 Task: Search one way flight ticket for 1 adult, 5 children, 2 infants in seat and 1 infant on lap in first from Florence: Florence Regional Airport to Laramie: Laramie Regional Airport on 5-3-2023. Choice of flights is American. Number of bags: 7 checked bags. Price is upto 97000. Outbound departure time preference is 6:45.
Action: Mouse moved to (399, 166)
Screenshot: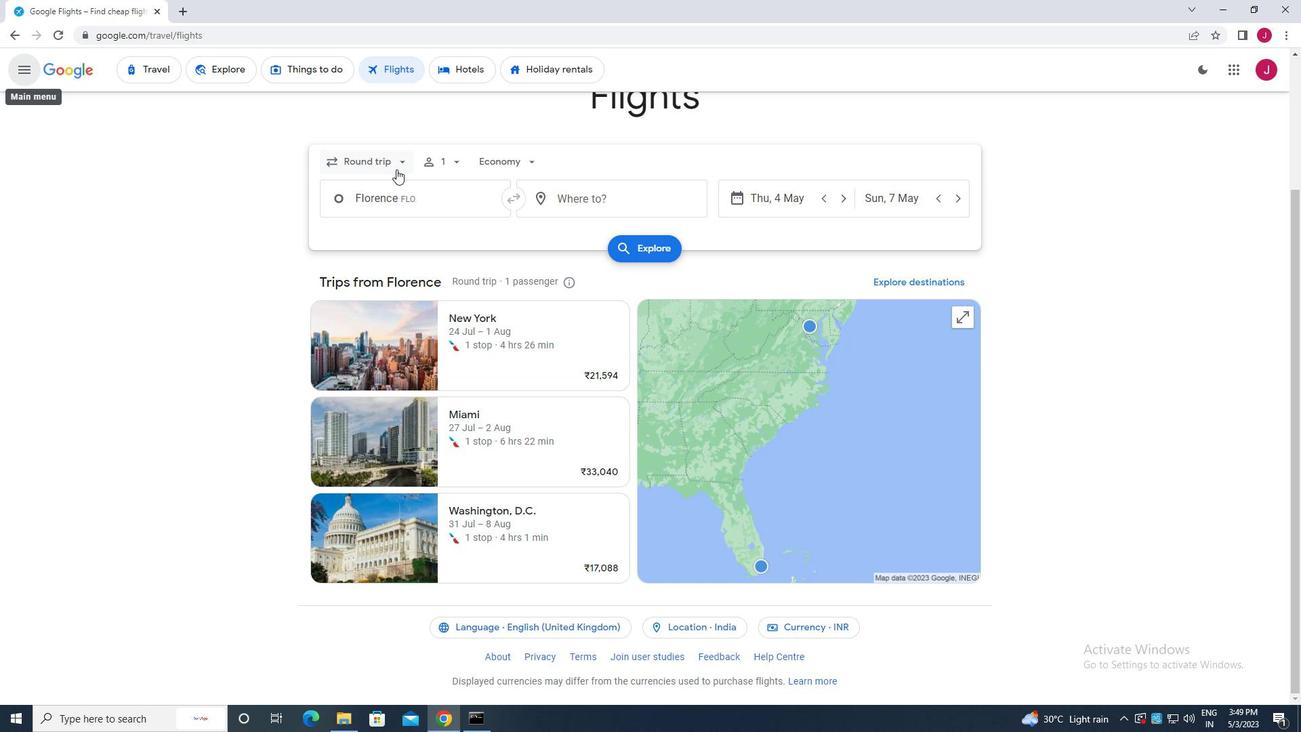 
Action: Mouse pressed left at (399, 166)
Screenshot: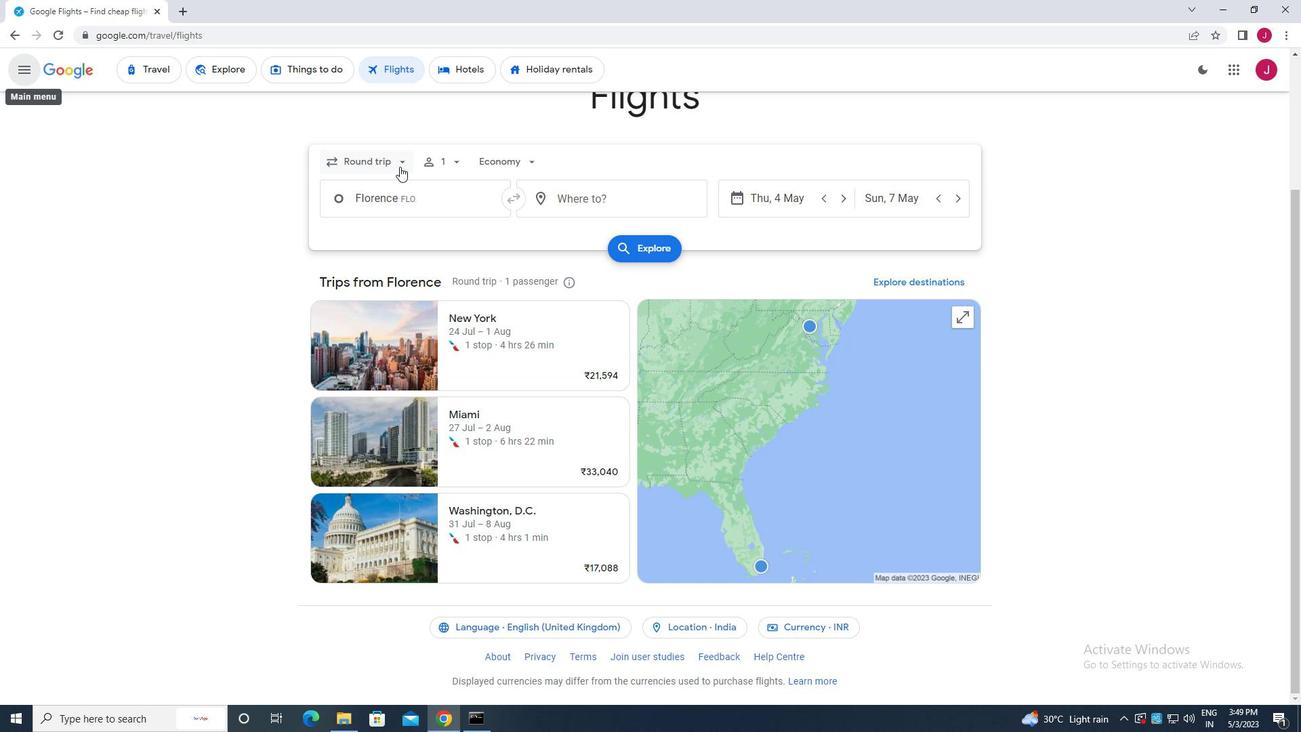 
Action: Mouse moved to (389, 223)
Screenshot: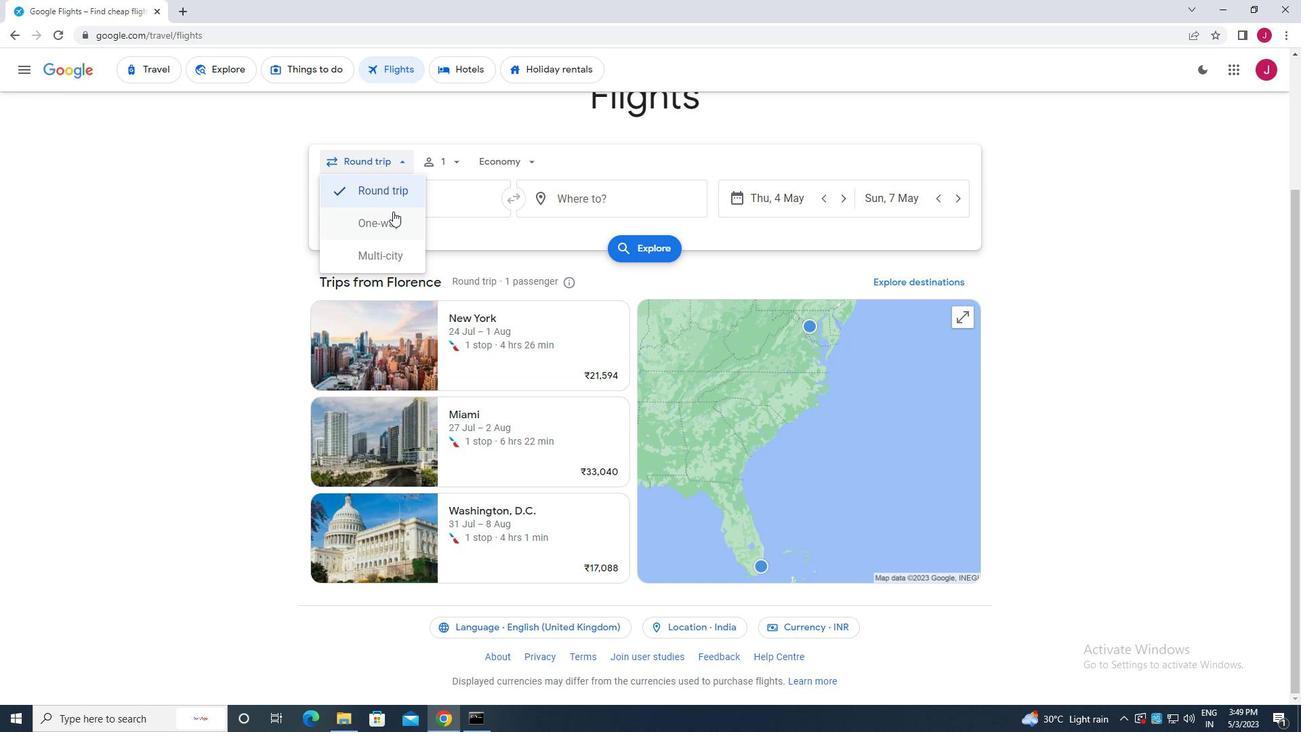 
Action: Mouse pressed left at (389, 223)
Screenshot: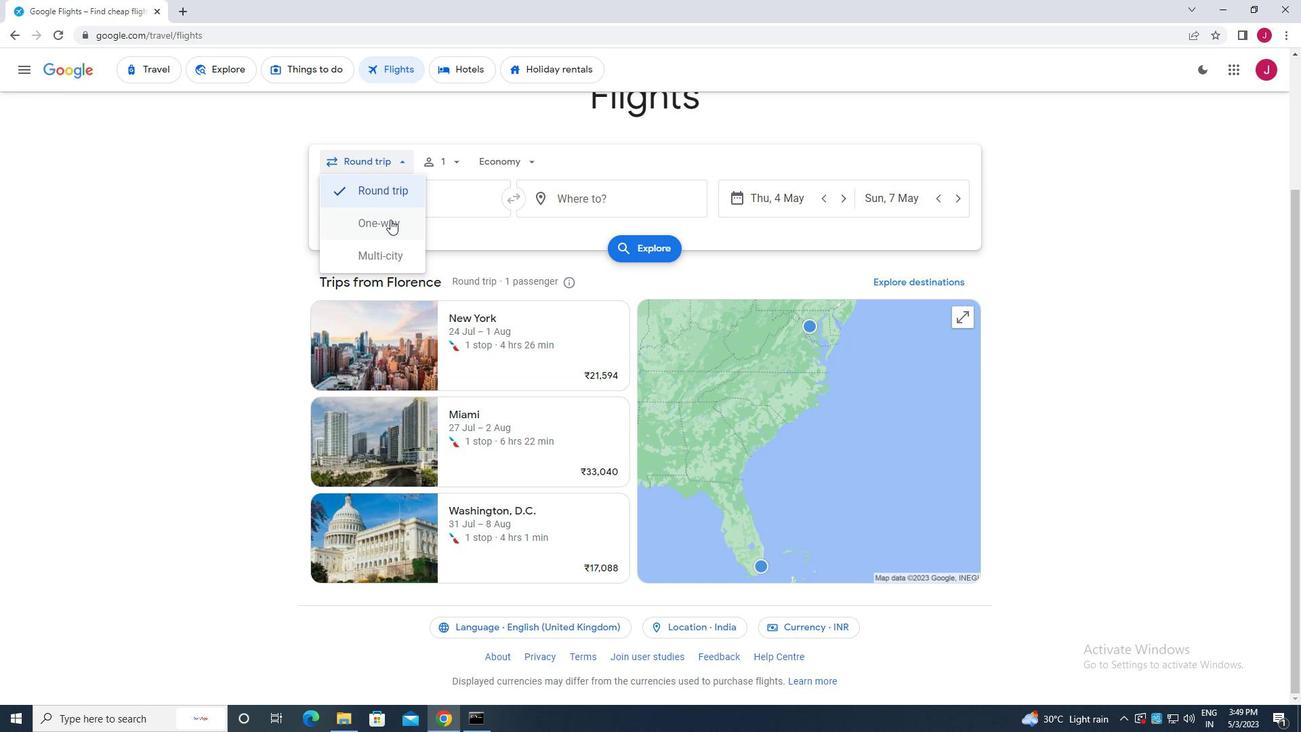 
Action: Mouse moved to (445, 159)
Screenshot: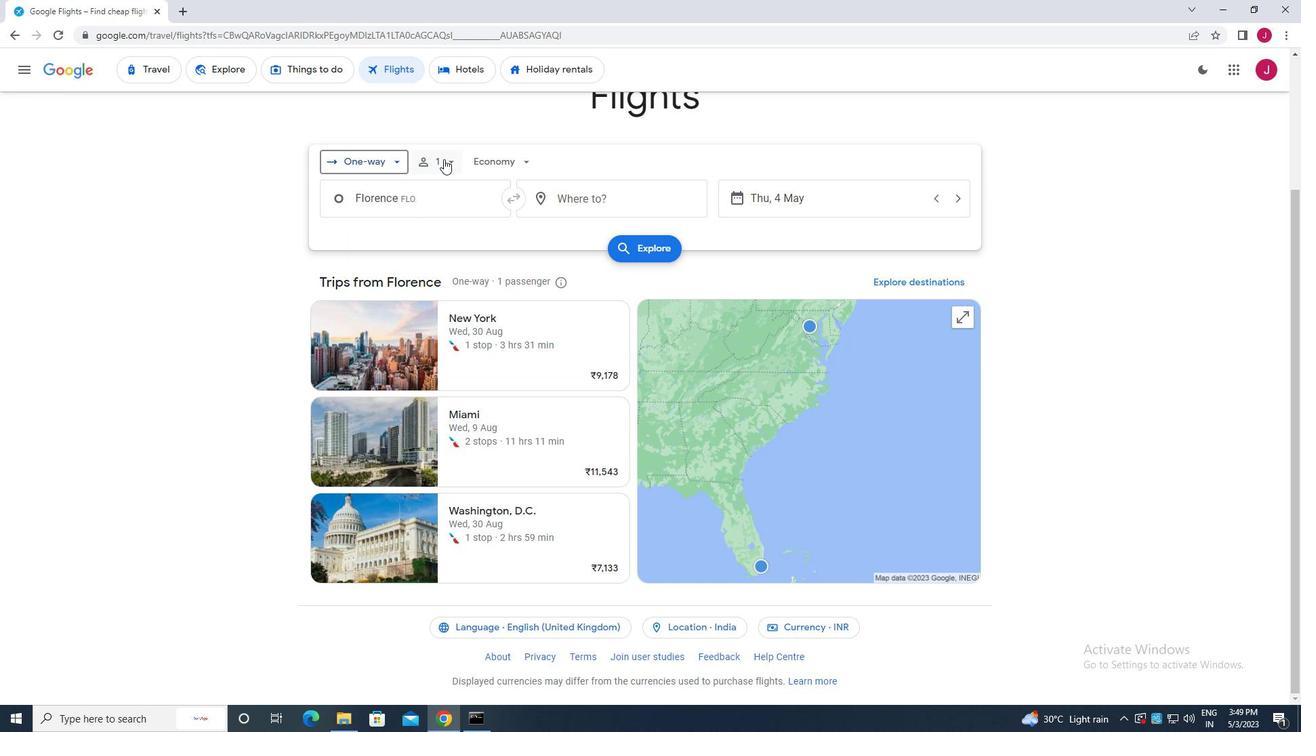 
Action: Mouse pressed left at (445, 159)
Screenshot: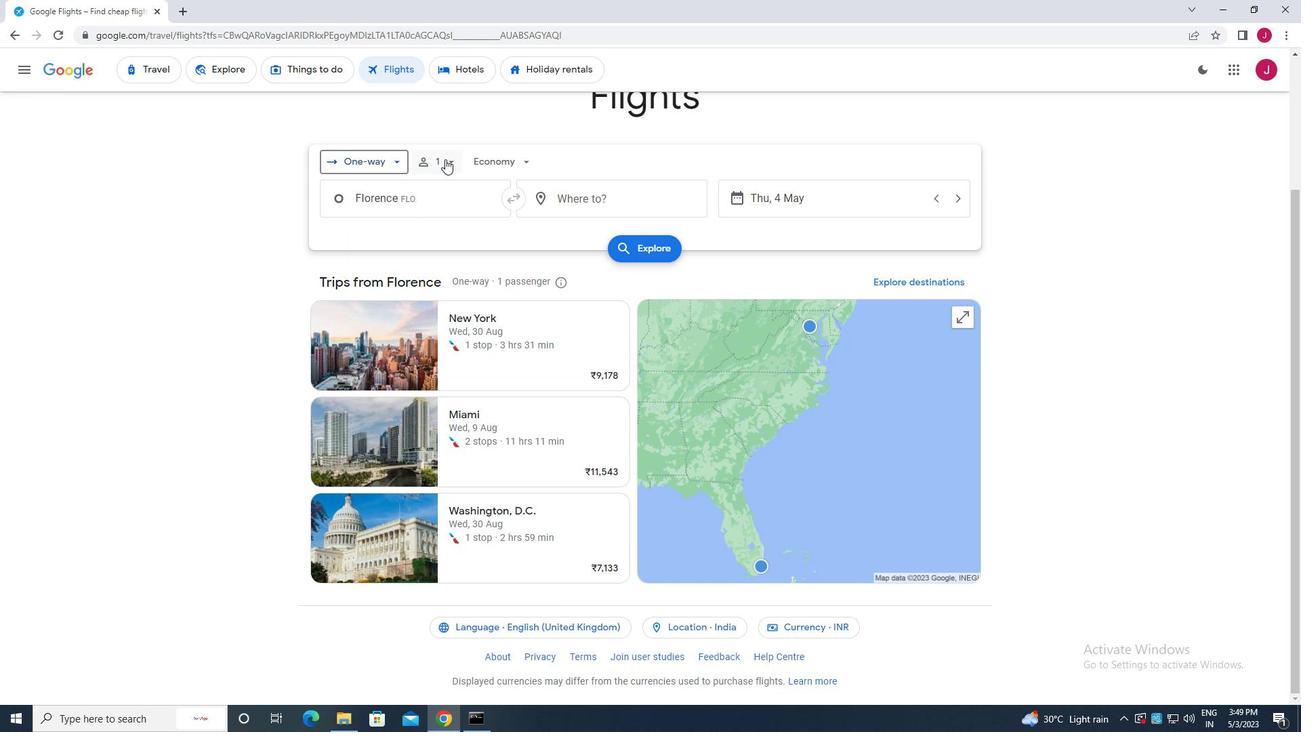 
Action: Mouse moved to (554, 231)
Screenshot: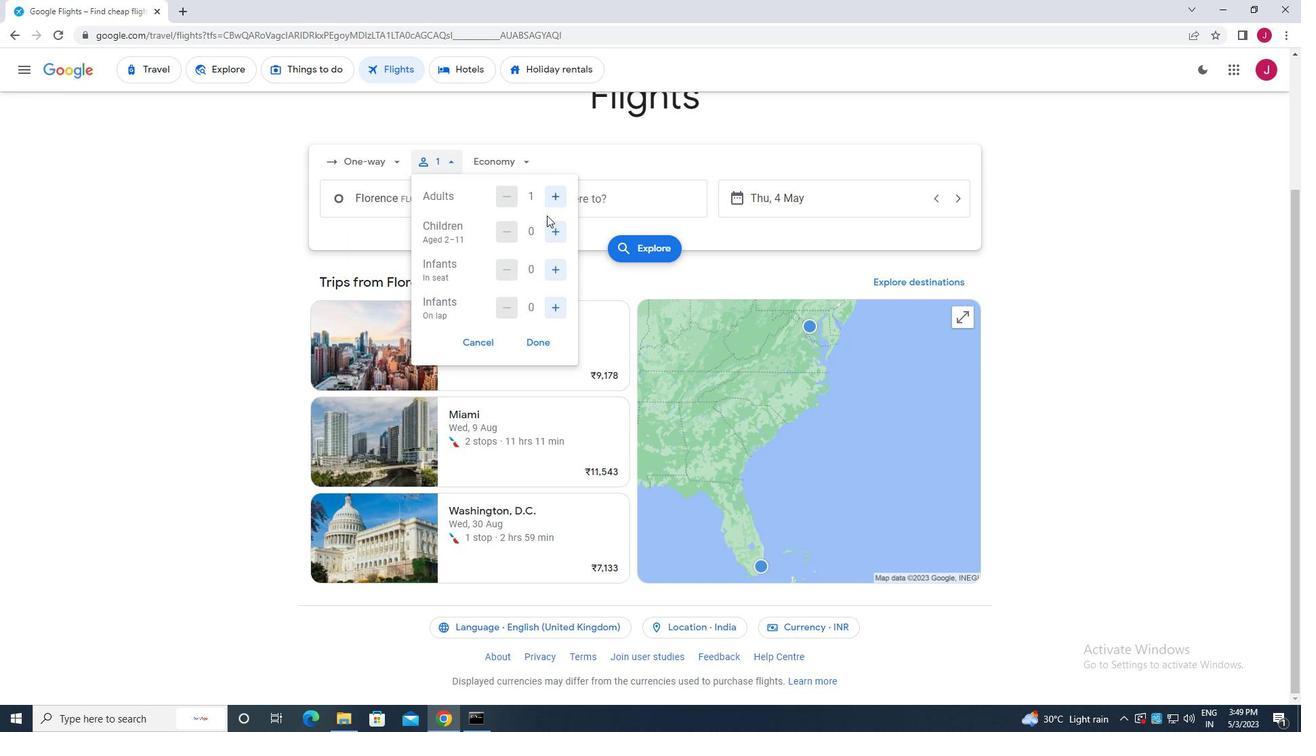 
Action: Mouse pressed left at (554, 231)
Screenshot: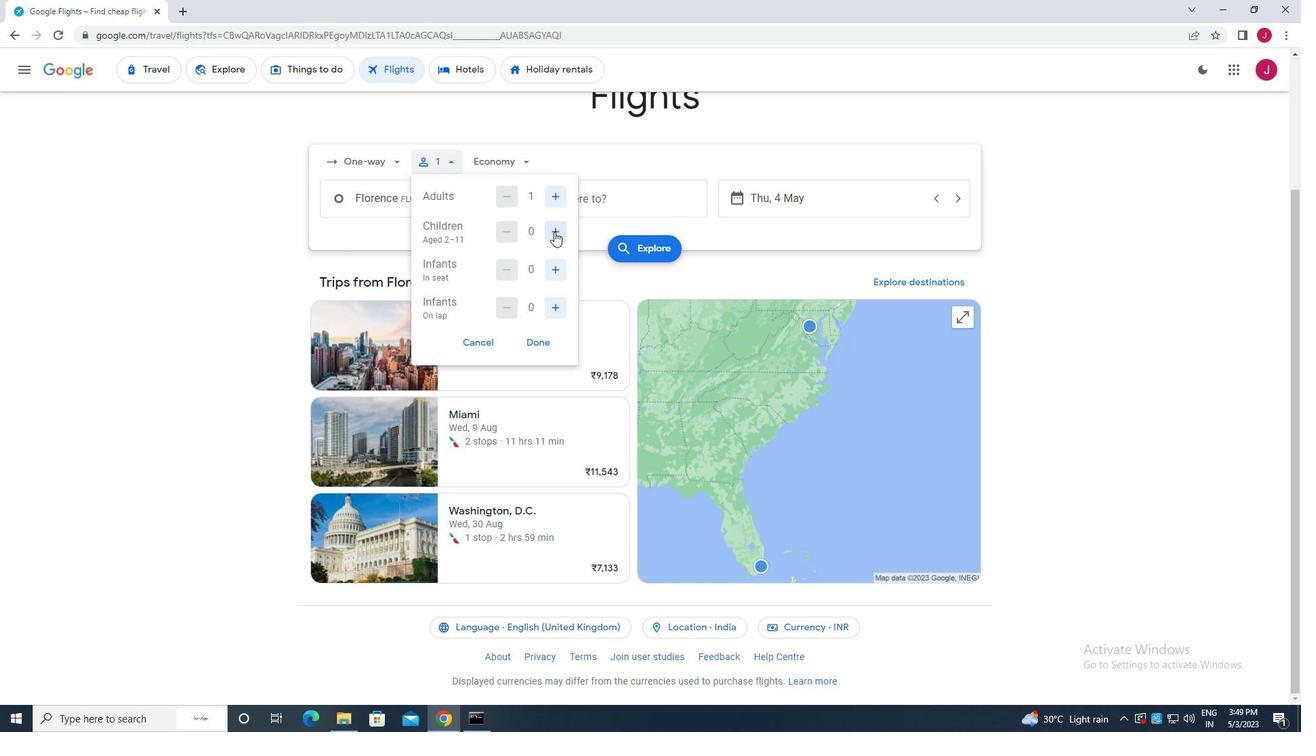 
Action: Mouse moved to (554, 231)
Screenshot: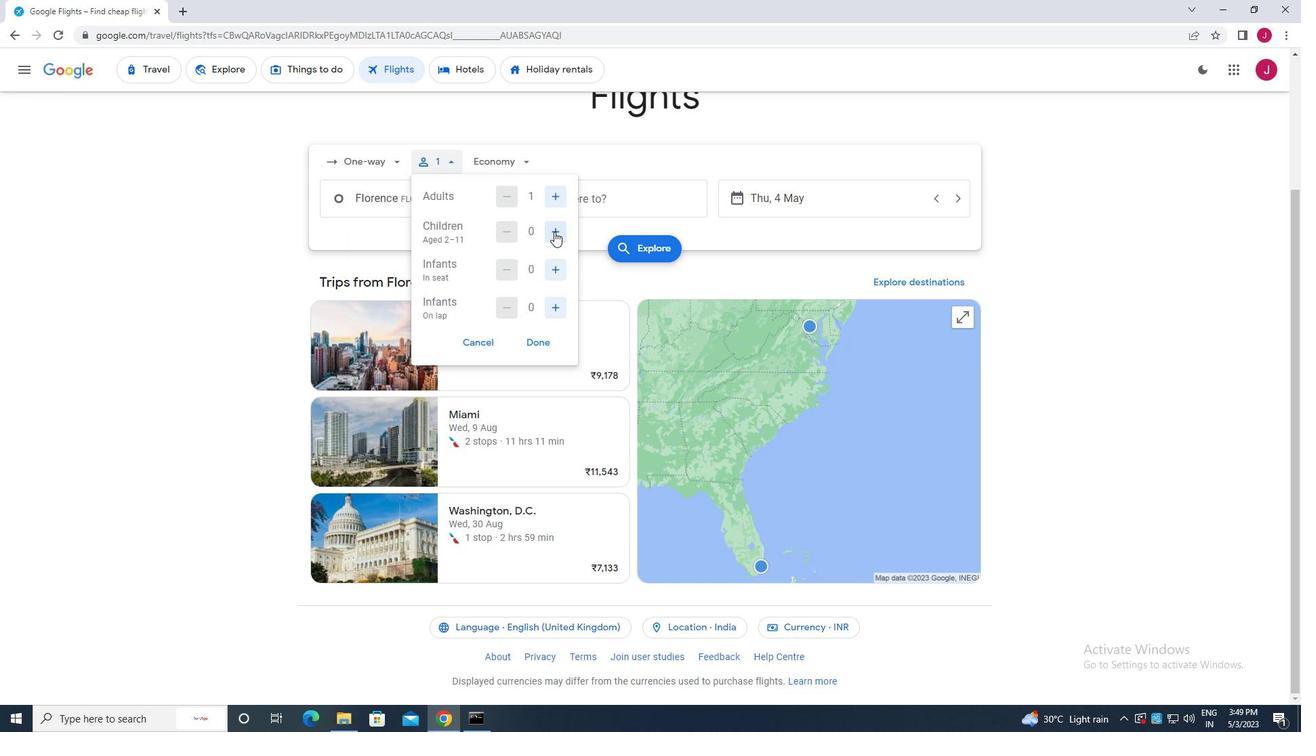 
Action: Mouse pressed left at (554, 231)
Screenshot: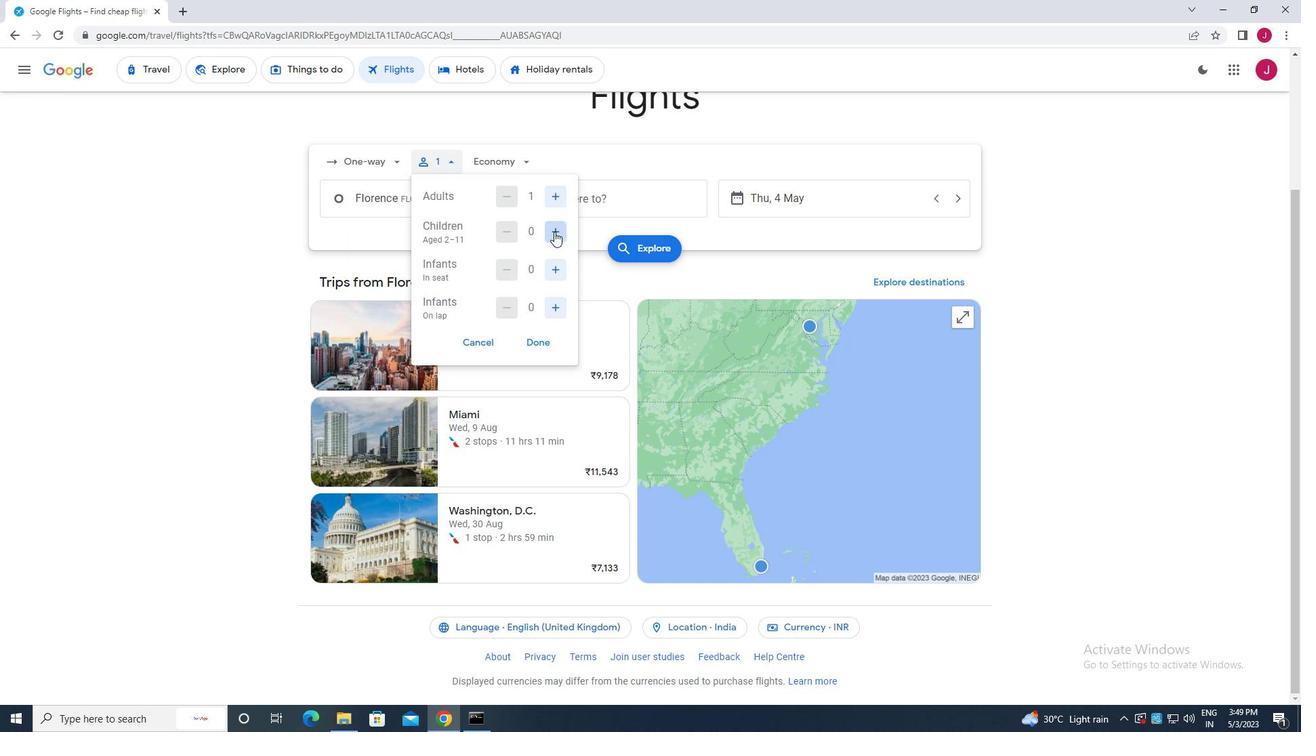 
Action: Mouse pressed left at (554, 231)
Screenshot: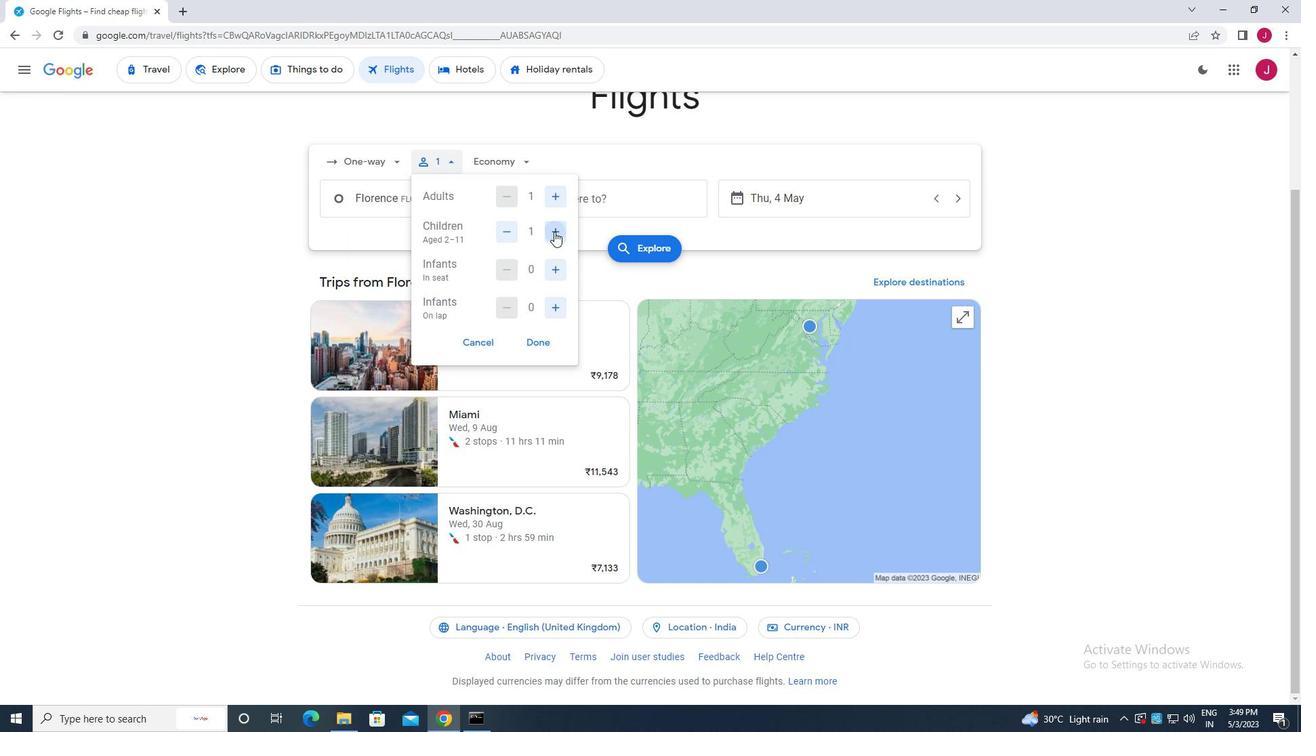 
Action: Mouse pressed left at (554, 231)
Screenshot: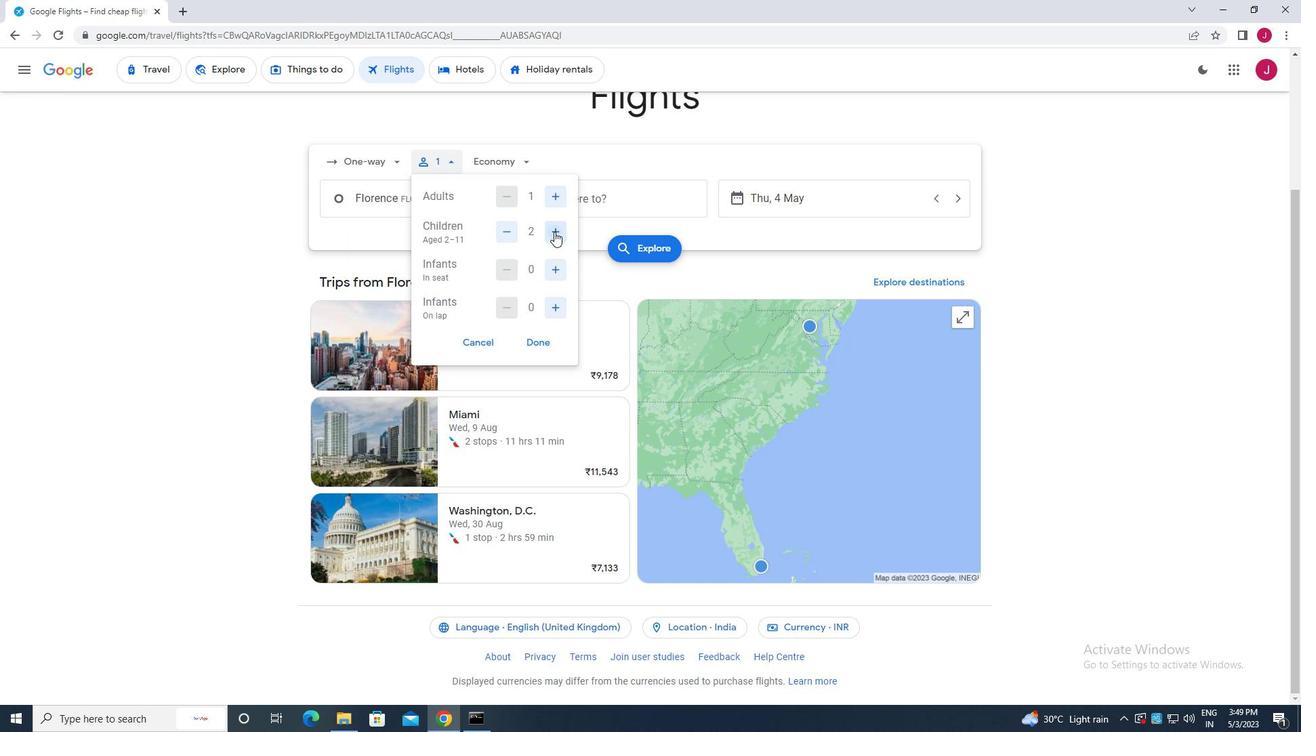 
Action: Mouse pressed left at (554, 231)
Screenshot: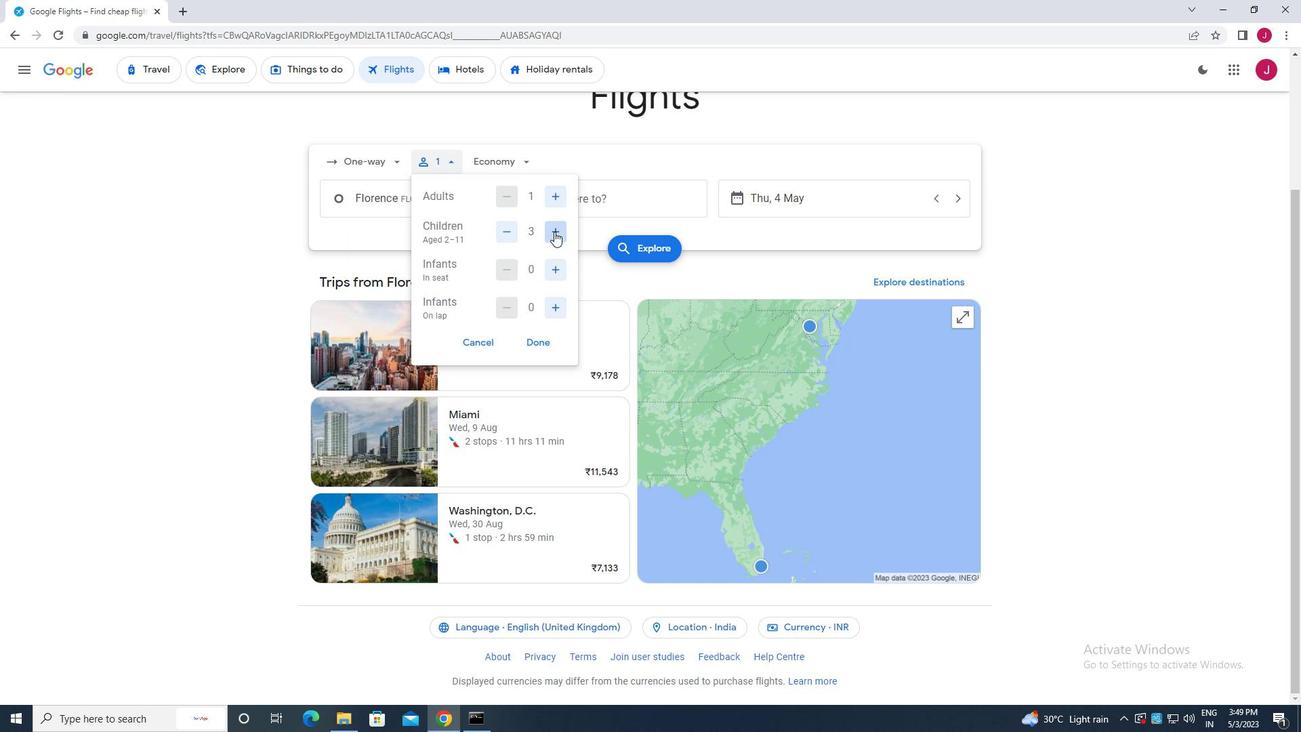 
Action: Mouse moved to (555, 271)
Screenshot: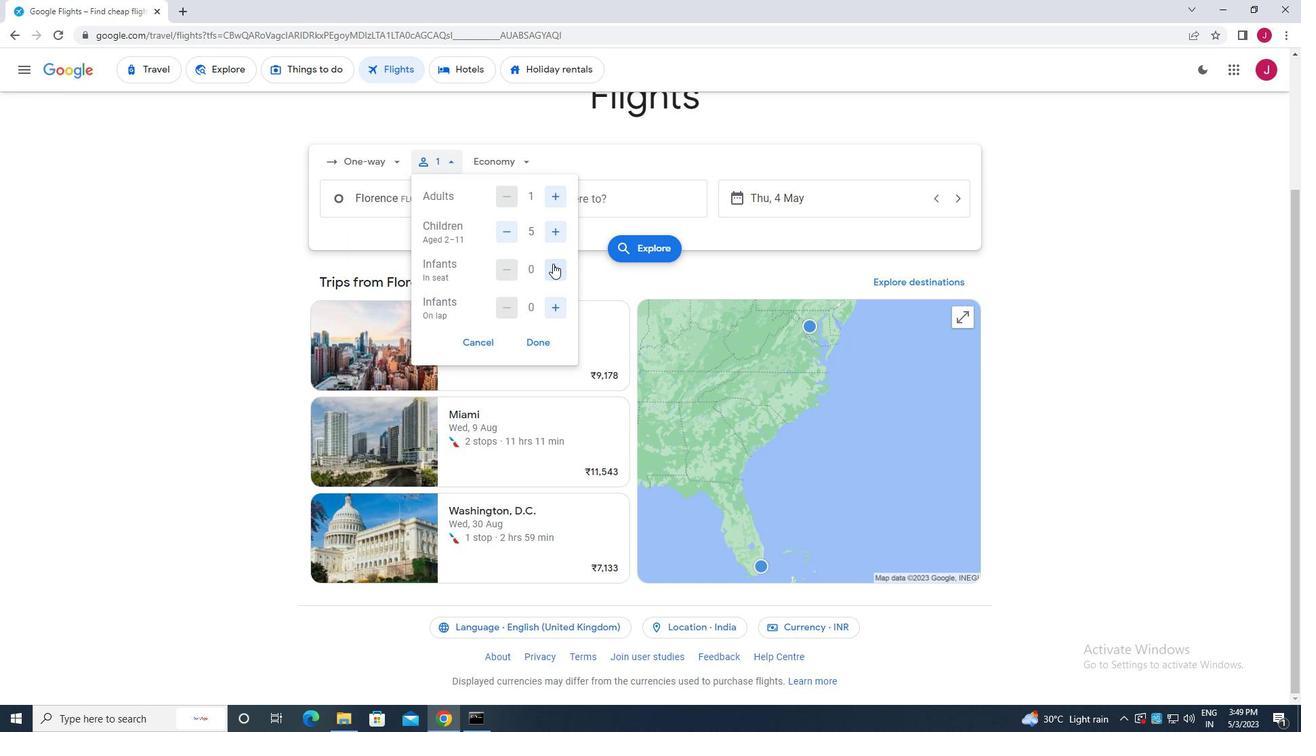 
Action: Mouse pressed left at (555, 271)
Screenshot: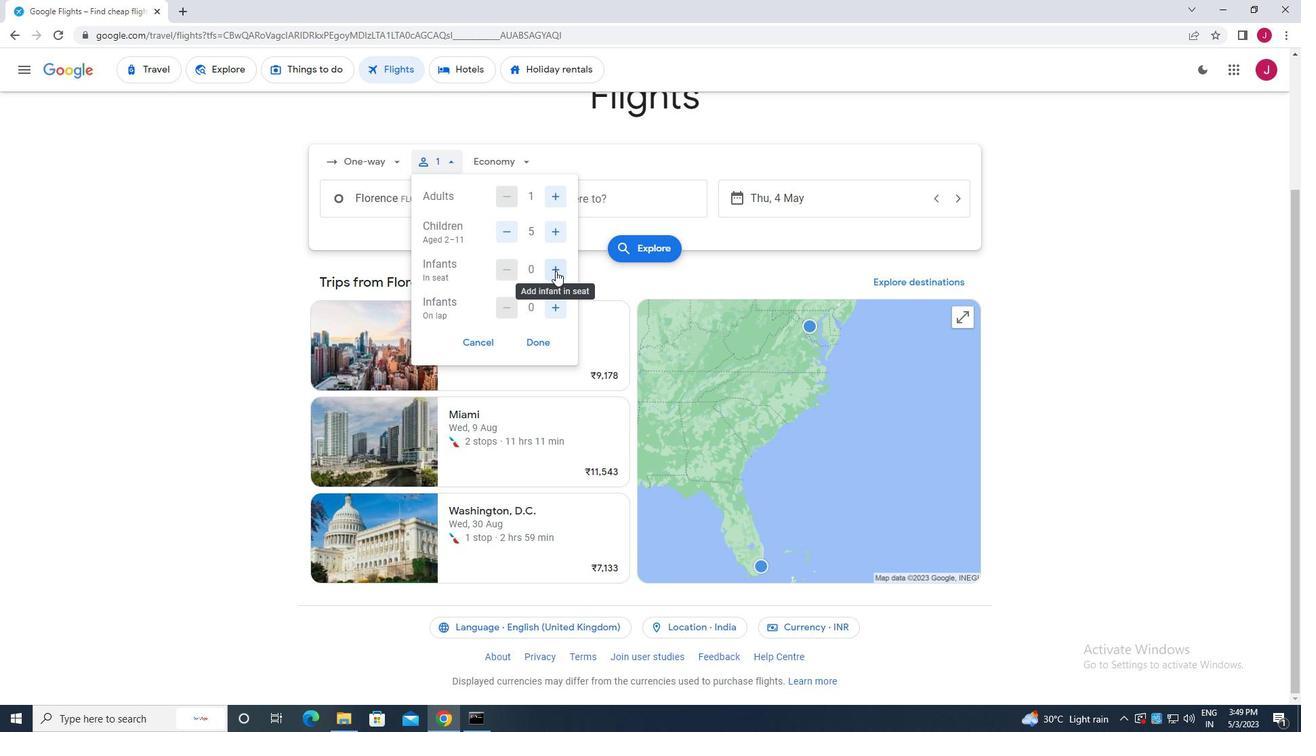 
Action: Mouse pressed left at (555, 271)
Screenshot: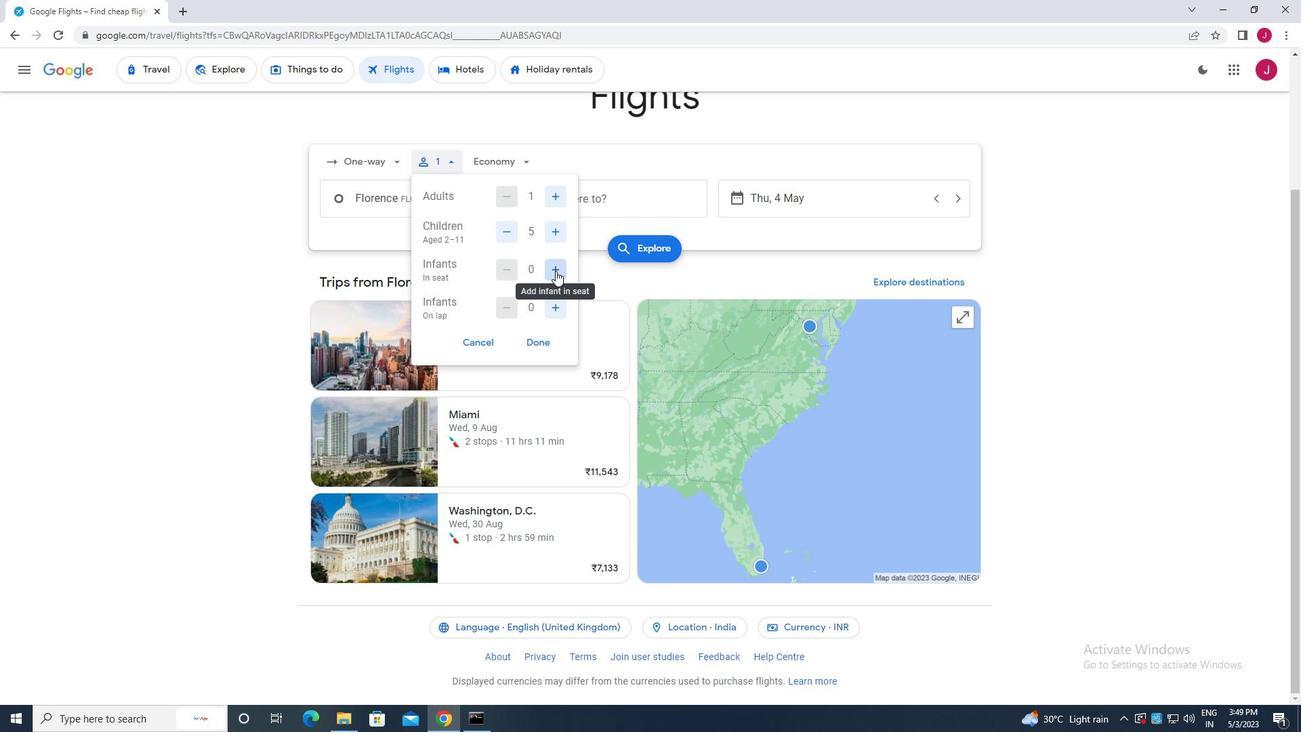 
Action: Mouse moved to (554, 309)
Screenshot: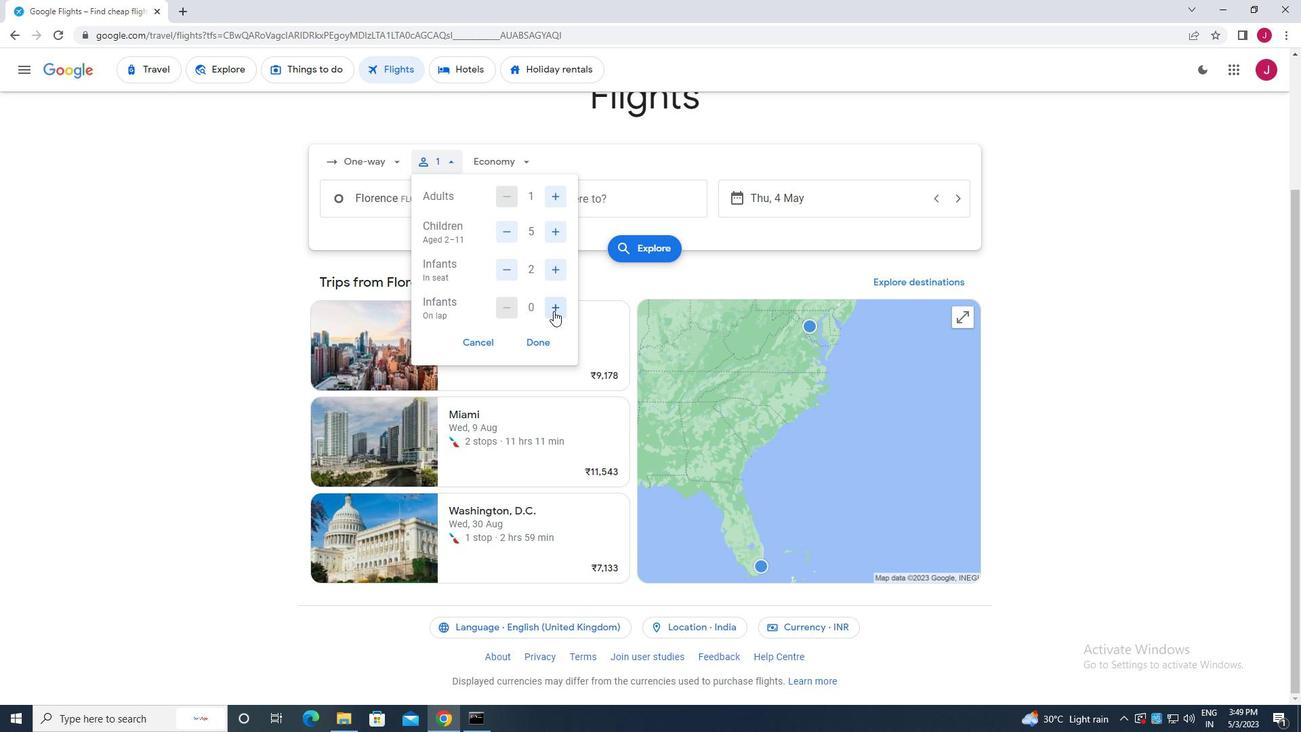 
Action: Mouse pressed left at (554, 309)
Screenshot: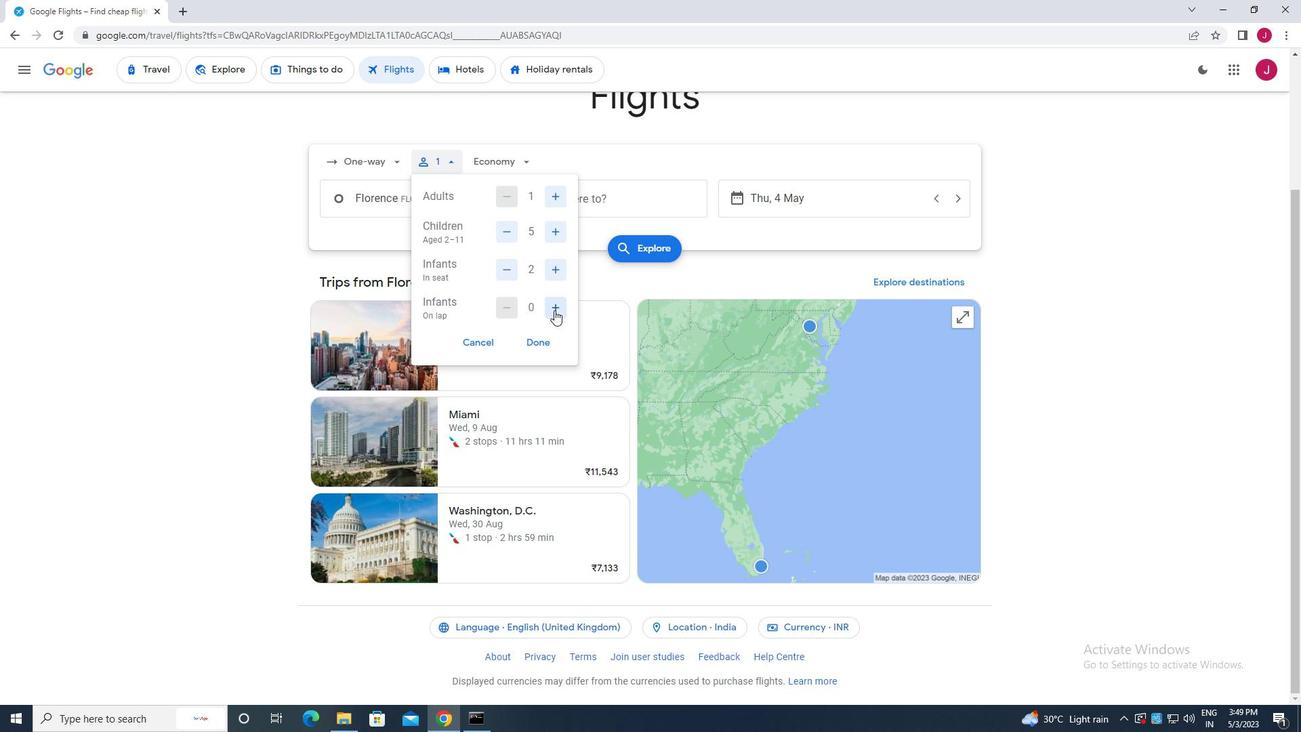 
Action: Mouse moved to (503, 271)
Screenshot: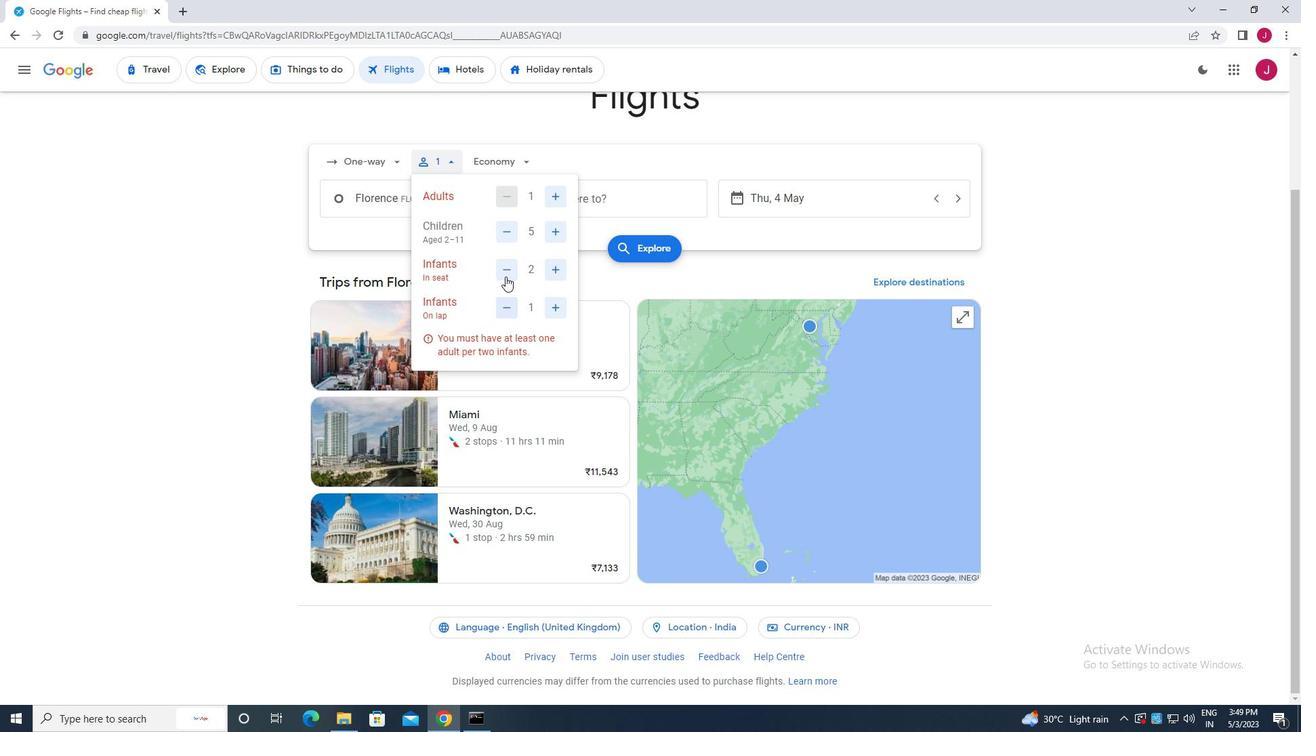 
Action: Mouse pressed left at (503, 271)
Screenshot: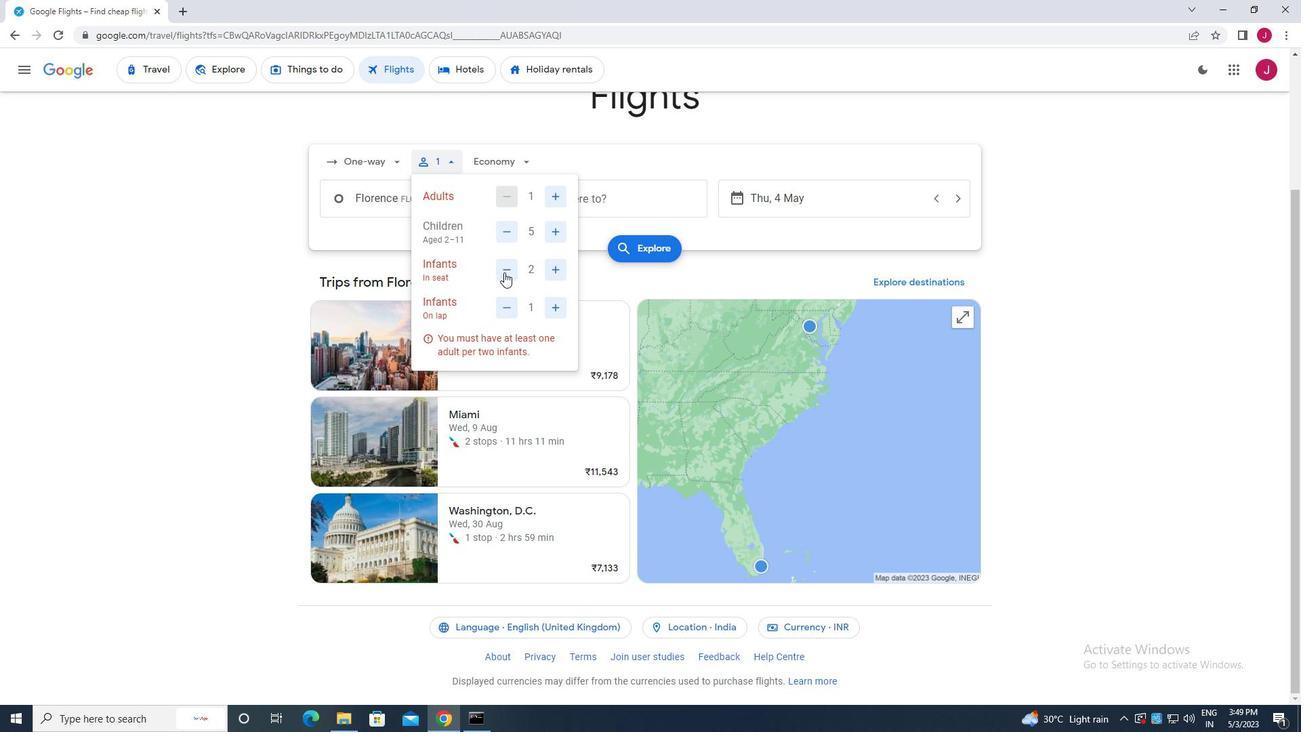 
Action: Mouse moved to (531, 338)
Screenshot: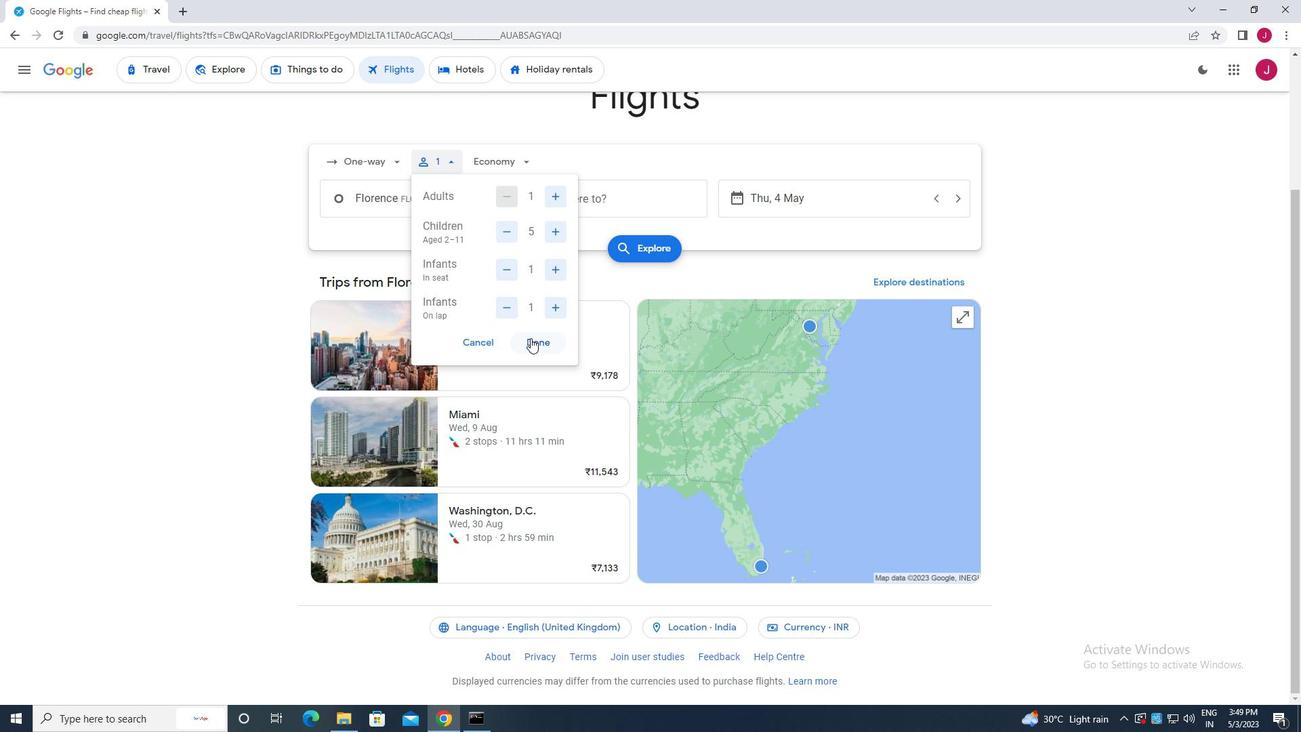 
Action: Mouse pressed left at (531, 338)
Screenshot: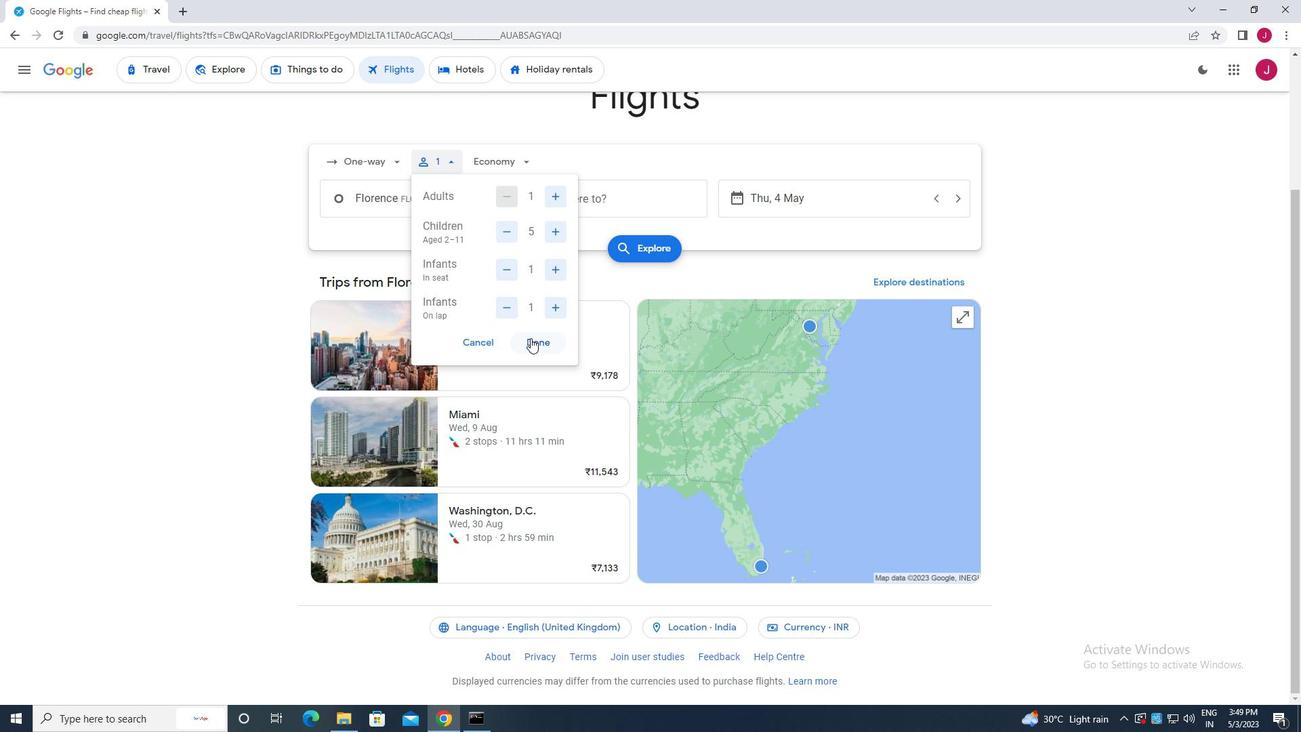 
Action: Mouse moved to (507, 163)
Screenshot: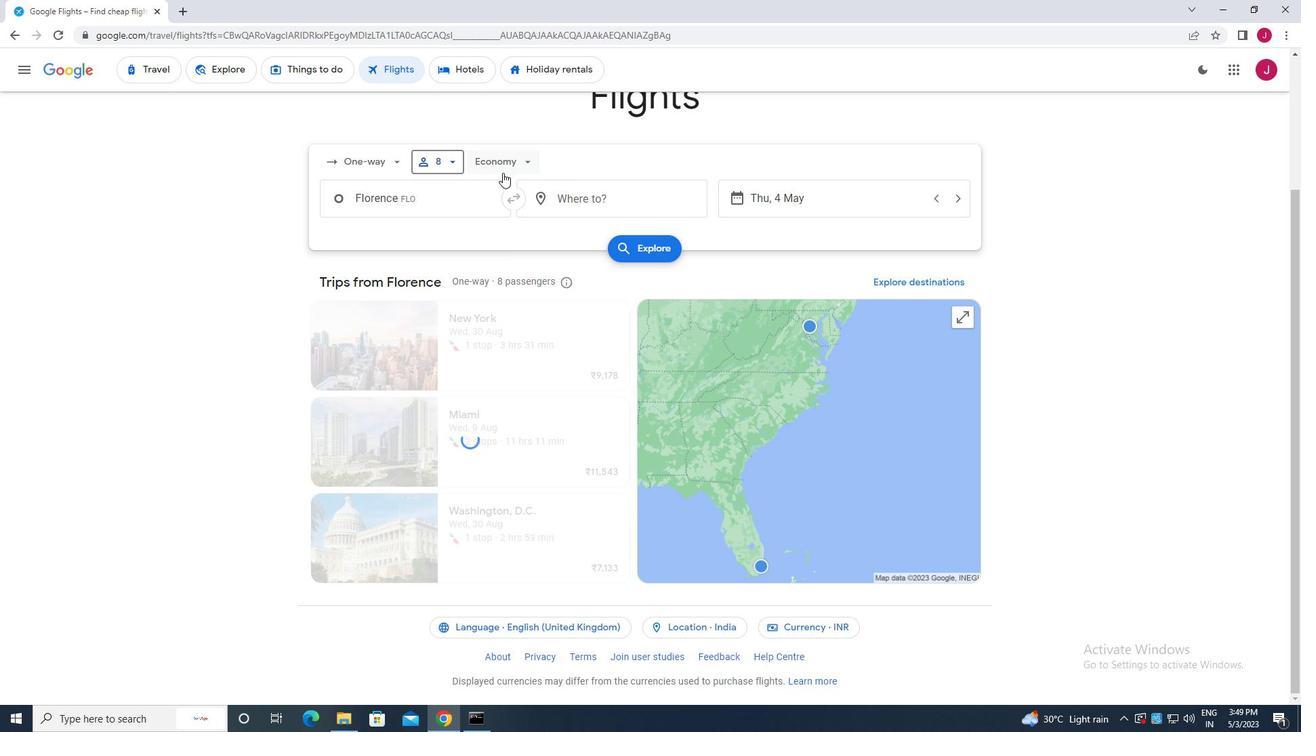 
Action: Mouse pressed left at (507, 163)
Screenshot: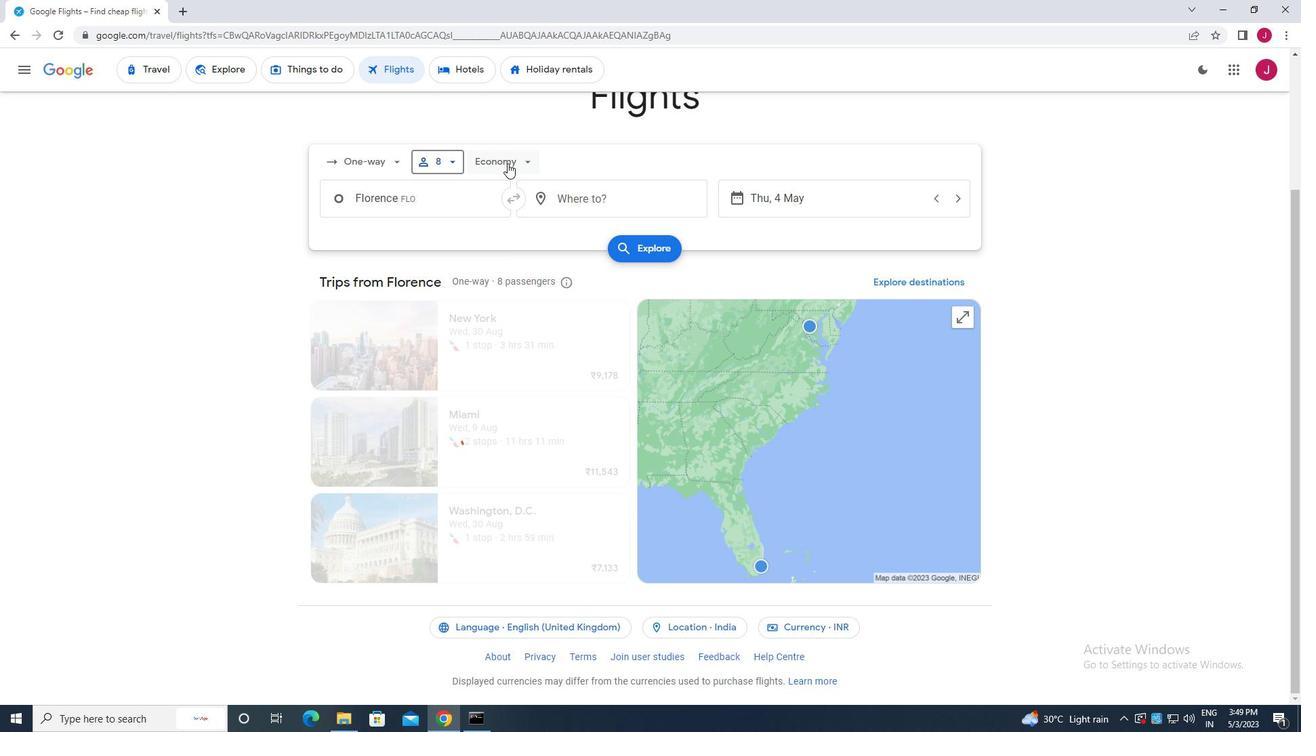 
Action: Mouse moved to (520, 286)
Screenshot: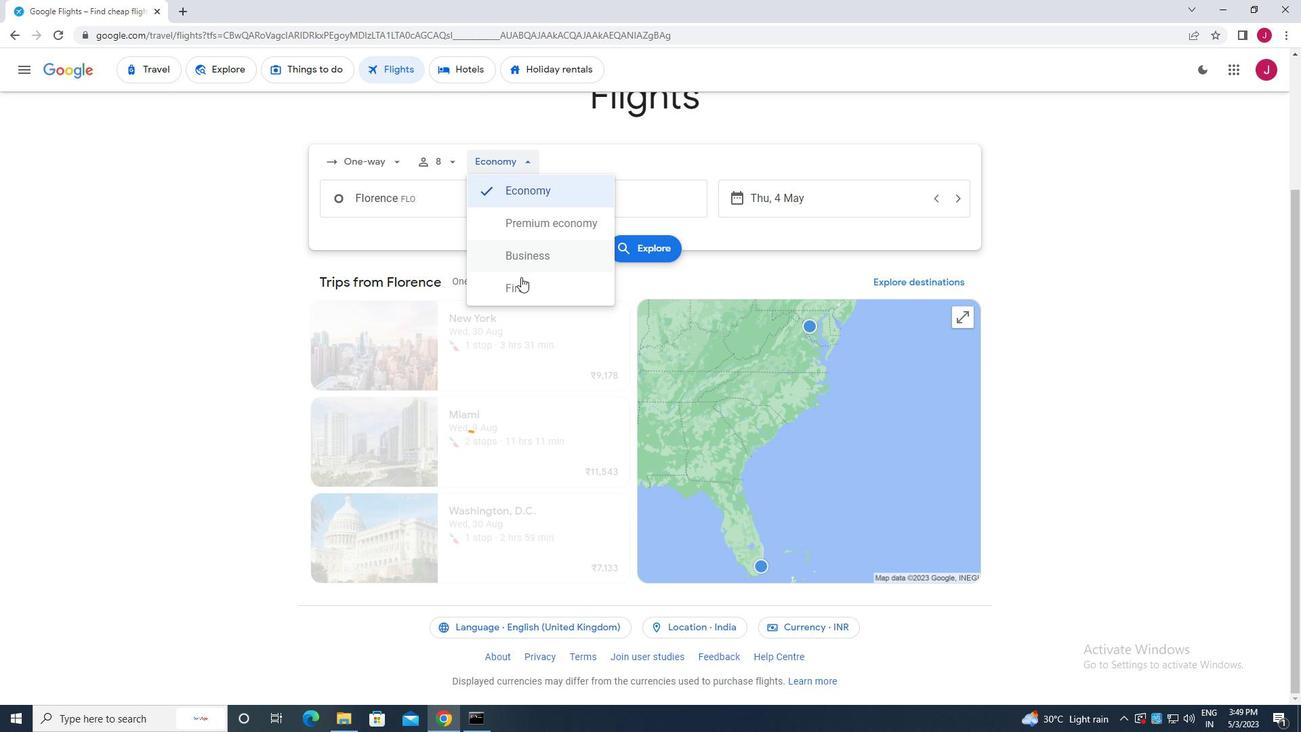 
Action: Mouse pressed left at (520, 286)
Screenshot: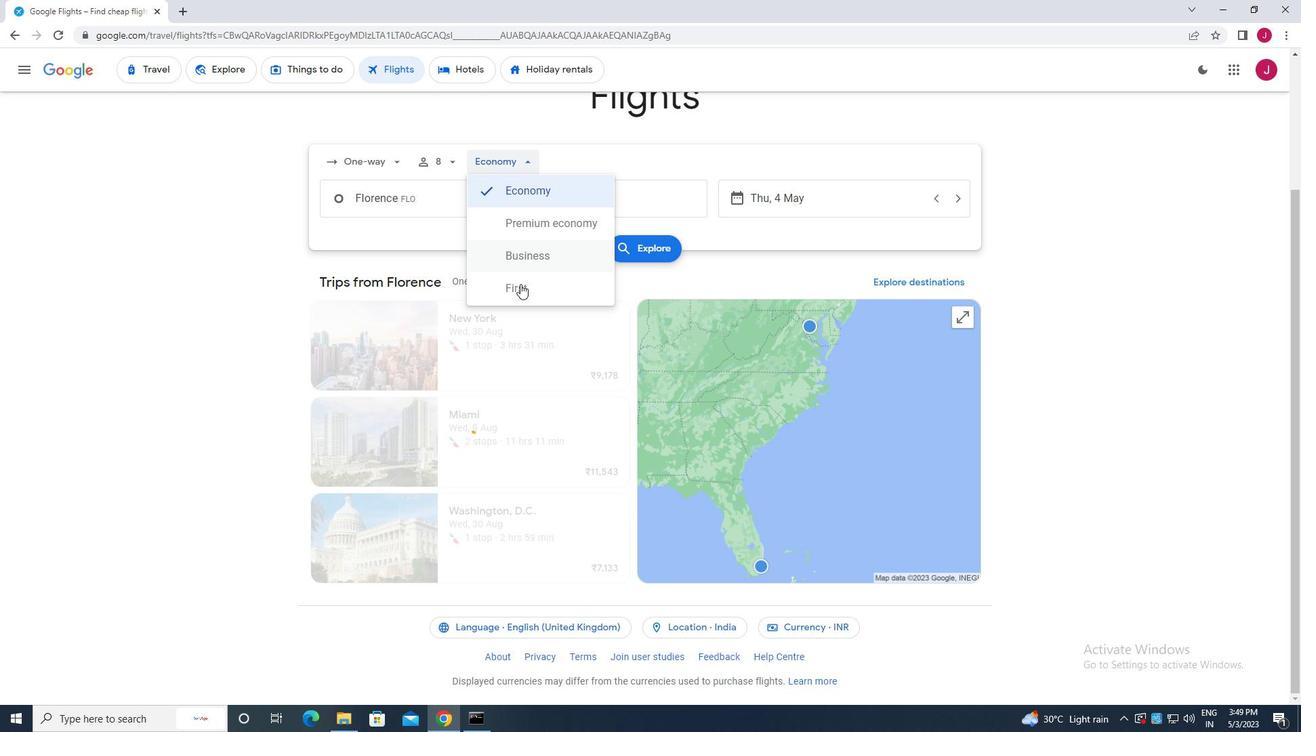 
Action: Mouse moved to (439, 195)
Screenshot: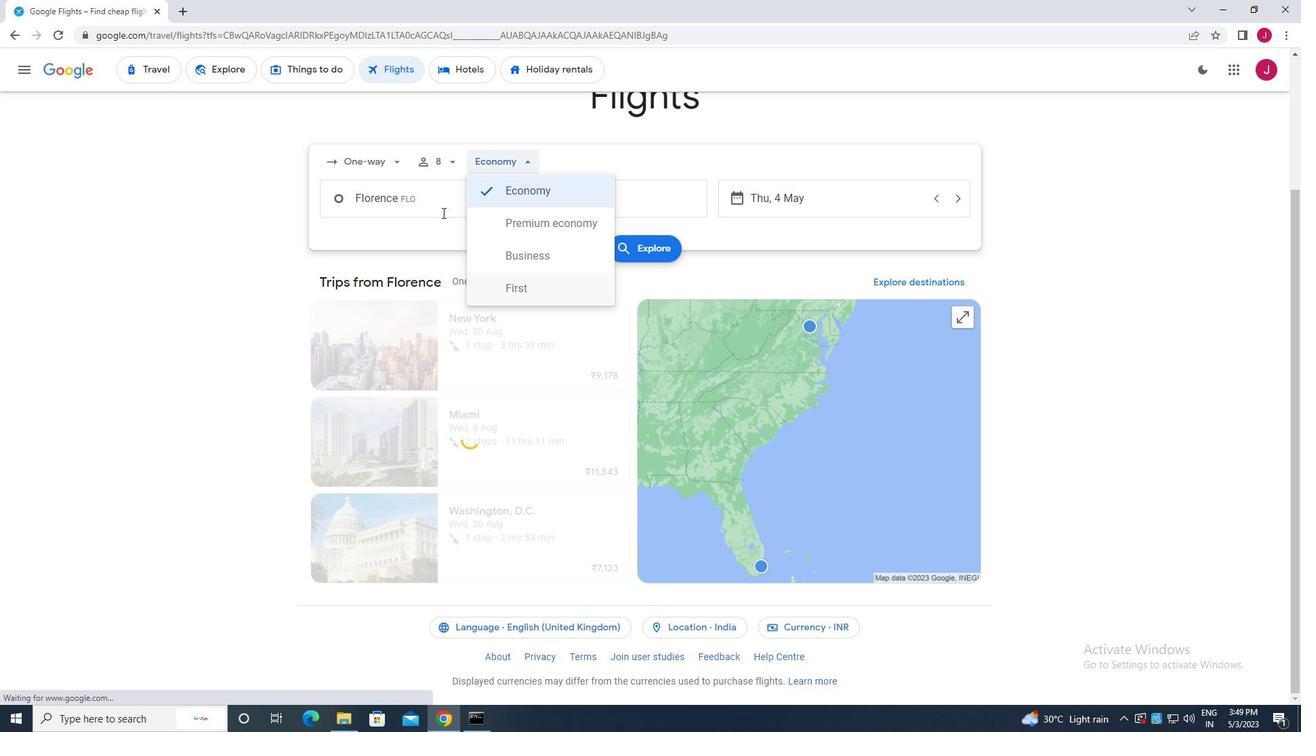 
Action: Mouse pressed left at (439, 195)
Screenshot: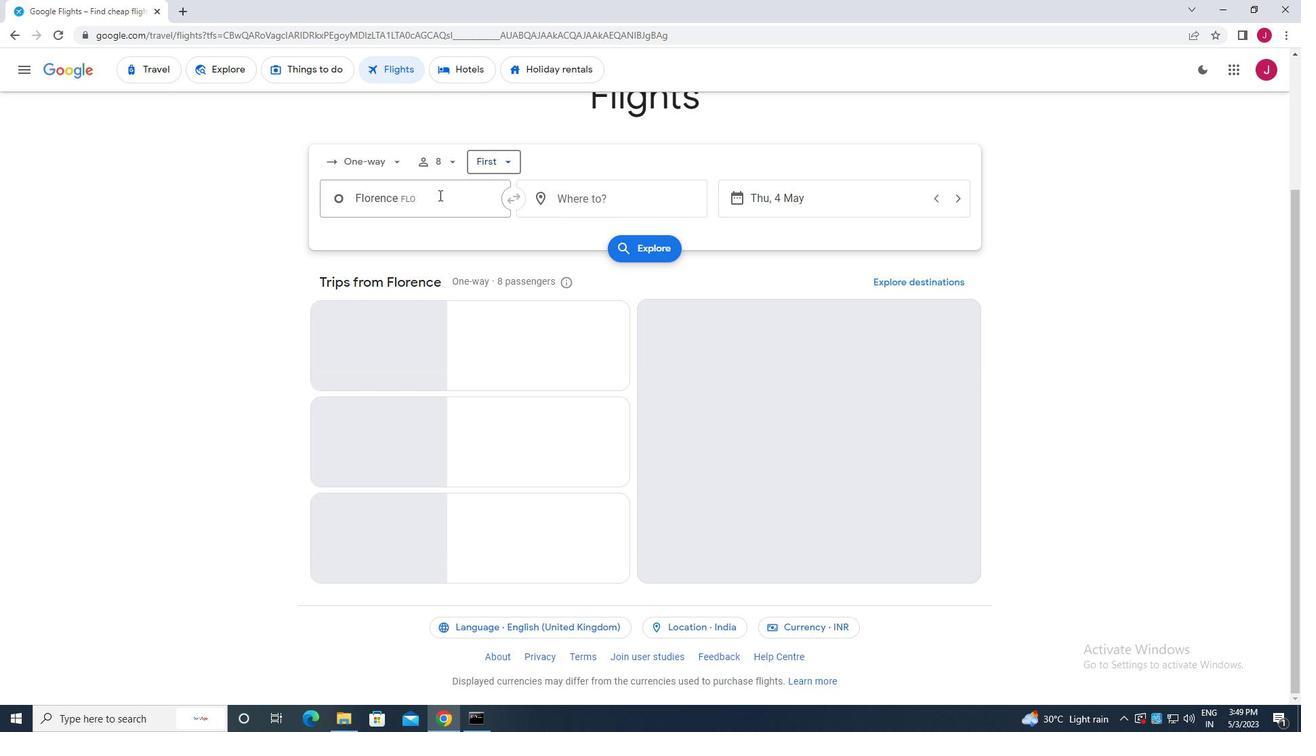 
Action: Mouse moved to (439, 195)
Screenshot: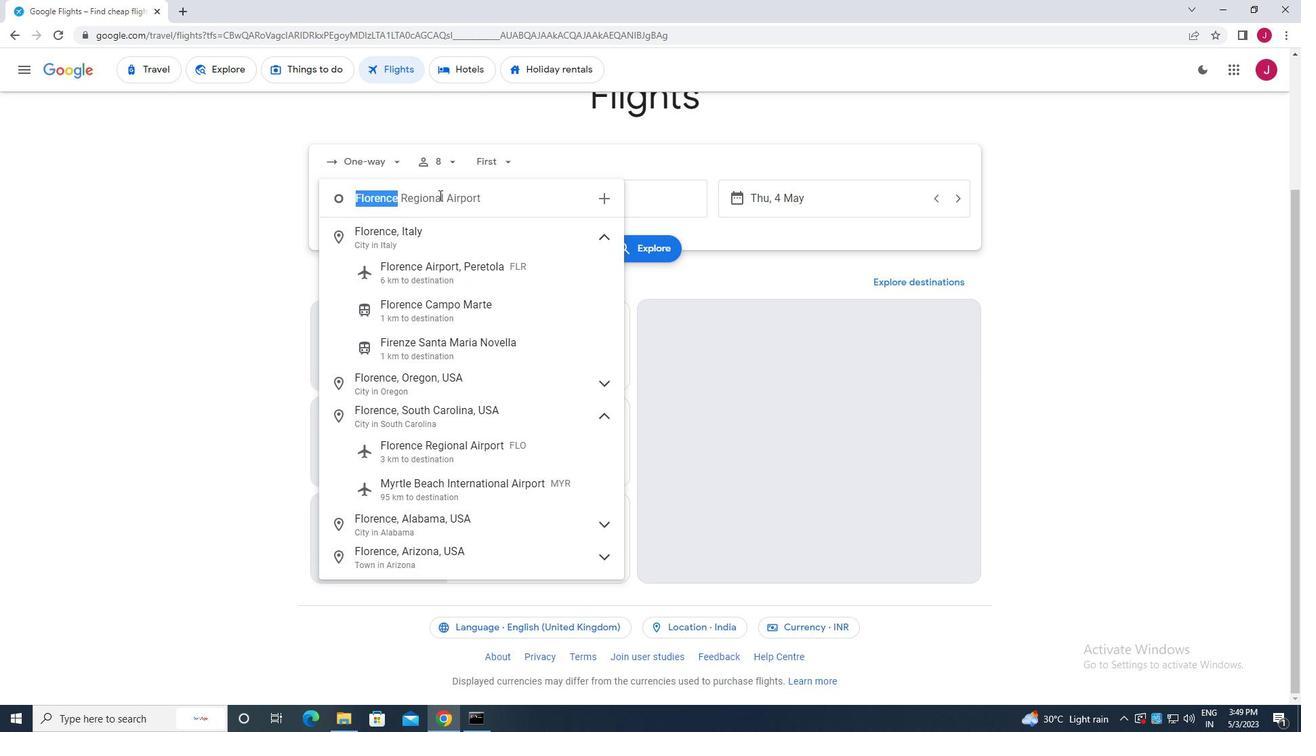 
Action: Key pressed florence<Key.space>re
Screenshot: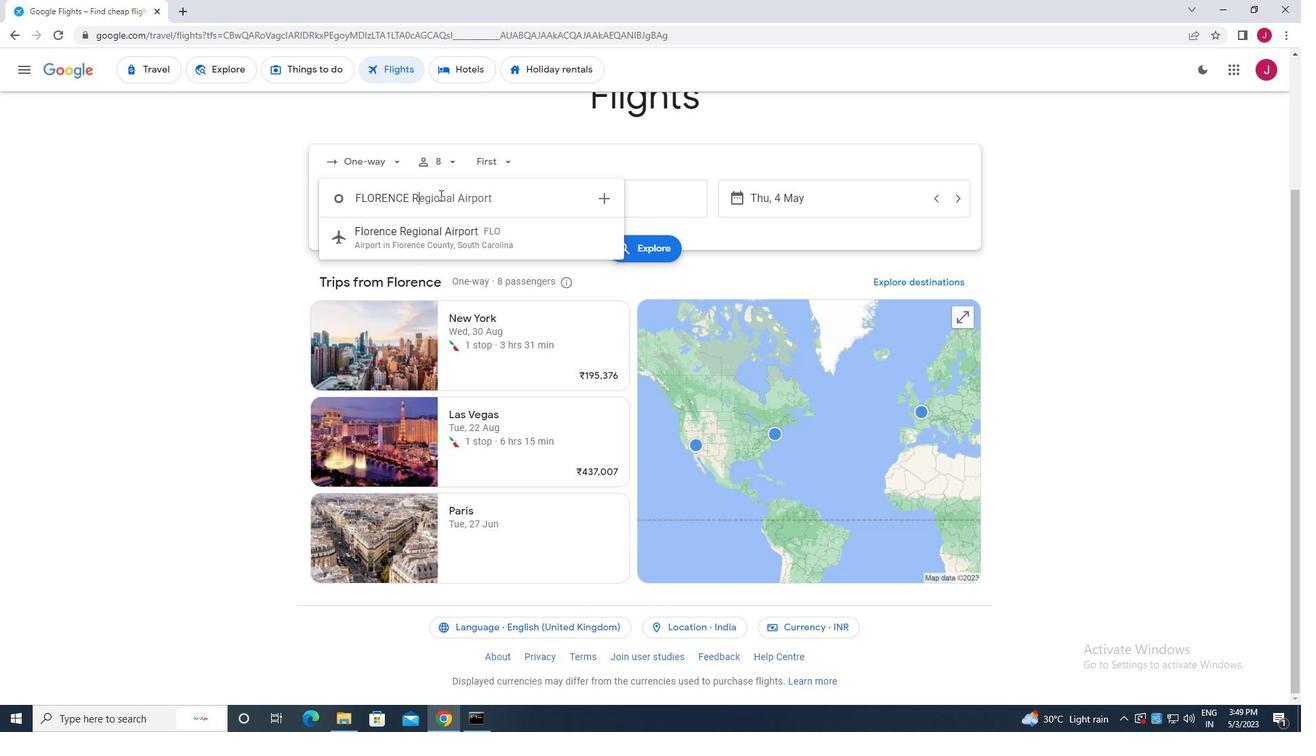 
Action: Mouse moved to (459, 234)
Screenshot: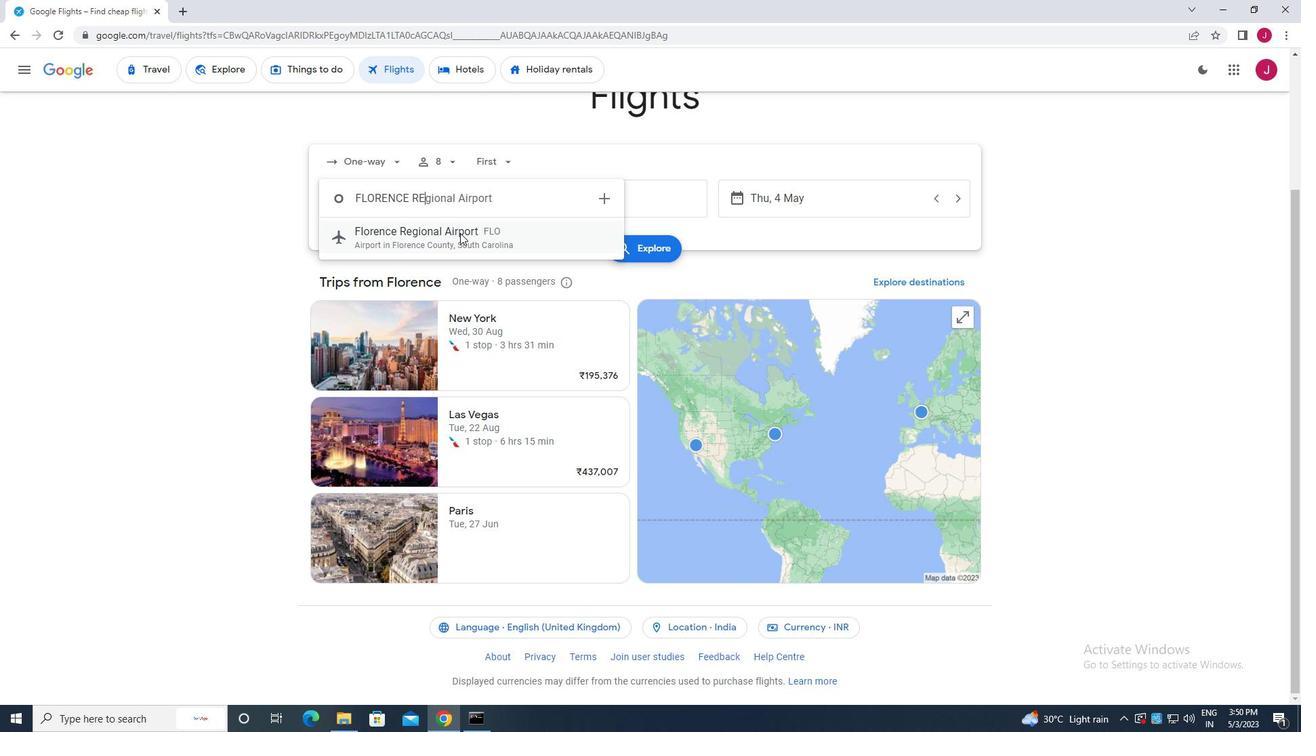 
Action: Mouse pressed left at (459, 234)
Screenshot: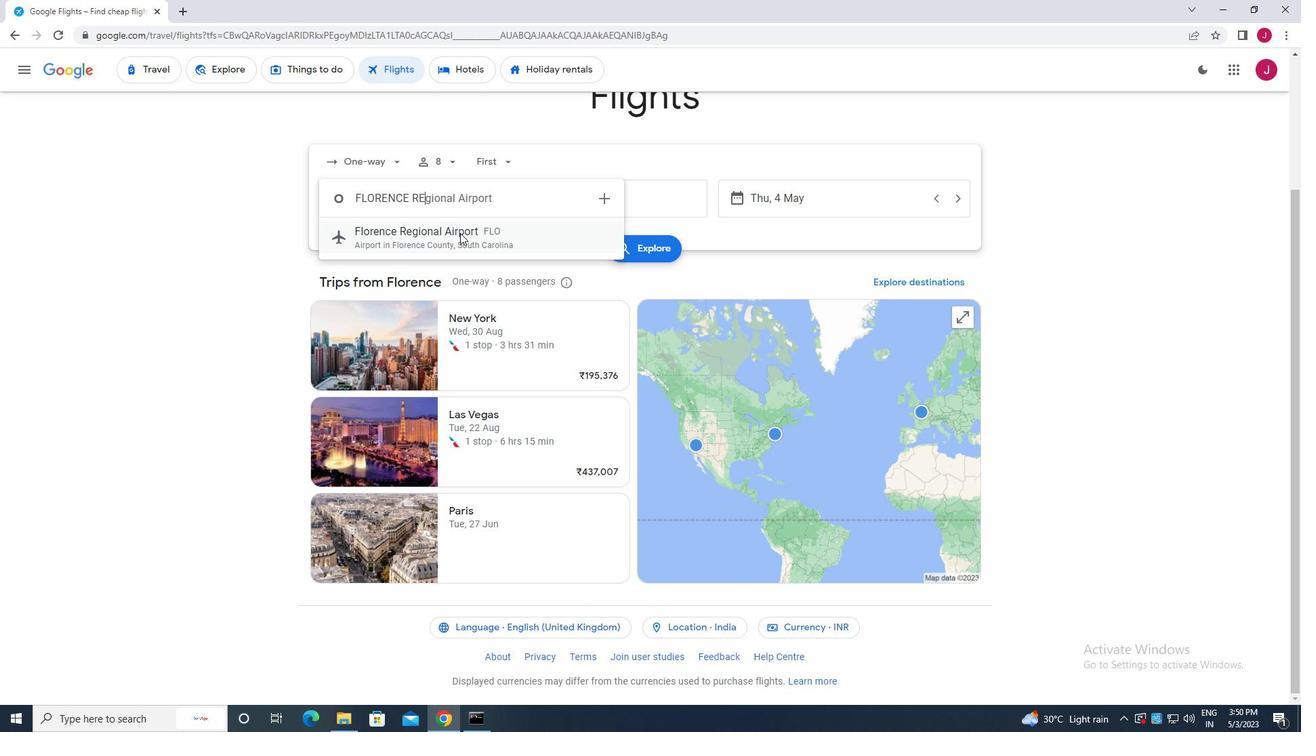 
Action: Mouse moved to (631, 195)
Screenshot: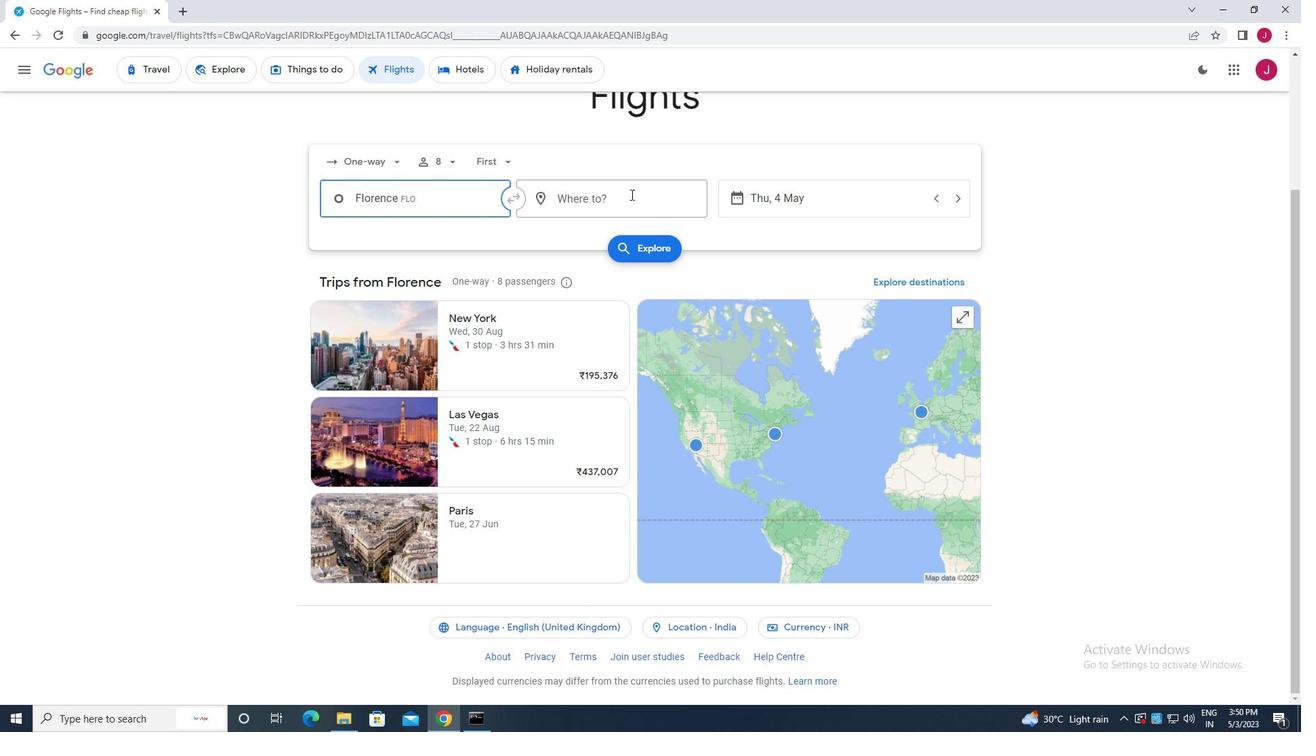 
Action: Mouse pressed left at (631, 195)
Screenshot: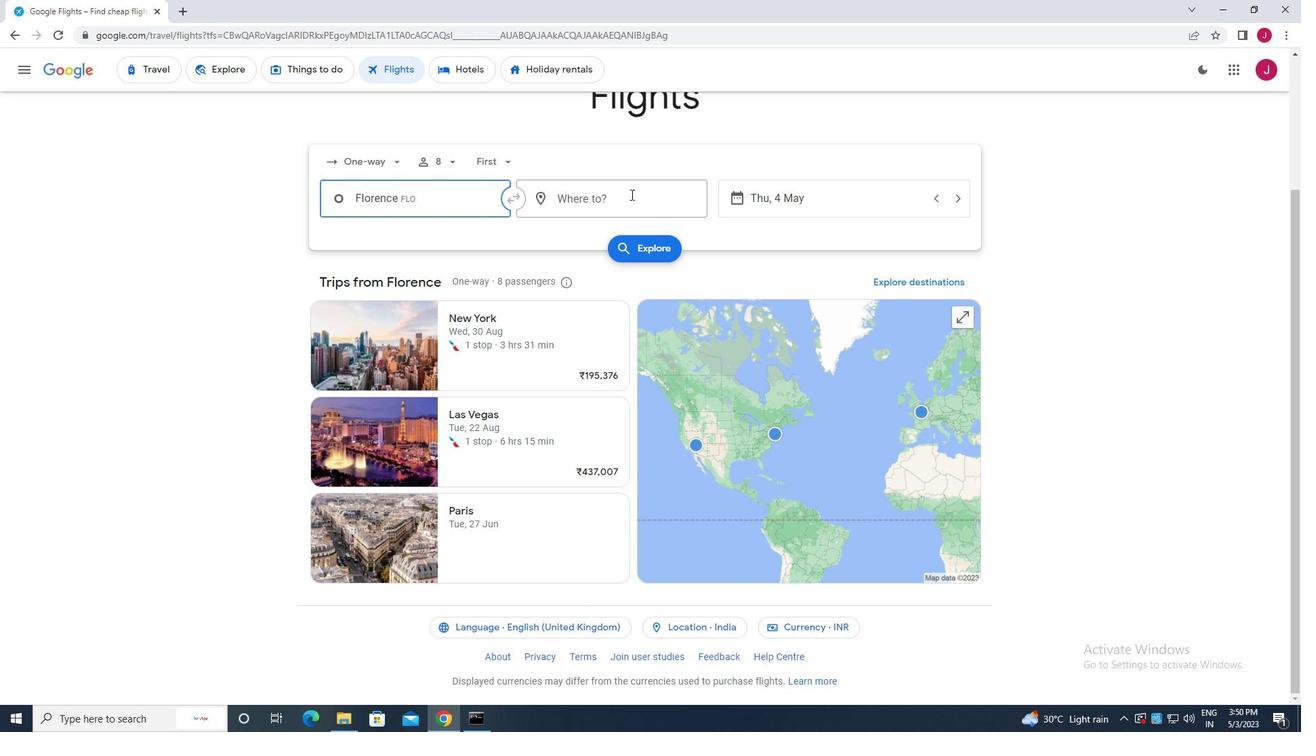 
Action: Mouse moved to (627, 190)
Screenshot: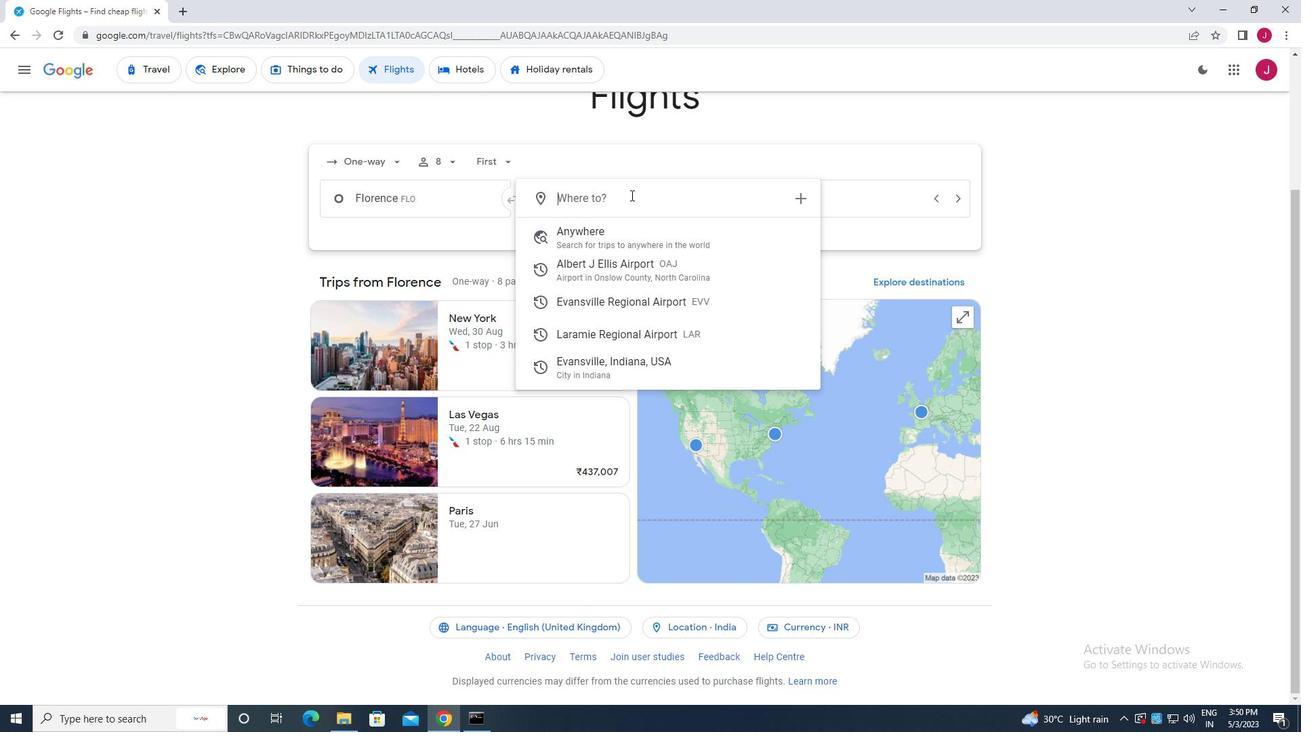 
Action: Key pressed laram
Screenshot: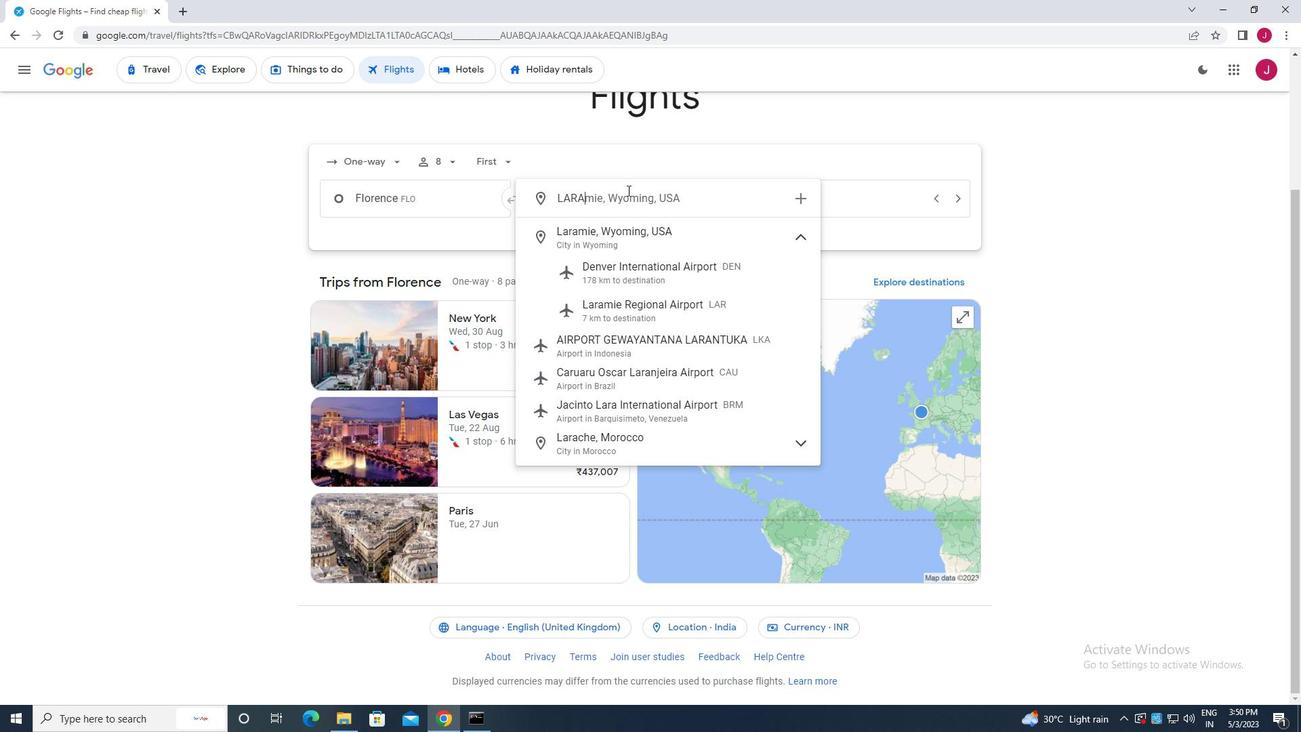 
Action: Mouse moved to (644, 301)
Screenshot: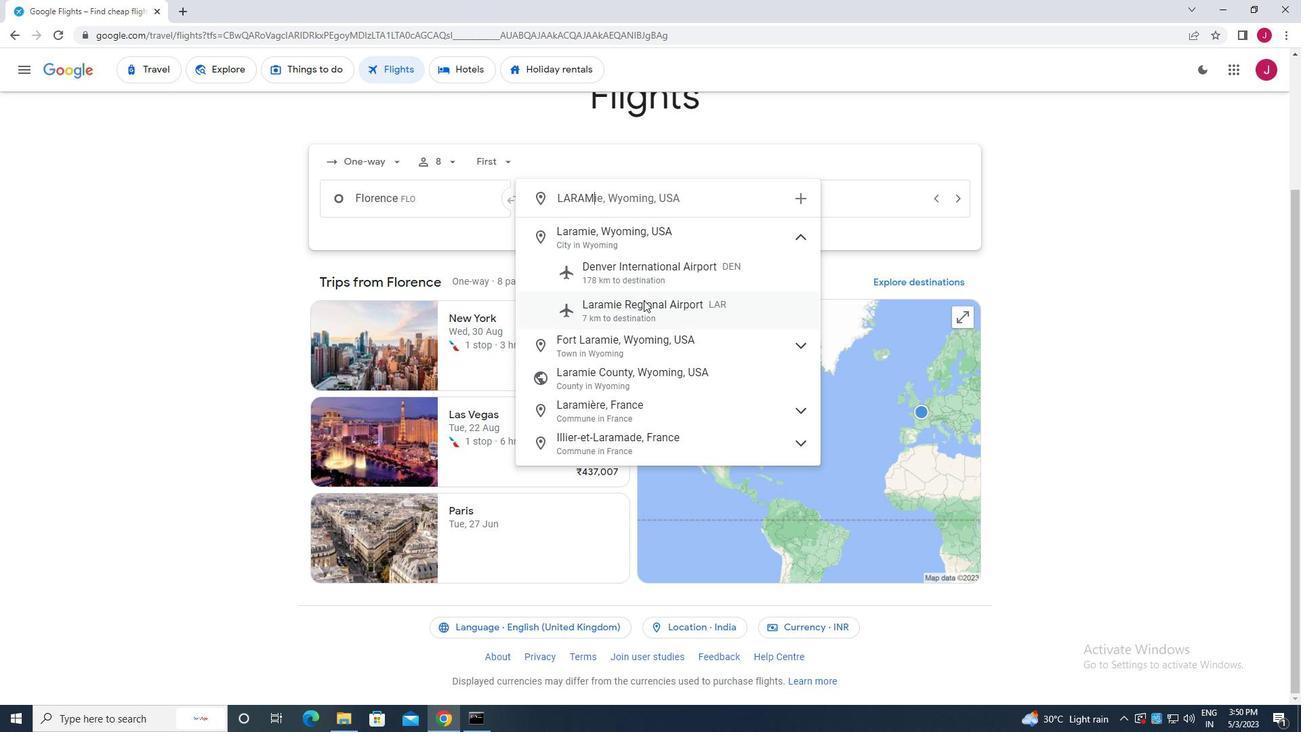 
Action: Mouse pressed left at (644, 301)
Screenshot: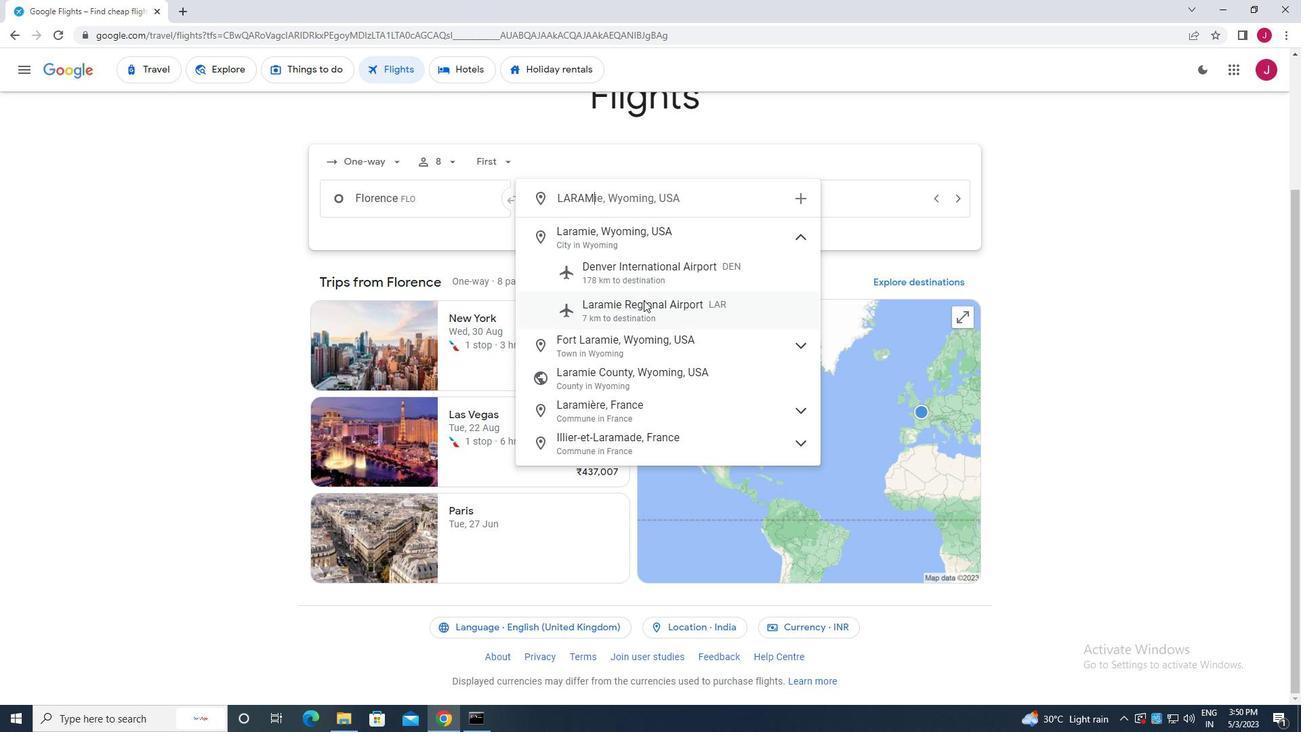 
Action: Mouse moved to (817, 199)
Screenshot: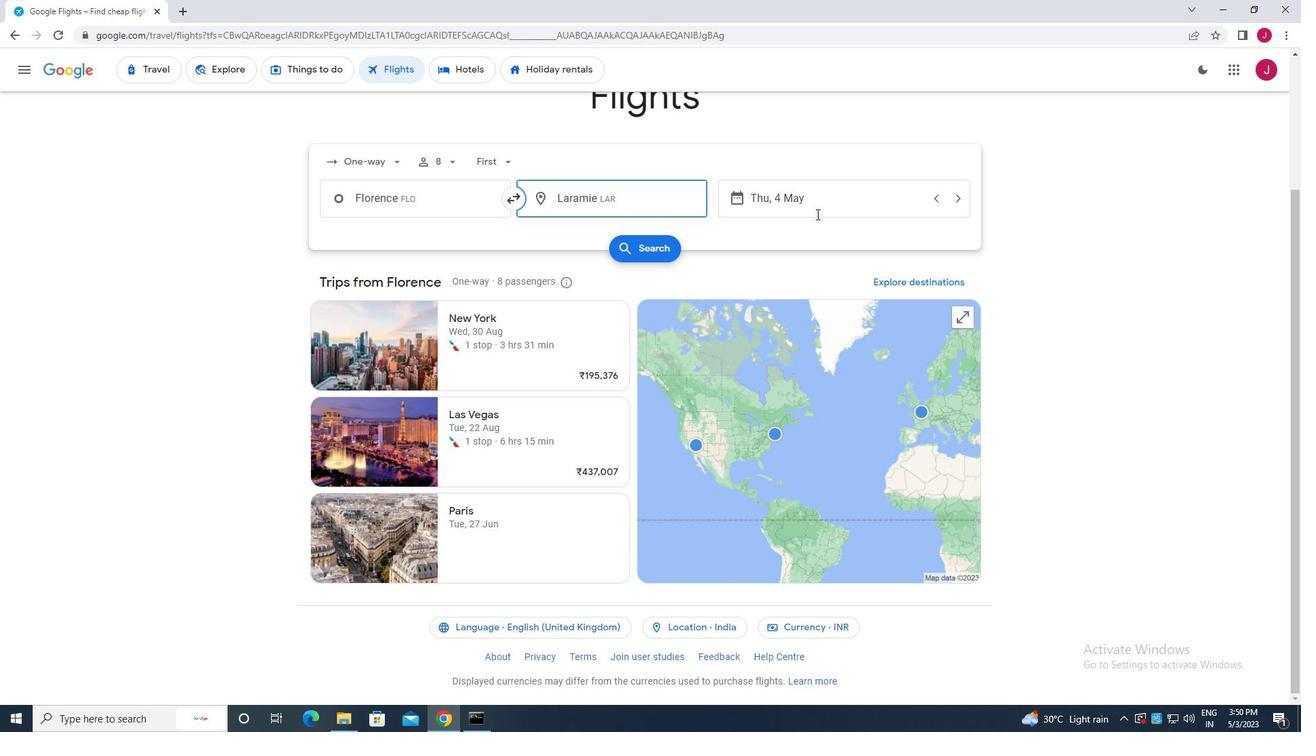 
Action: Mouse pressed left at (817, 199)
Screenshot: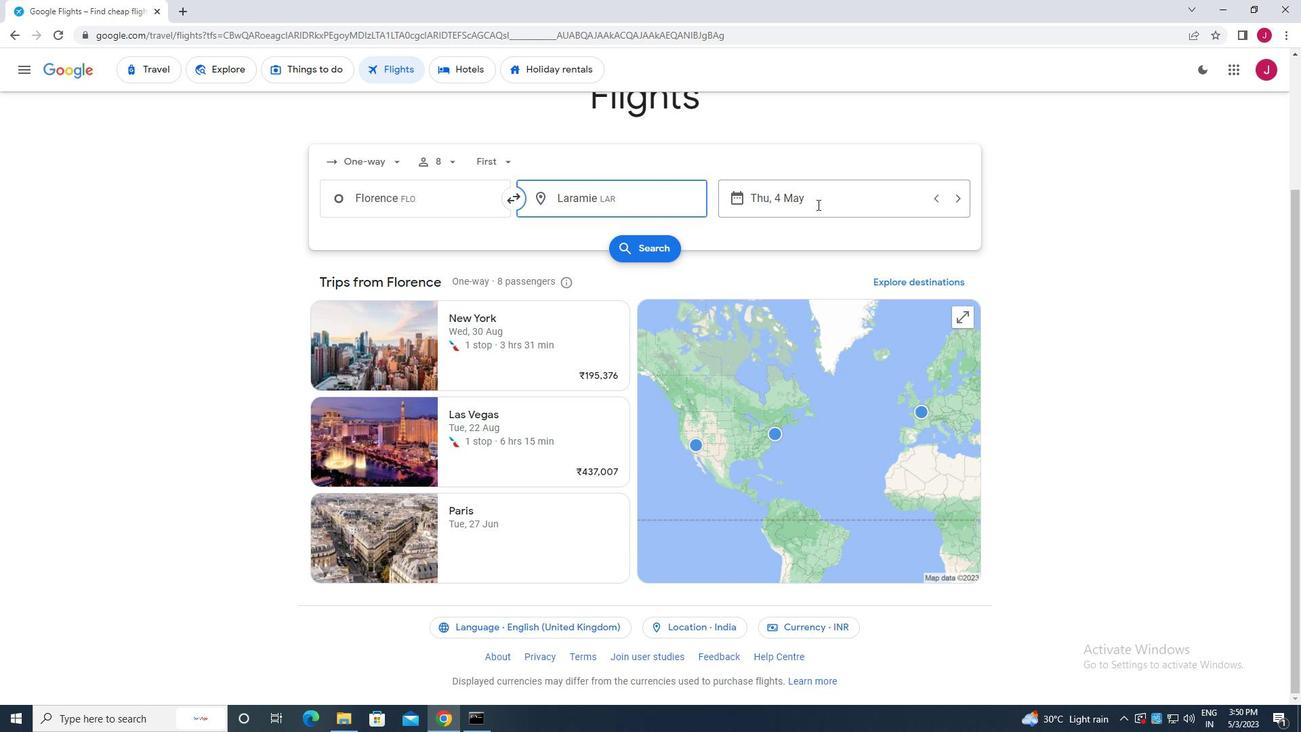 
Action: Mouse moved to (588, 305)
Screenshot: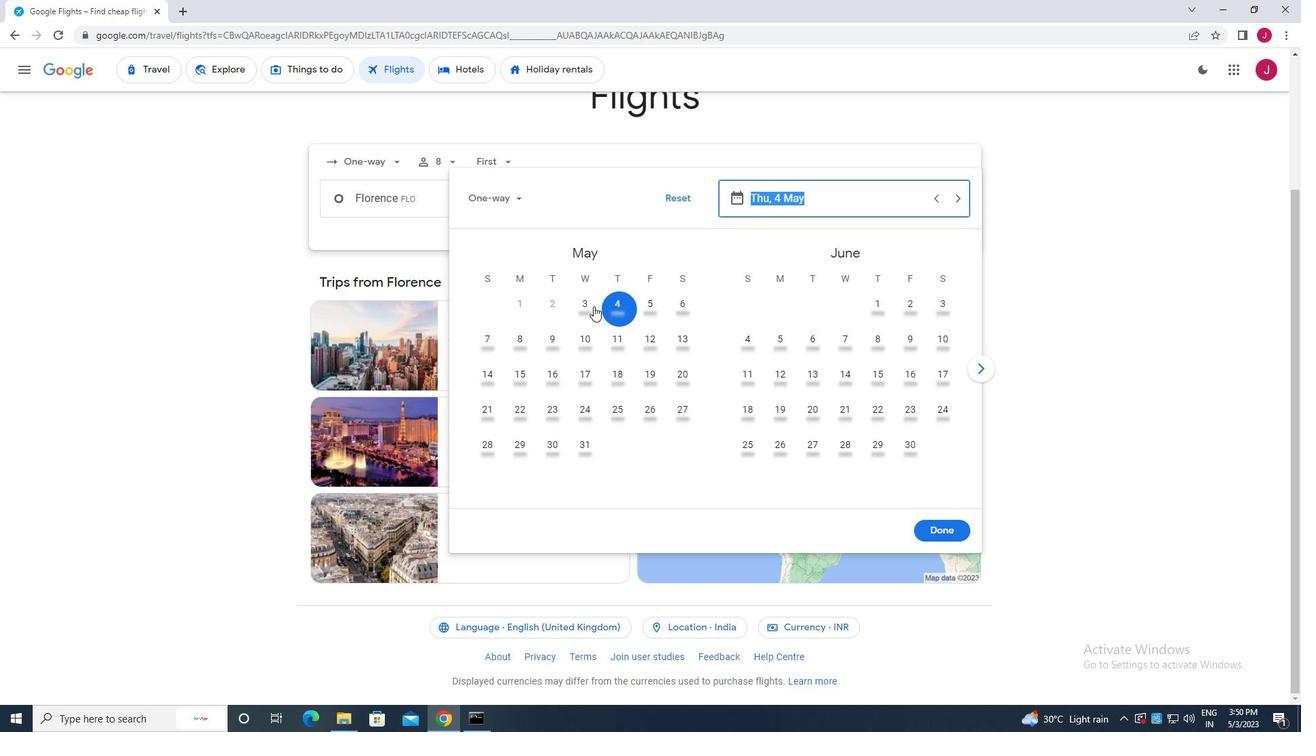
Action: Mouse pressed left at (588, 305)
Screenshot: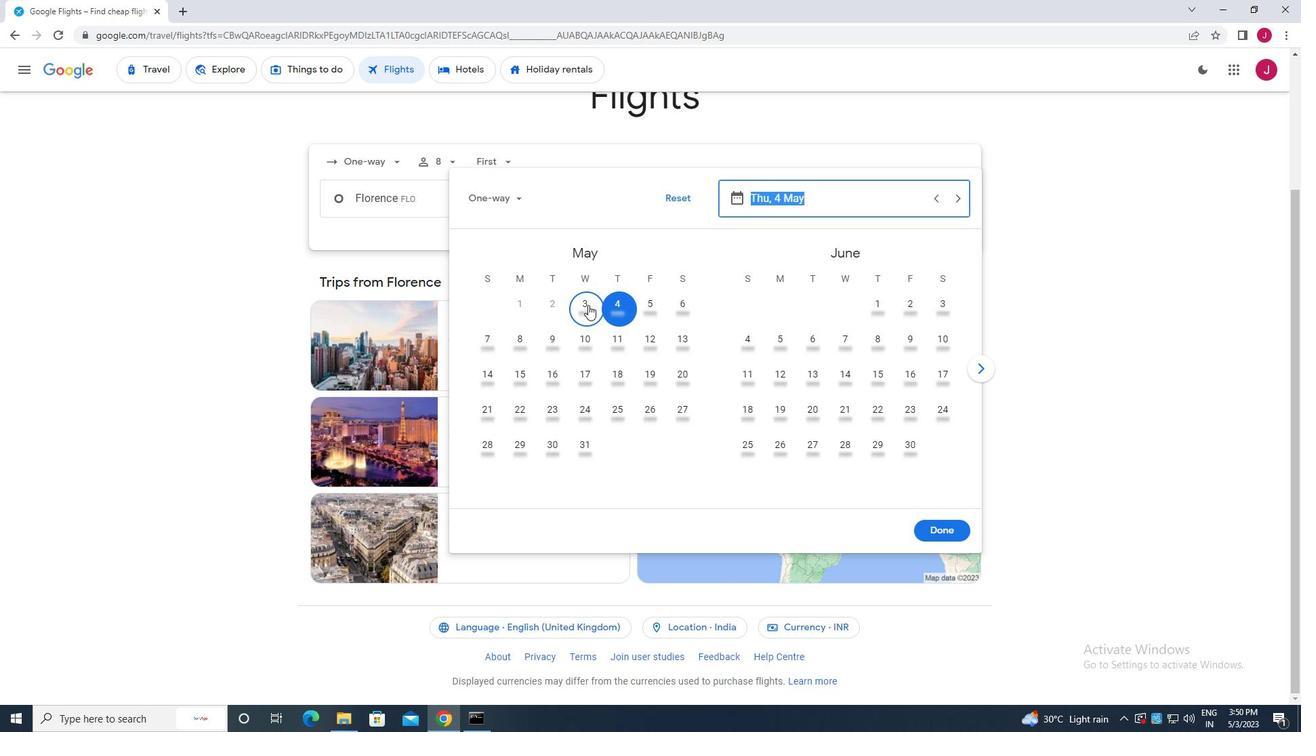 
Action: Mouse moved to (940, 528)
Screenshot: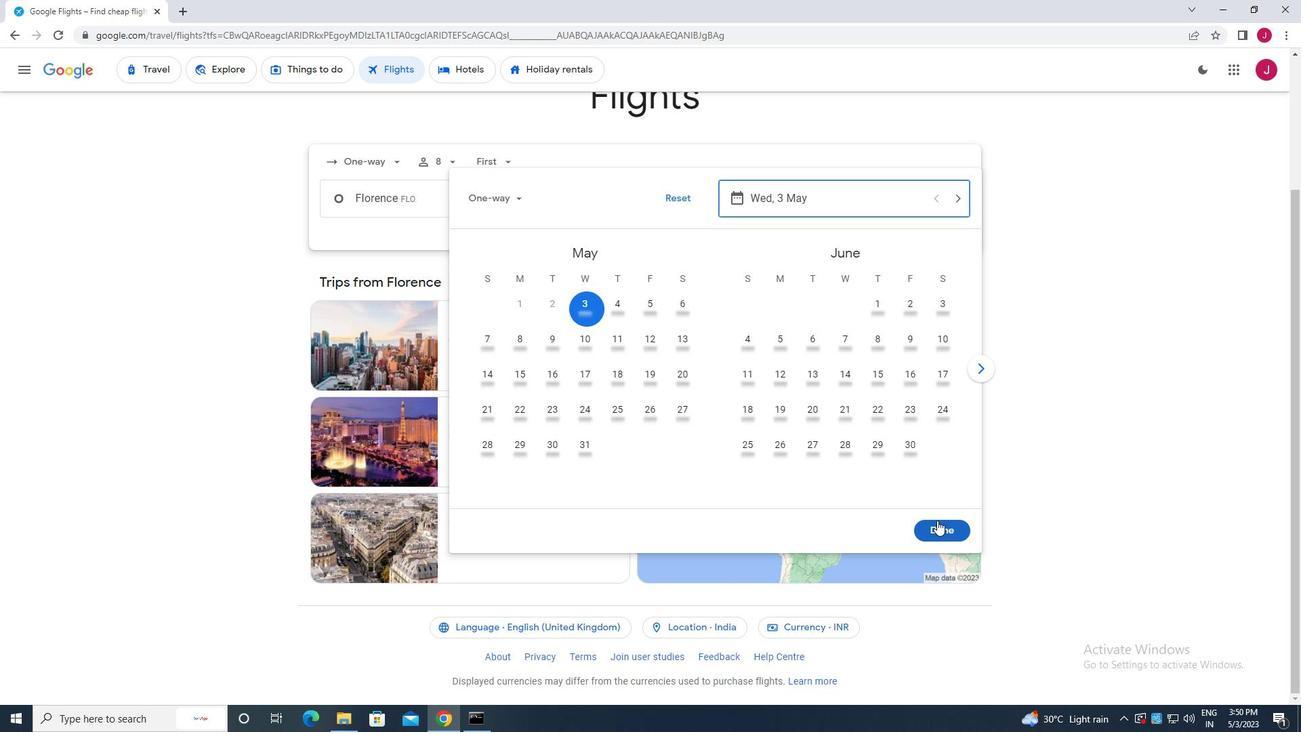 
Action: Mouse pressed left at (940, 528)
Screenshot: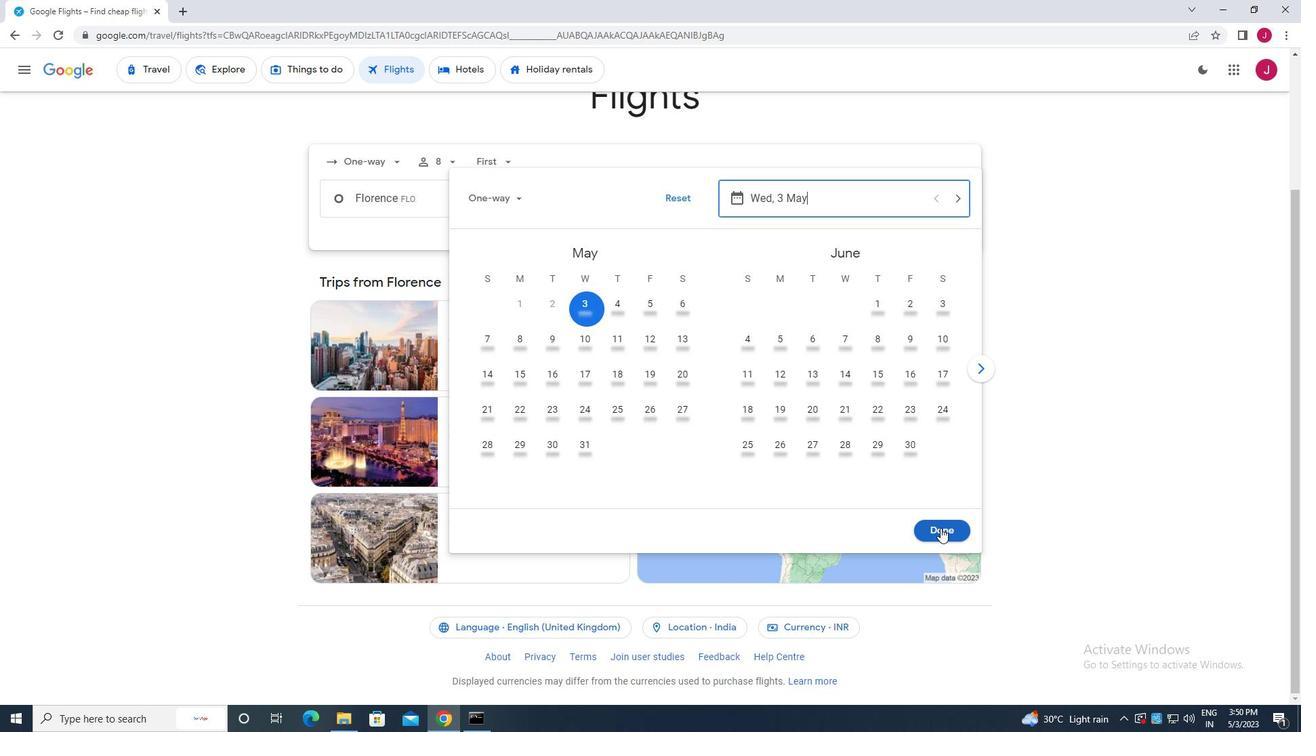 
Action: Mouse moved to (663, 254)
Screenshot: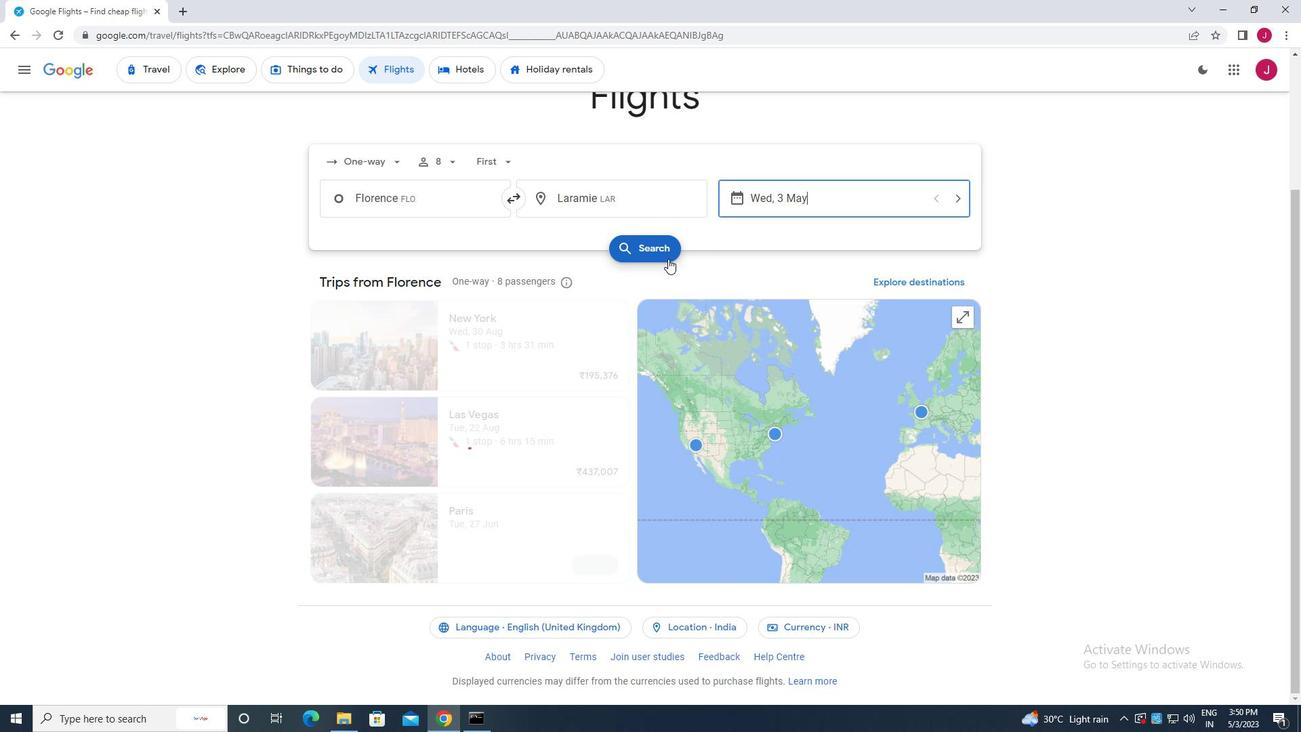 
Action: Mouse pressed left at (663, 254)
Screenshot: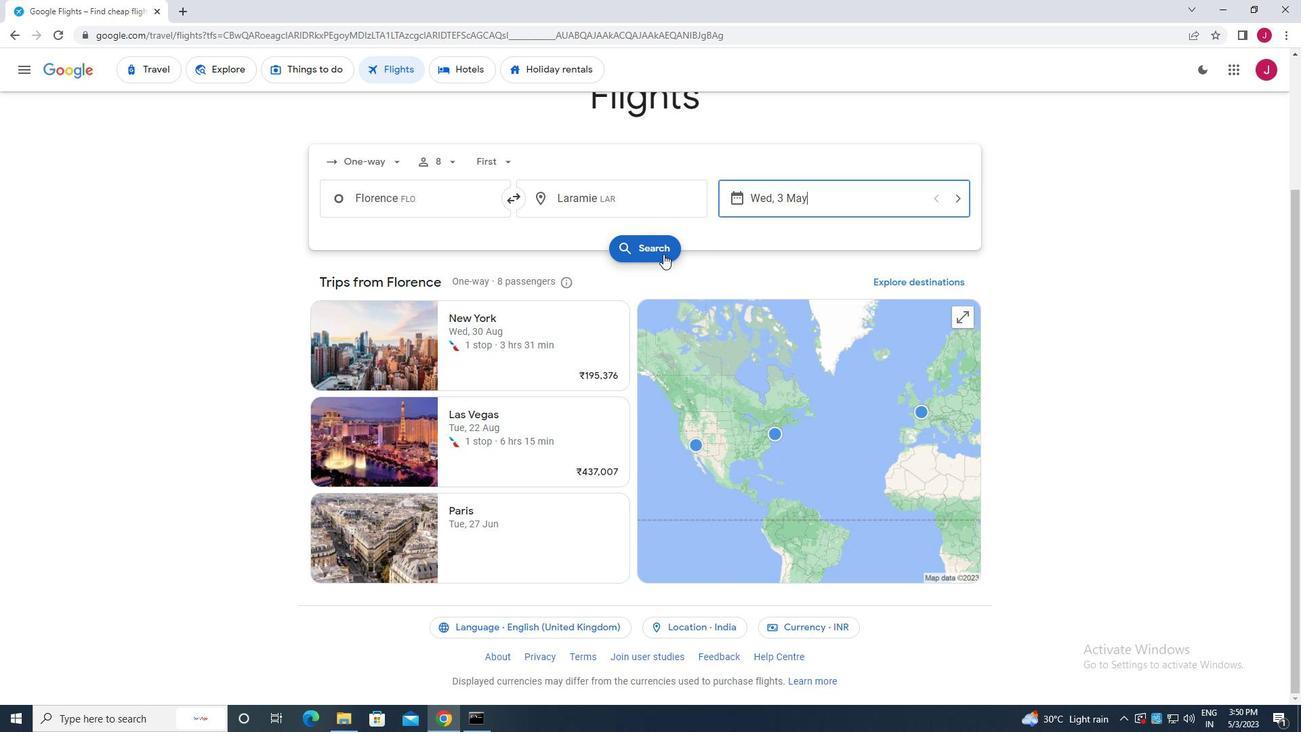
Action: Mouse moved to (351, 195)
Screenshot: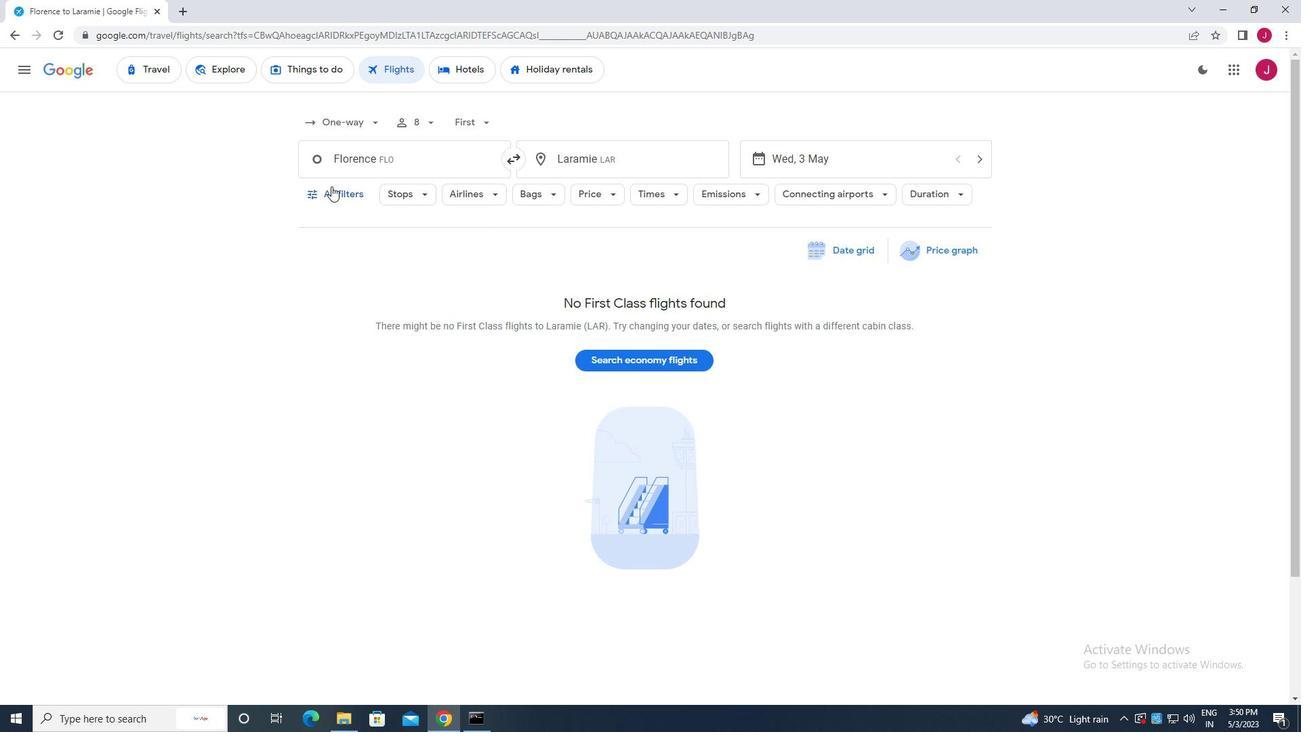 
Action: Mouse pressed left at (351, 195)
Screenshot: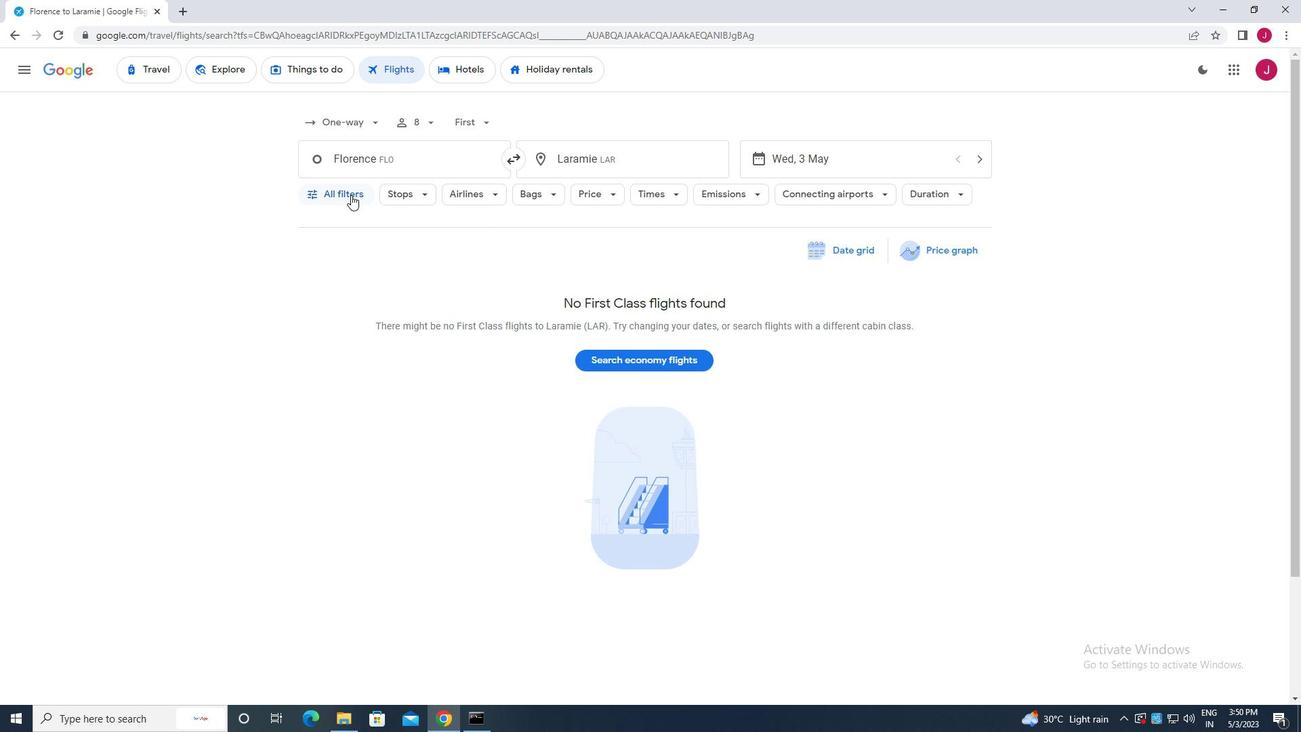 
Action: Mouse moved to (381, 269)
Screenshot: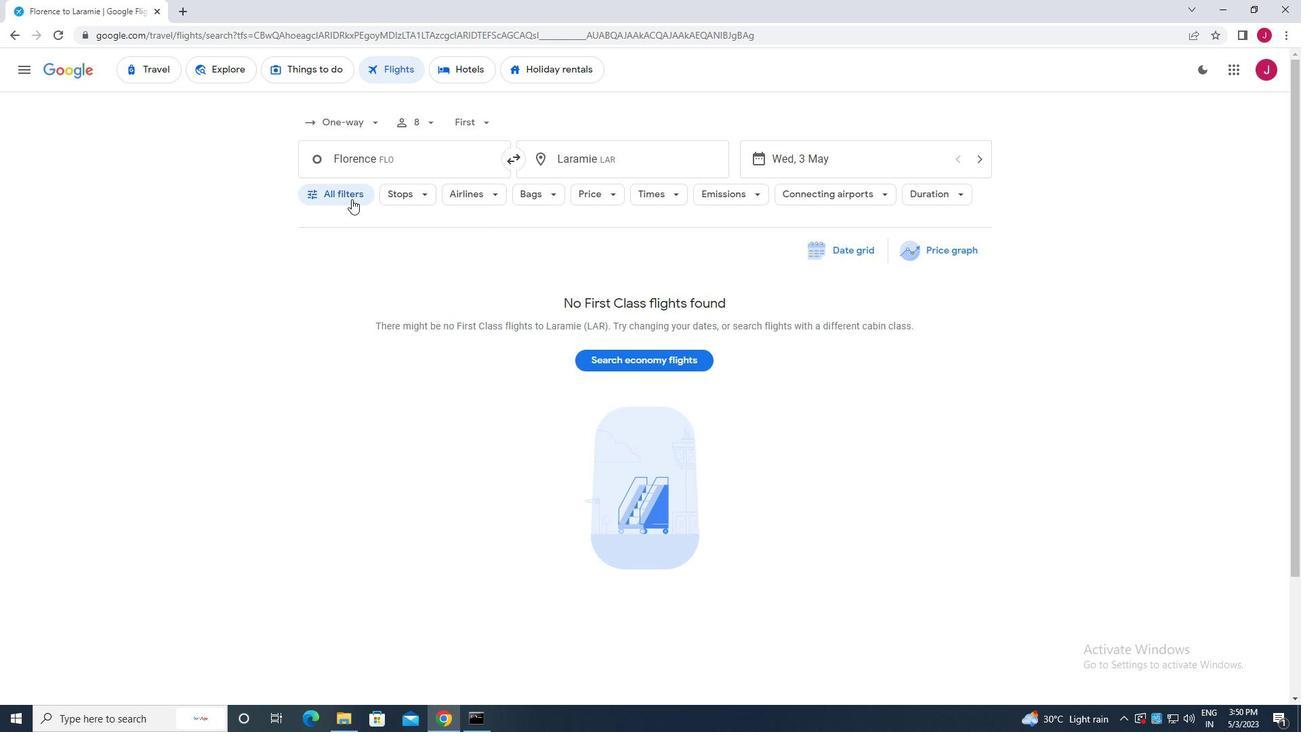 
Action: Mouse scrolled (381, 268) with delta (0, 0)
Screenshot: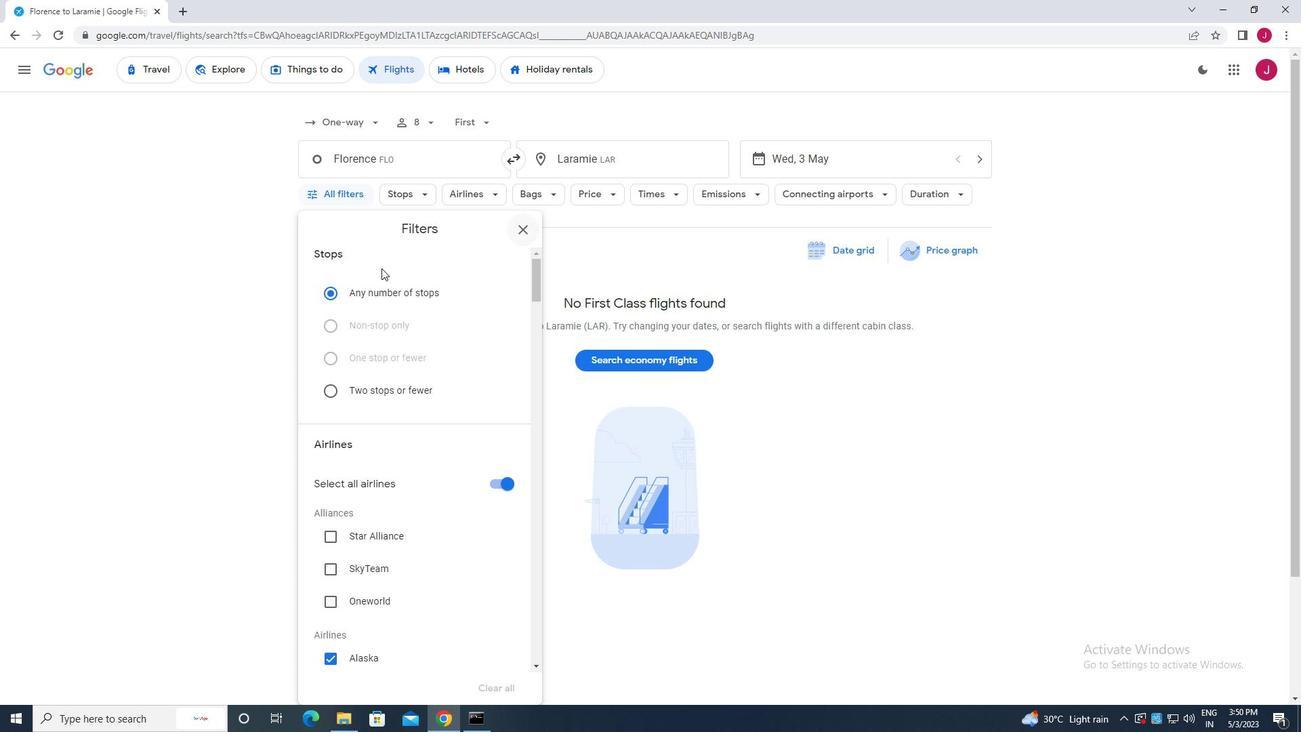 
Action: Mouse scrolled (381, 268) with delta (0, 0)
Screenshot: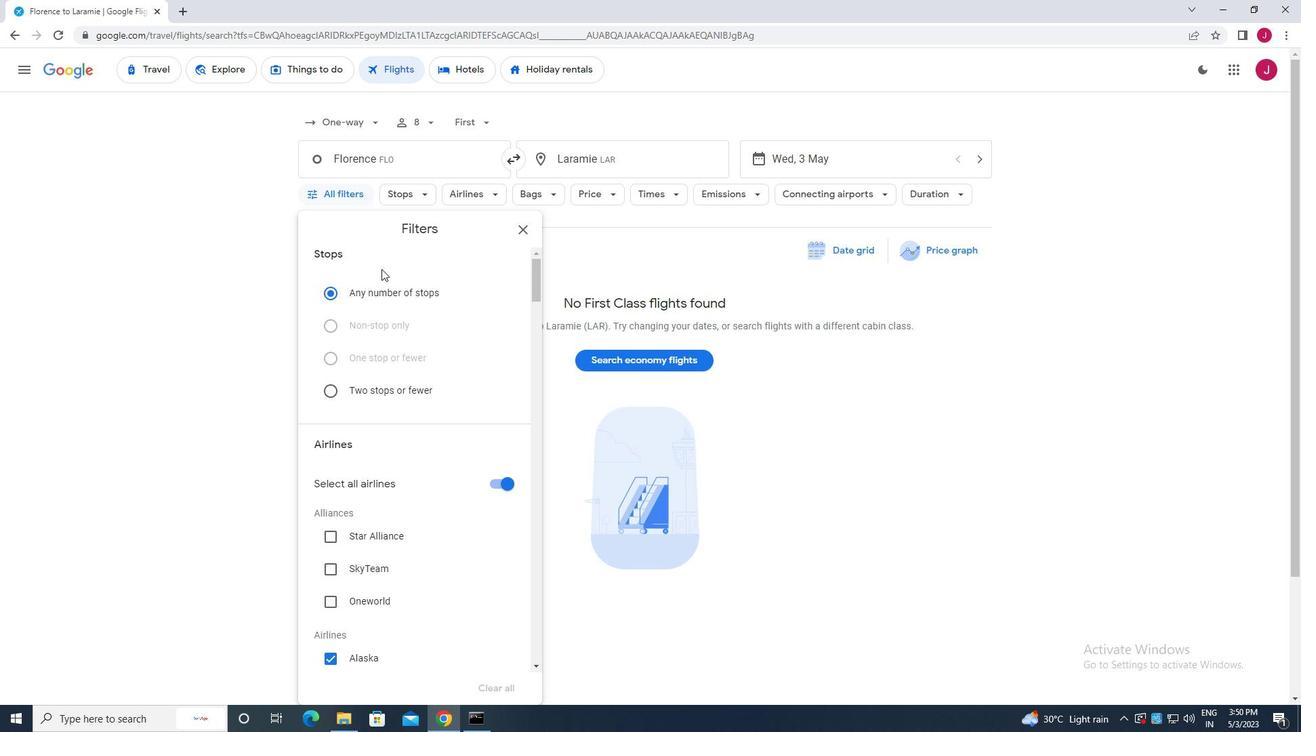 
Action: Mouse scrolled (381, 268) with delta (0, 0)
Screenshot: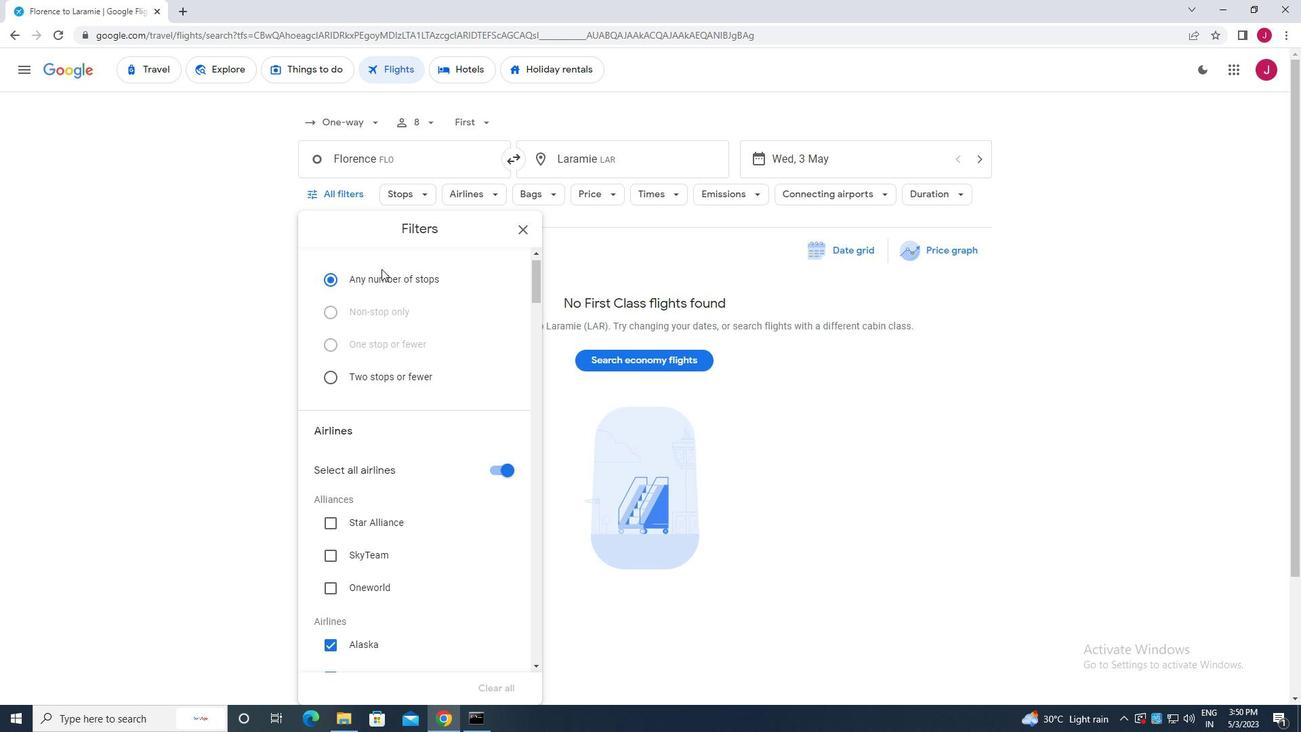 
Action: Mouse moved to (500, 282)
Screenshot: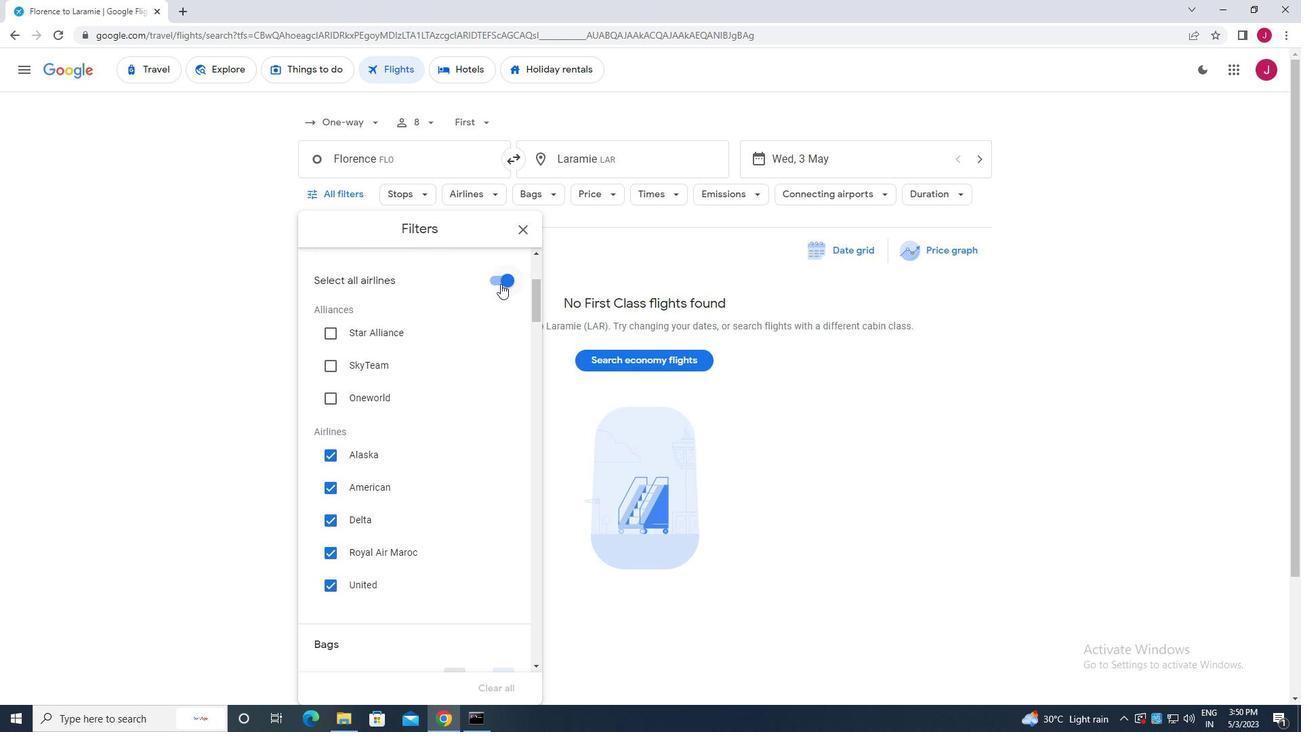 
Action: Mouse pressed left at (500, 282)
Screenshot: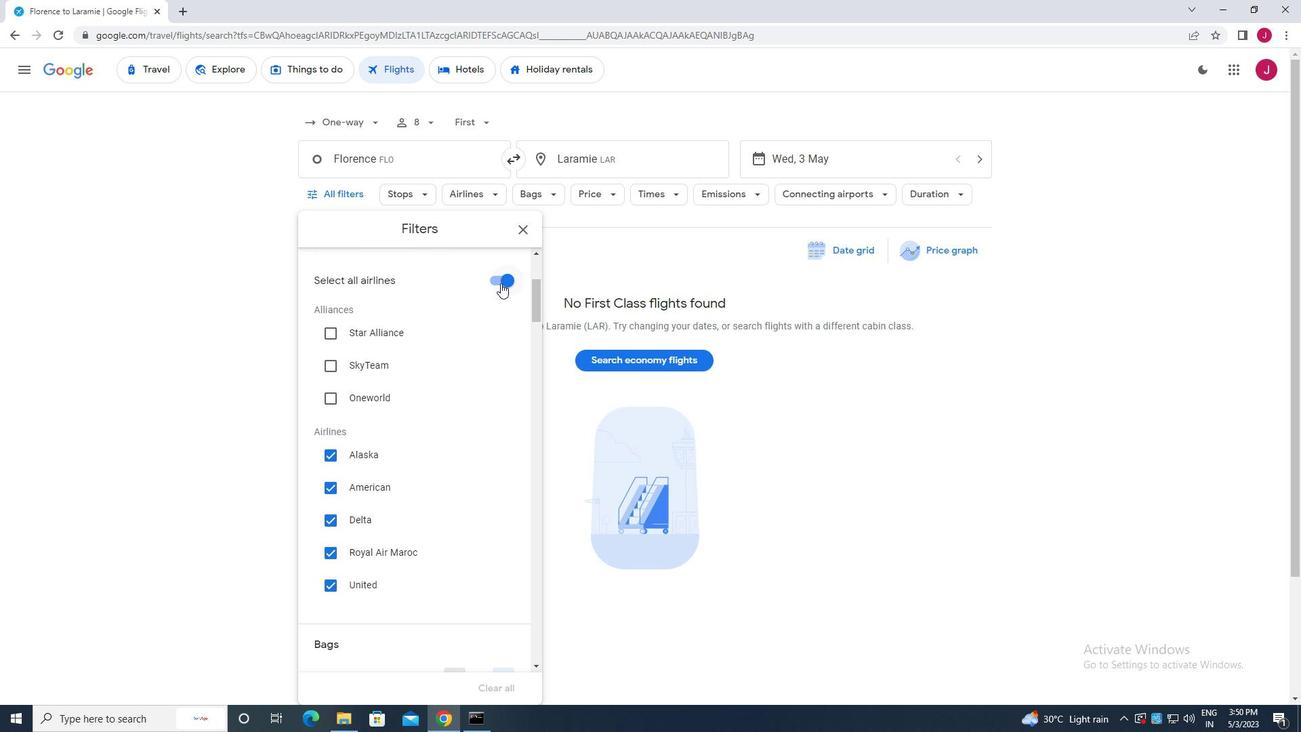
Action: Mouse moved to (331, 489)
Screenshot: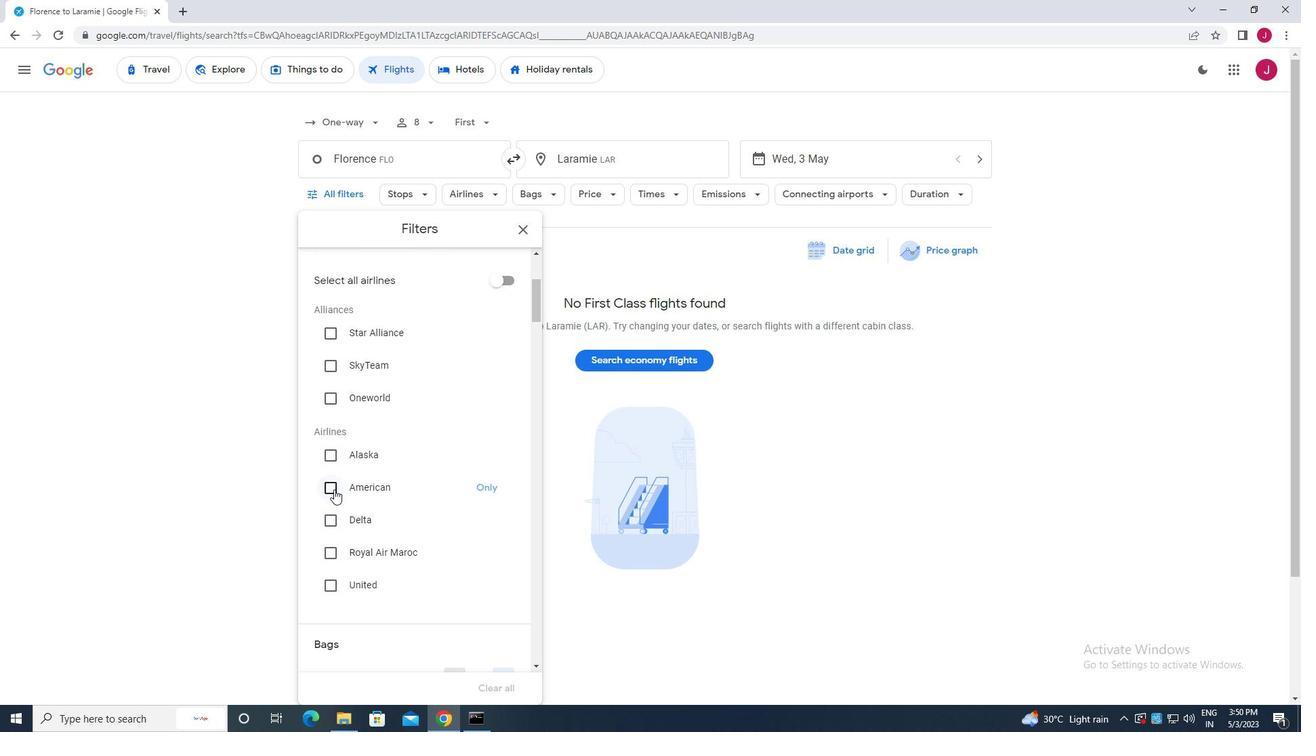 
Action: Mouse pressed left at (331, 489)
Screenshot: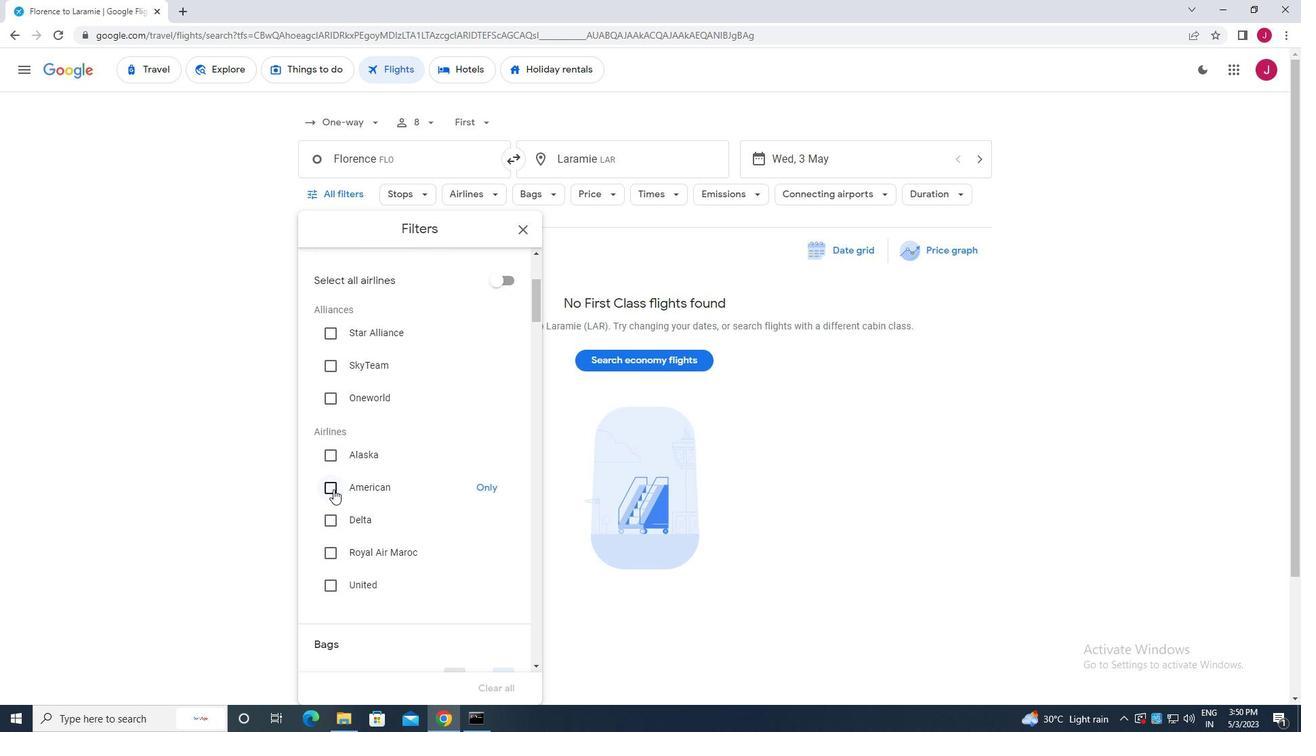 
Action: Mouse moved to (391, 465)
Screenshot: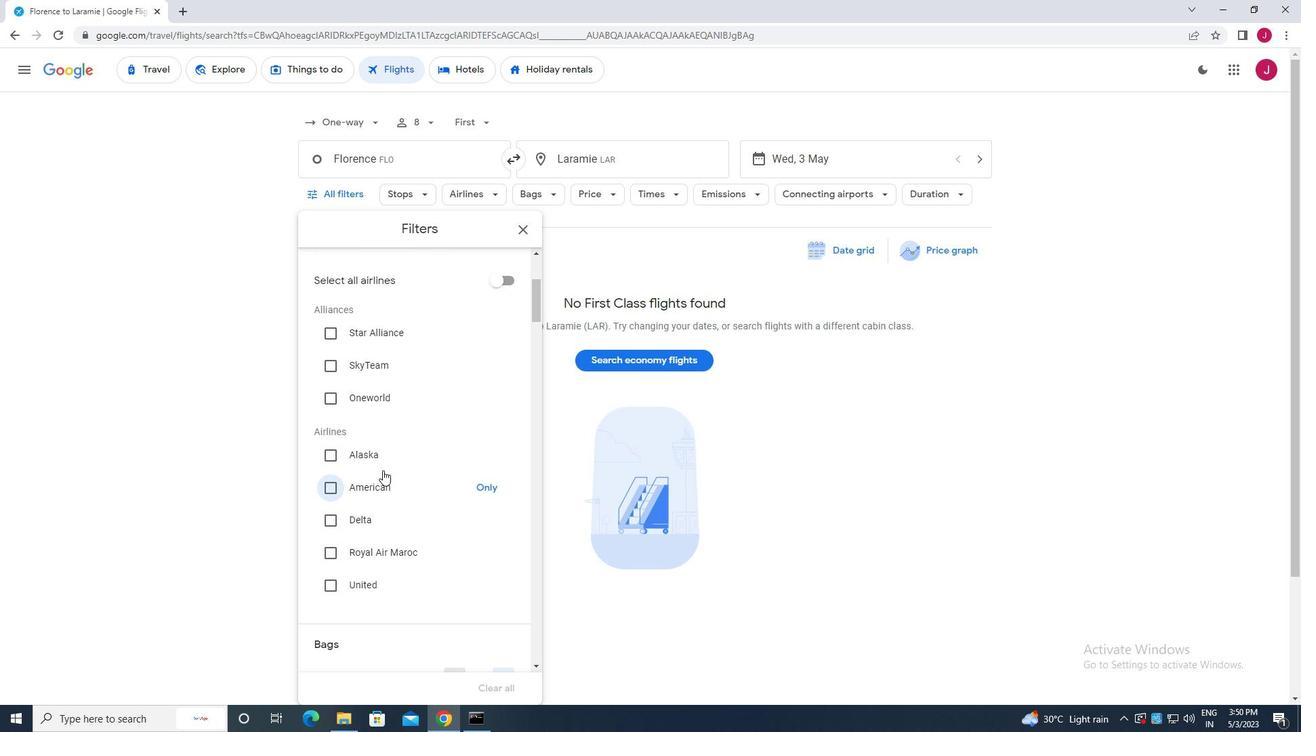 
Action: Mouse scrolled (391, 464) with delta (0, 0)
Screenshot: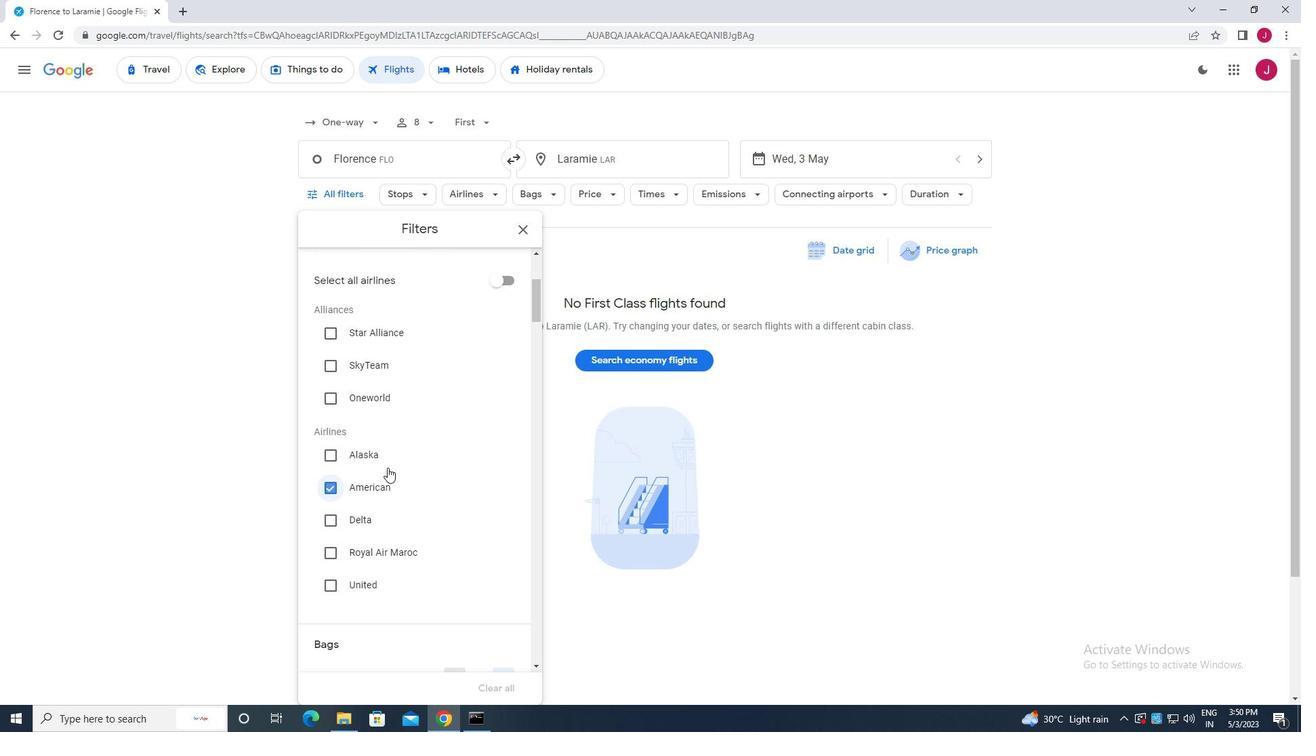 
Action: Mouse scrolled (391, 464) with delta (0, 0)
Screenshot: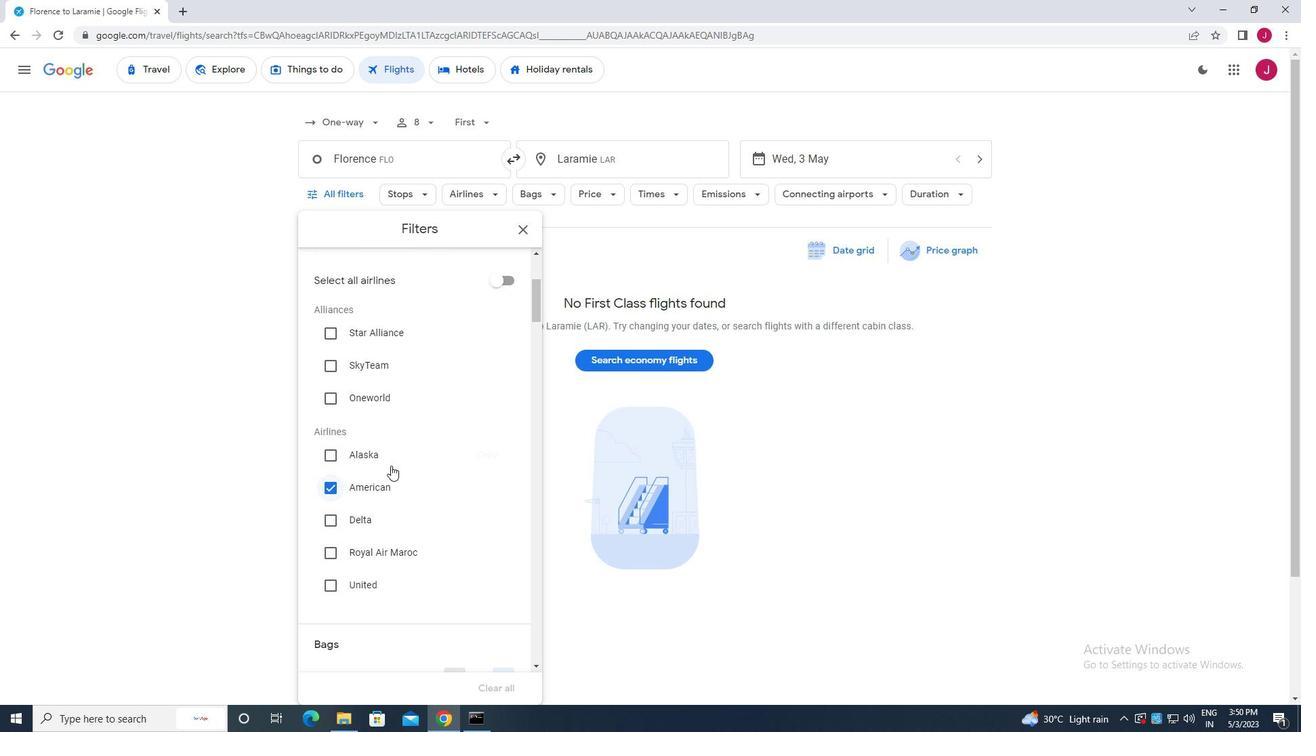 
Action: Mouse scrolled (391, 464) with delta (0, 0)
Screenshot: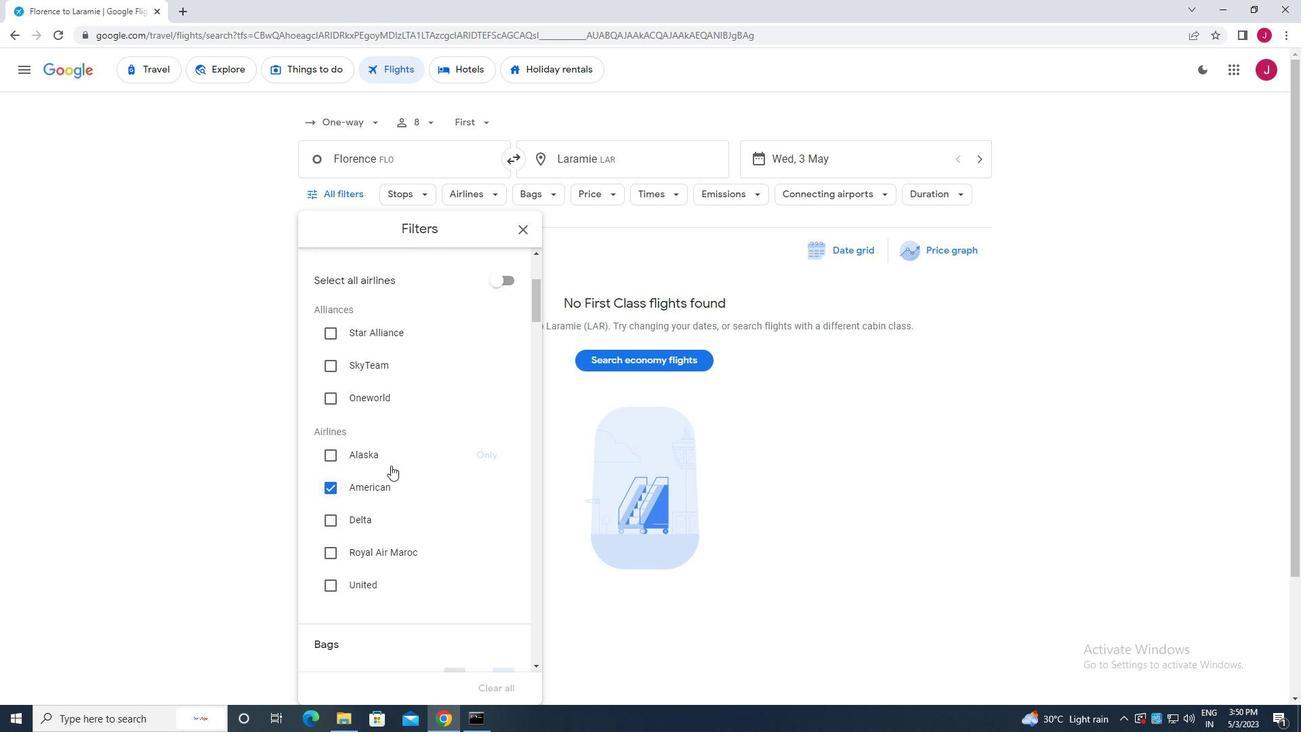 
Action: Mouse scrolled (391, 464) with delta (0, 0)
Screenshot: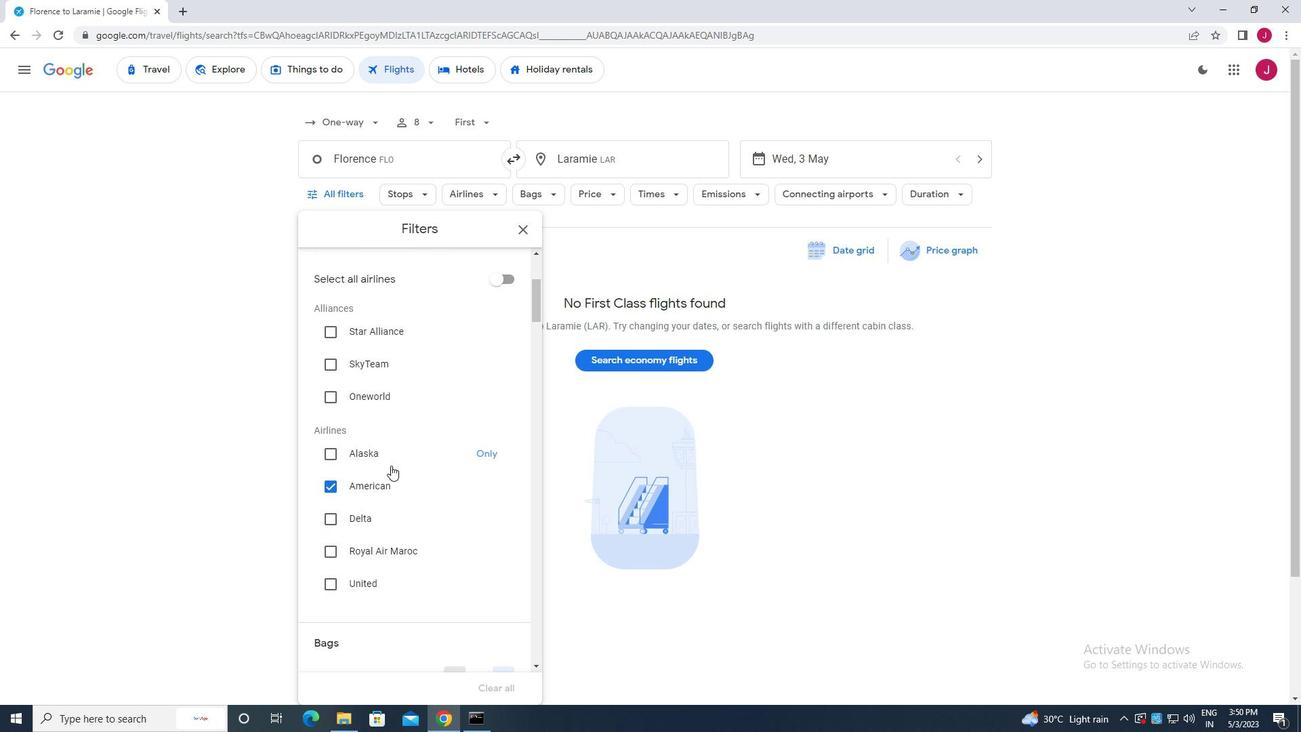
Action: Mouse scrolled (391, 464) with delta (0, 0)
Screenshot: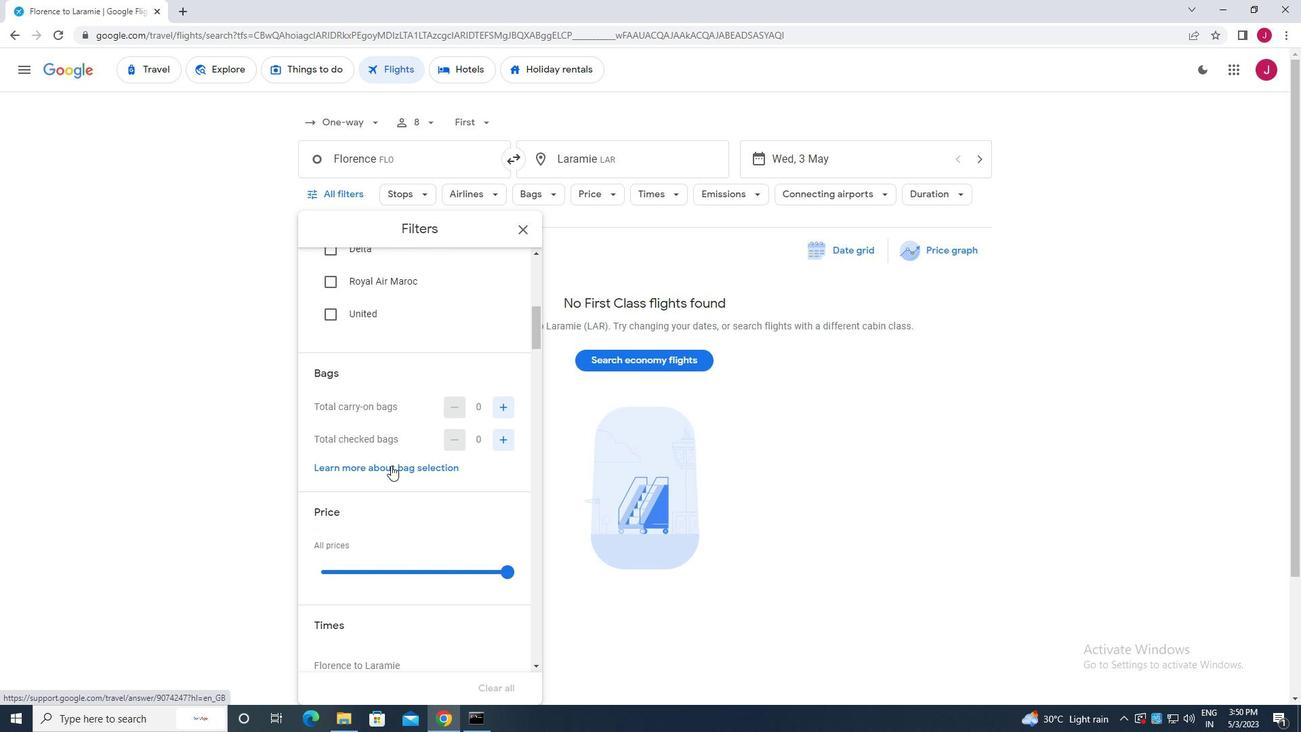 
Action: Mouse moved to (505, 372)
Screenshot: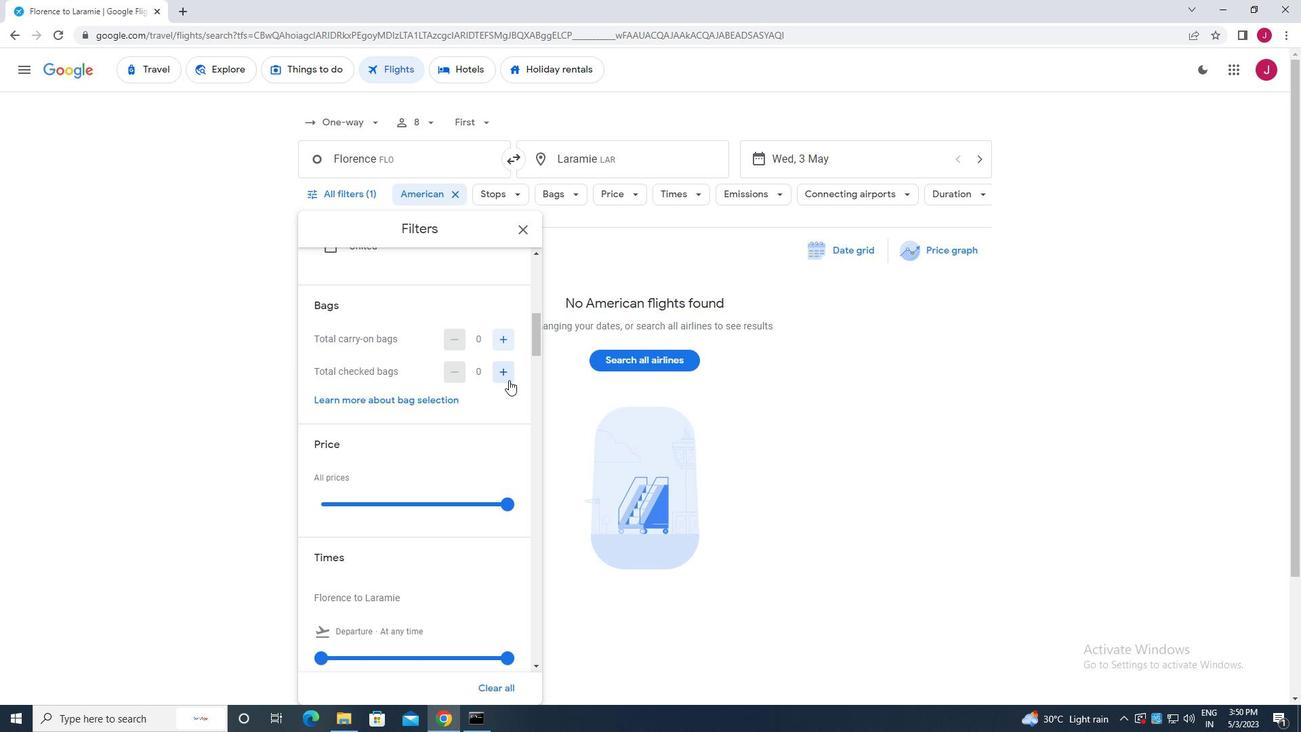 
Action: Mouse pressed left at (505, 372)
Screenshot: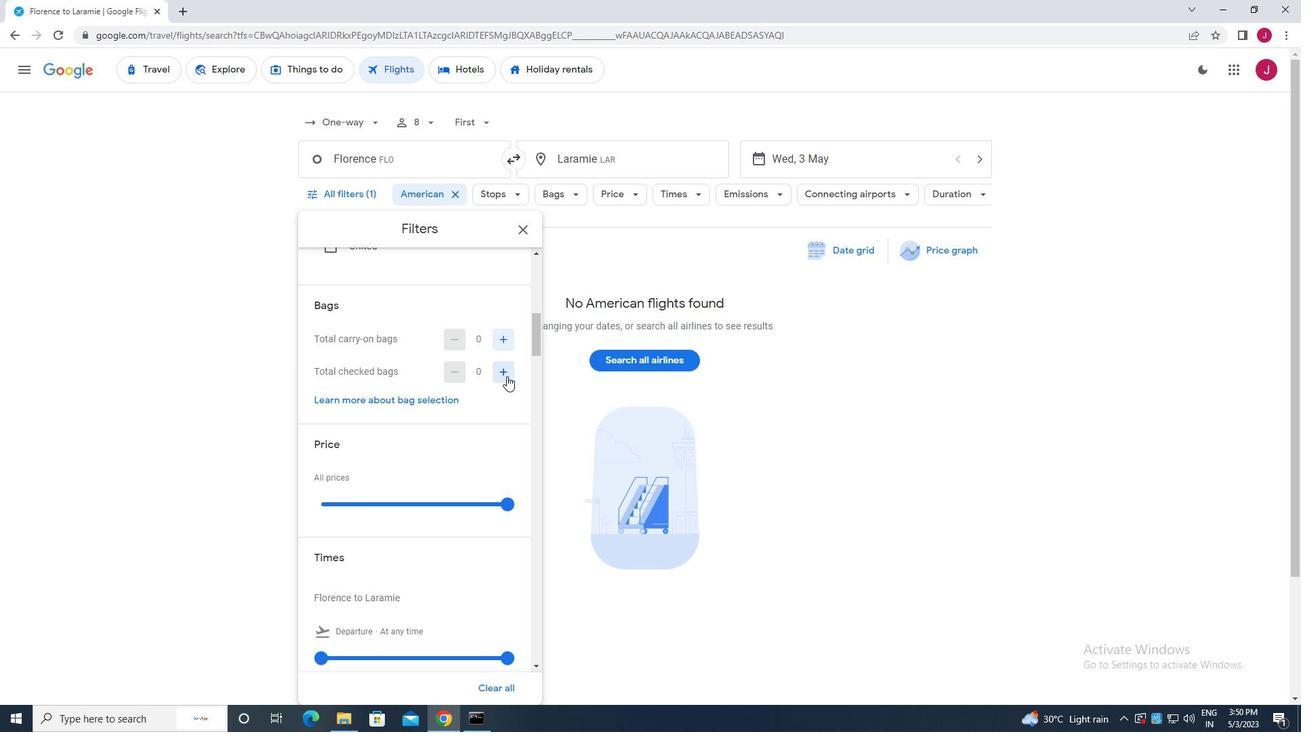 
Action: Mouse pressed left at (505, 372)
Screenshot: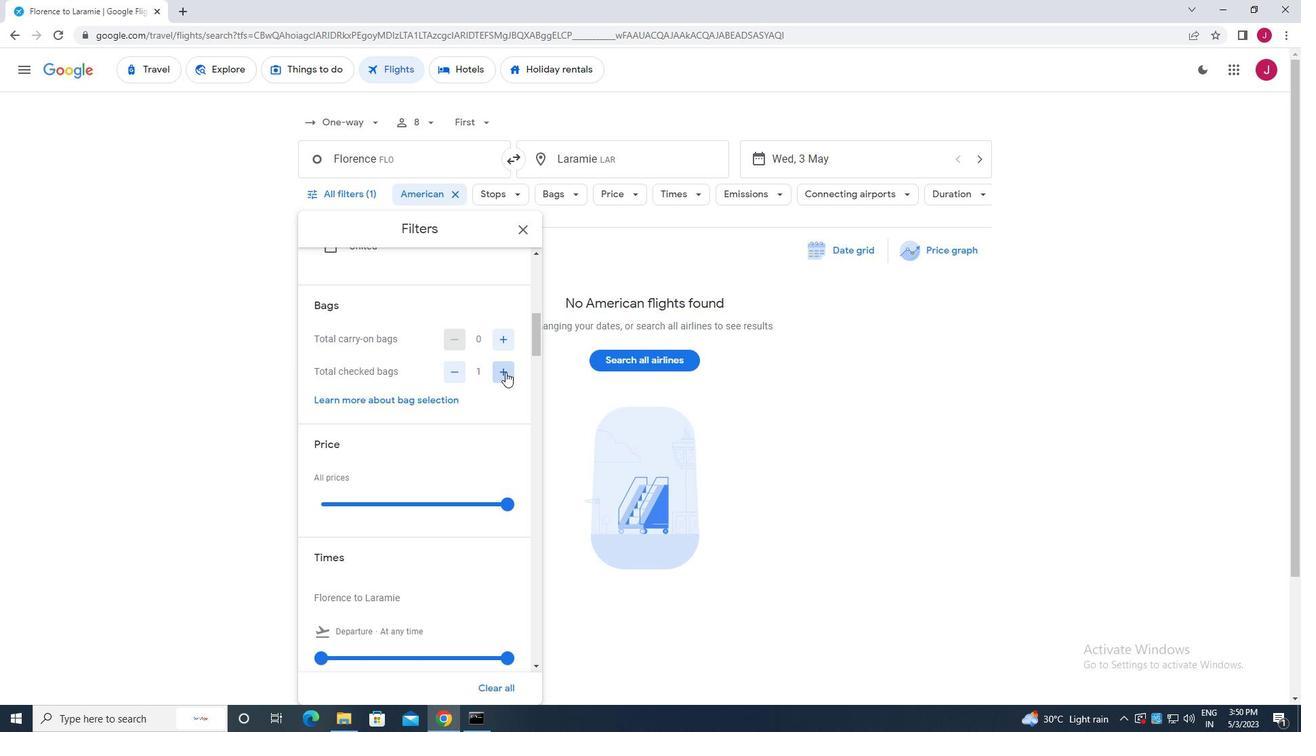 
Action: Mouse pressed left at (505, 372)
Screenshot: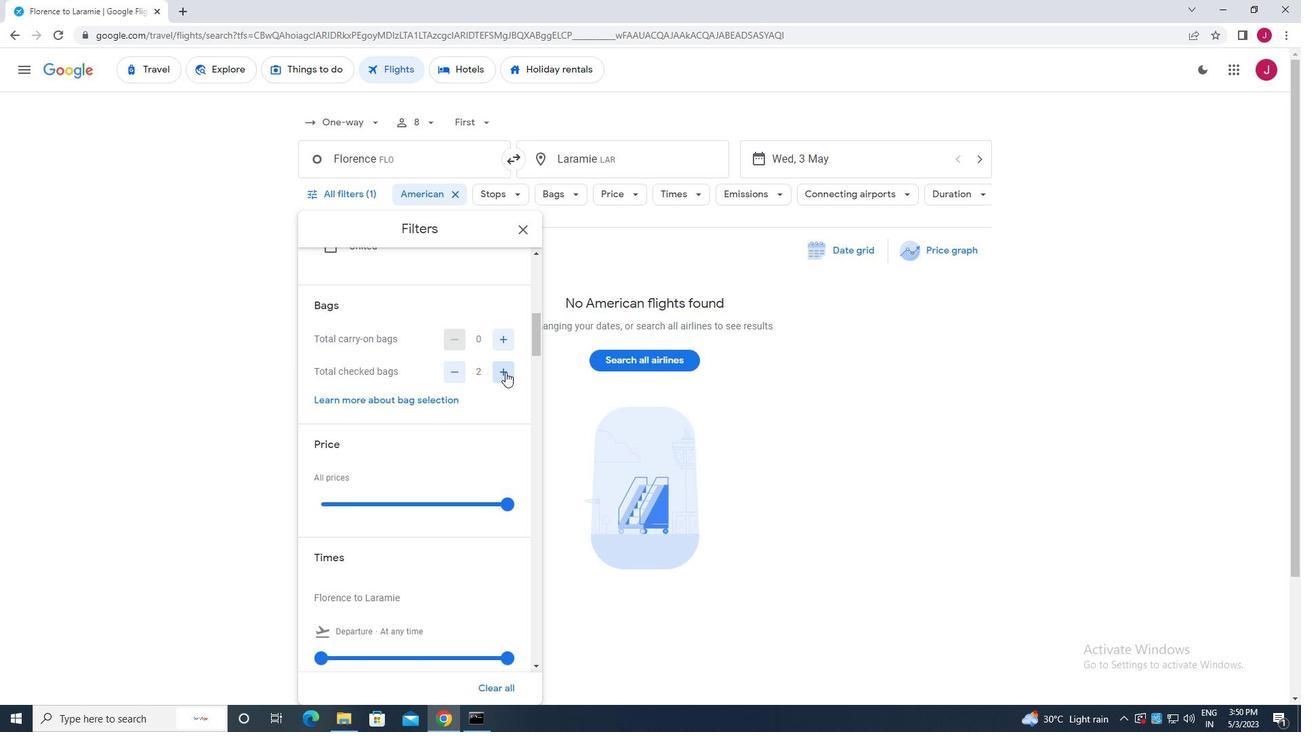 
Action: Mouse pressed left at (505, 372)
Screenshot: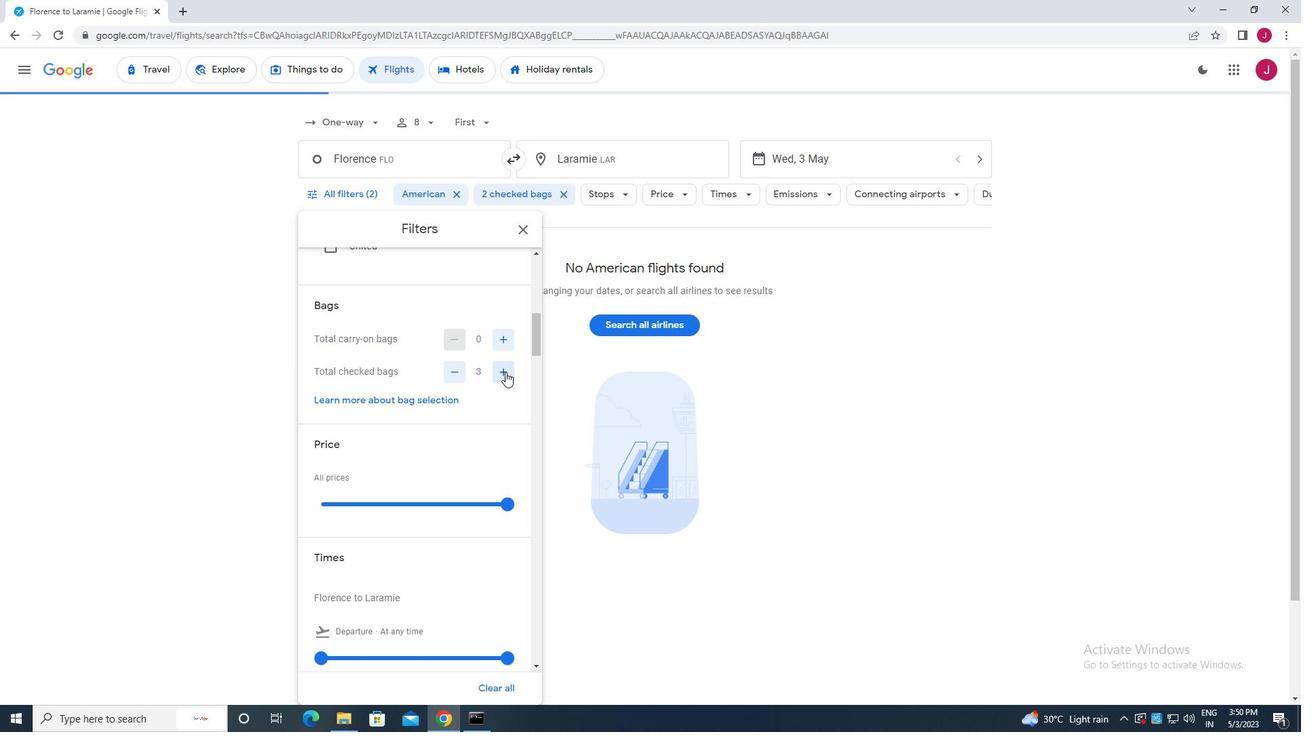 
Action: Mouse pressed left at (505, 372)
Screenshot: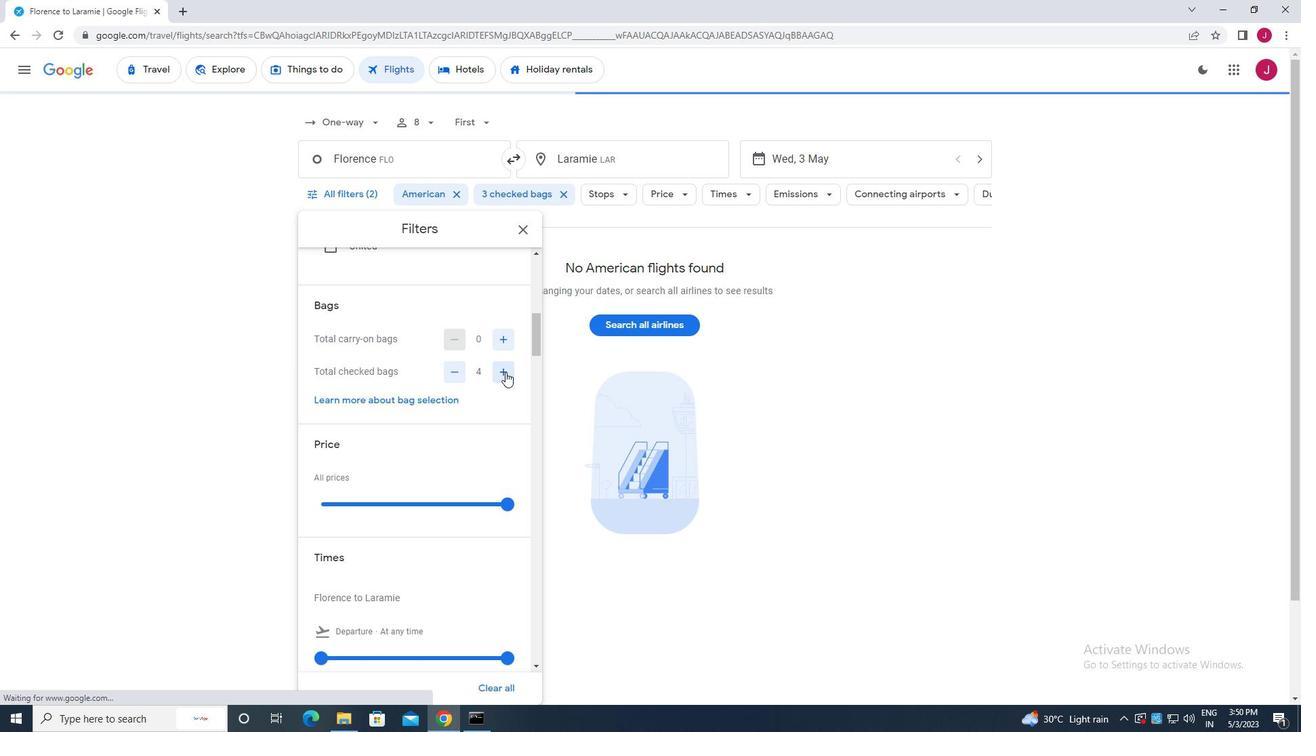 
Action: Mouse pressed left at (505, 372)
Screenshot: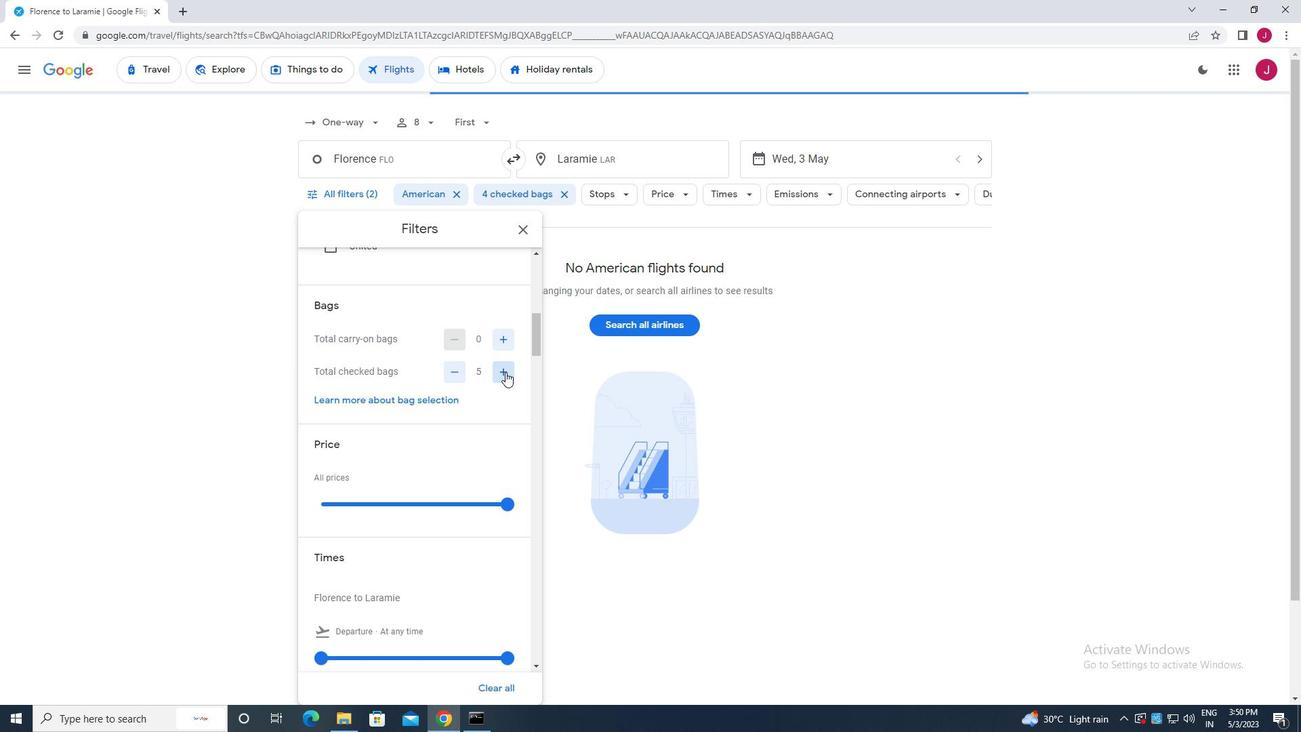 
Action: Mouse pressed left at (505, 372)
Screenshot: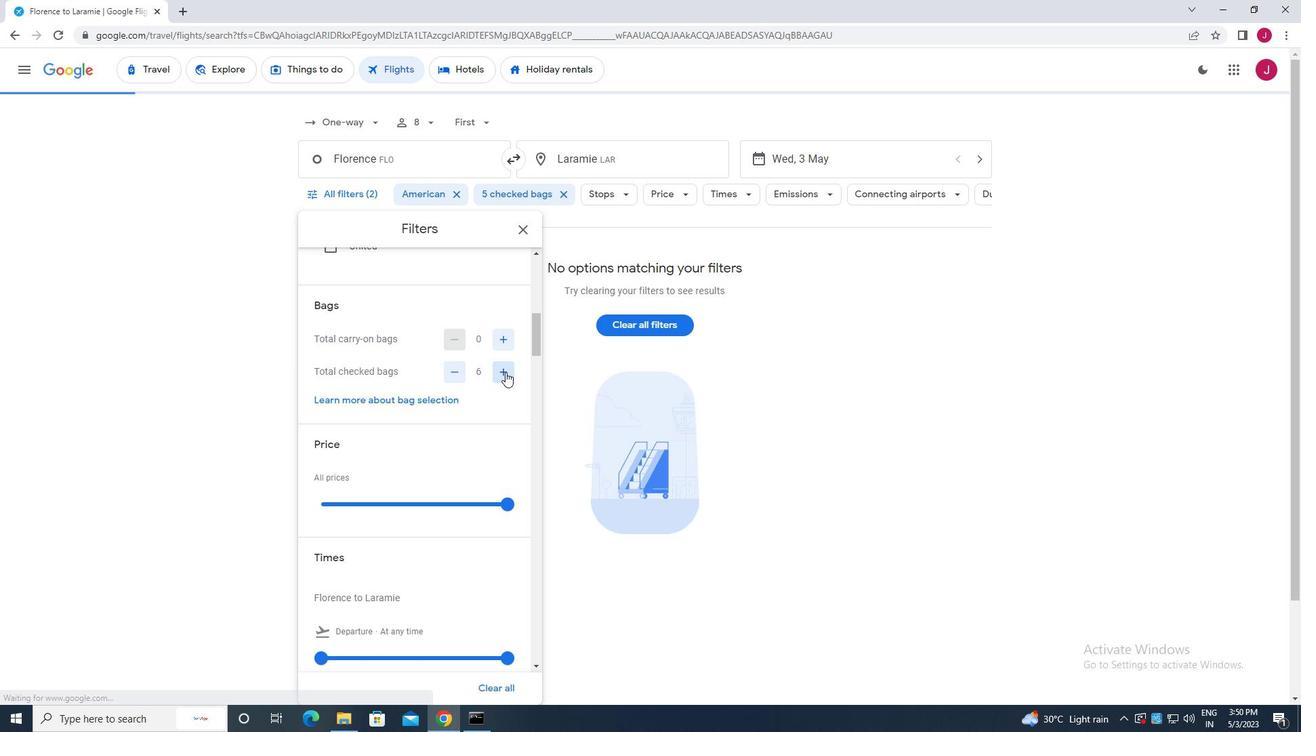 
Action: Mouse moved to (507, 376)
Screenshot: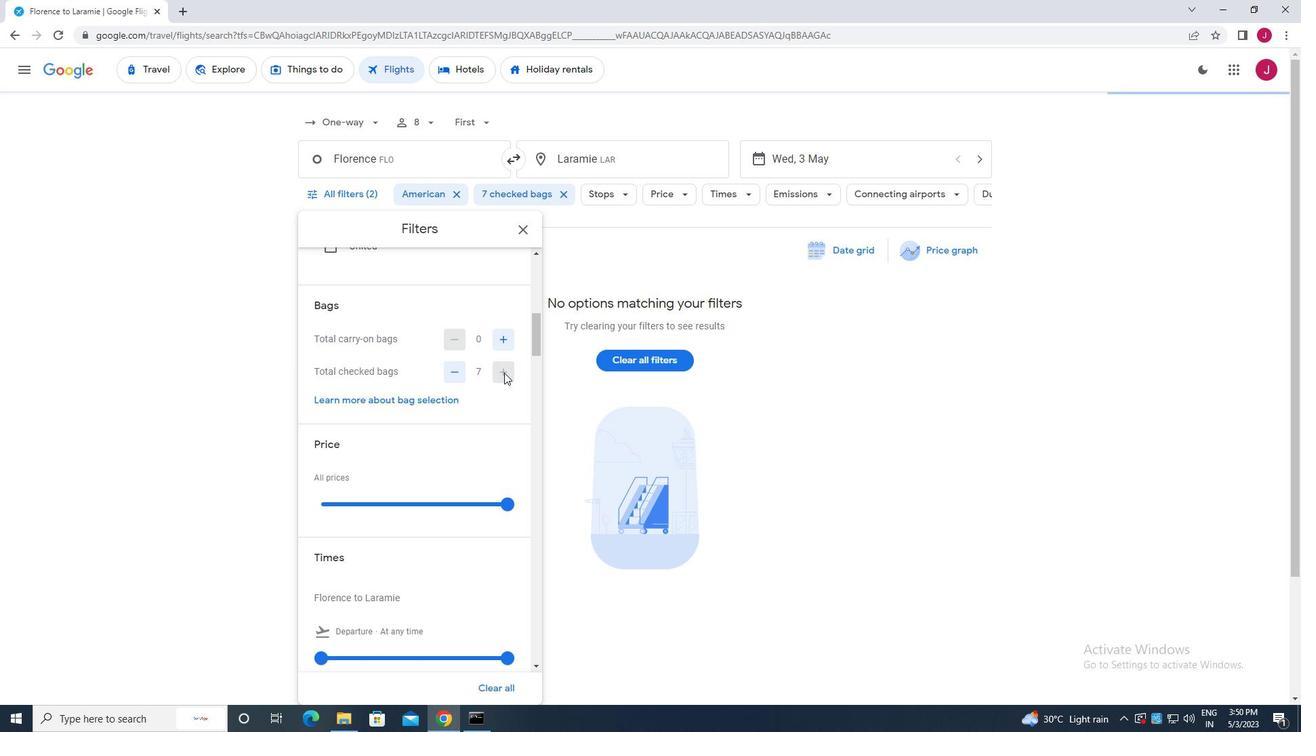 
Action: Mouse scrolled (507, 376) with delta (0, 0)
Screenshot: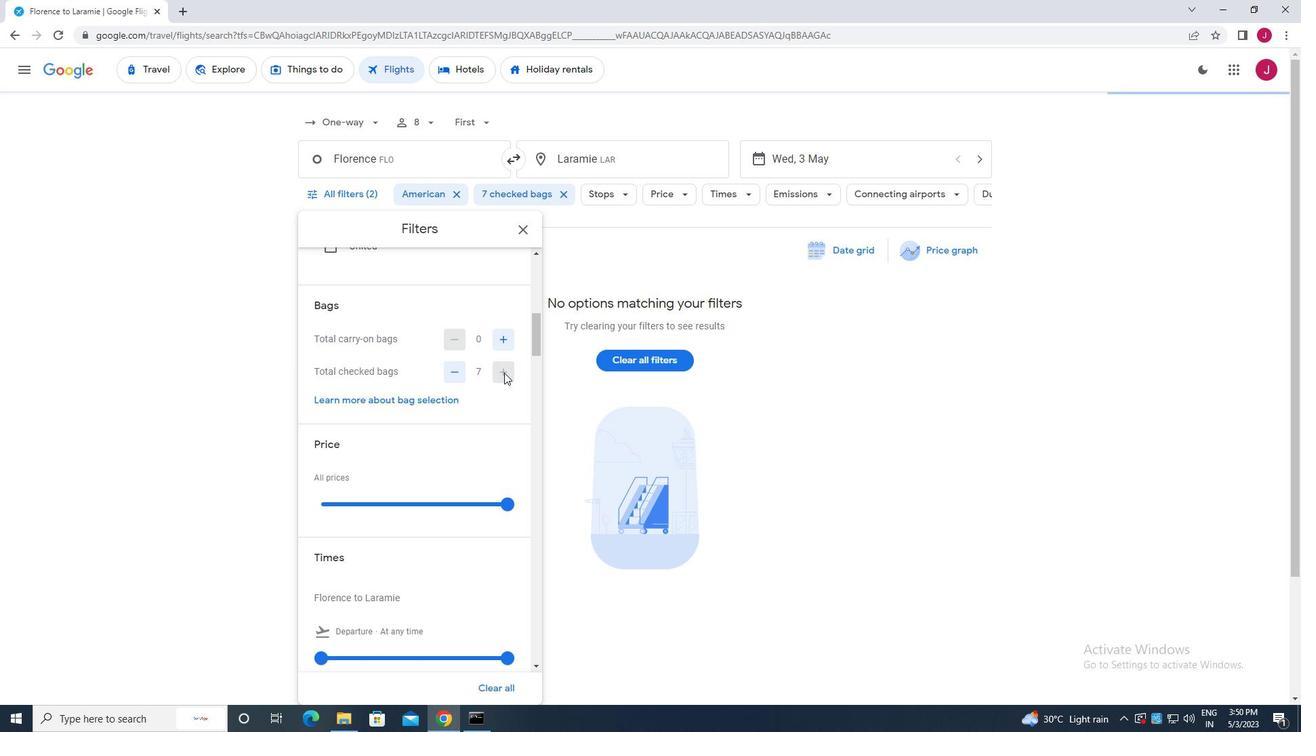 
Action: Mouse moved to (507, 378)
Screenshot: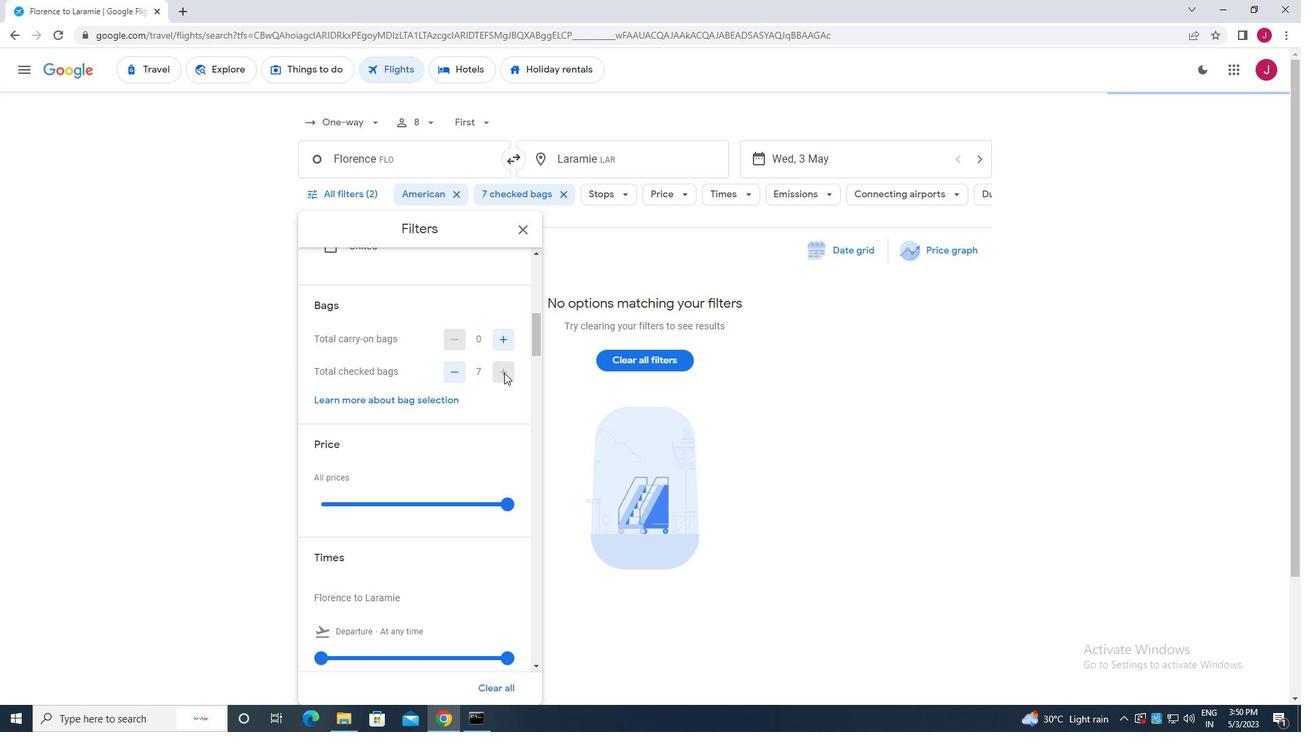 
Action: Mouse scrolled (507, 377) with delta (0, 0)
Screenshot: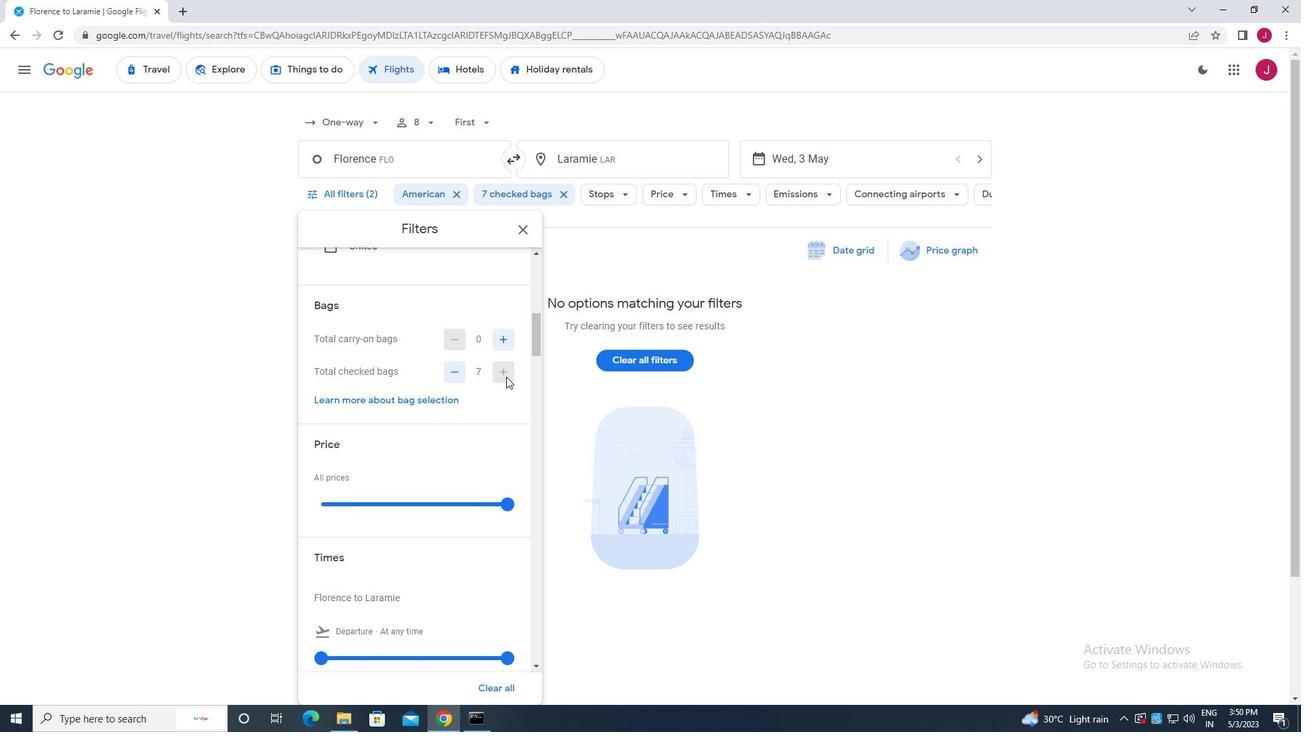 
Action: Mouse moved to (509, 371)
Screenshot: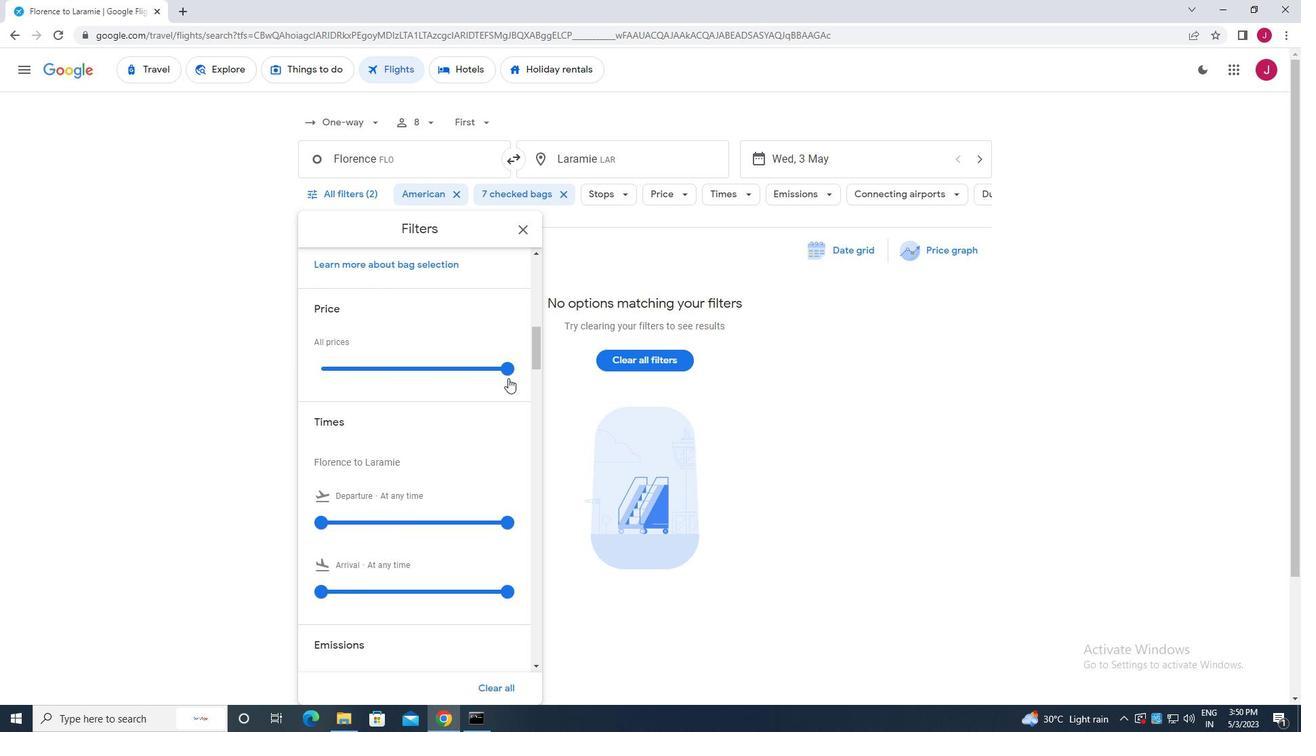 
Action: Mouse pressed left at (509, 371)
Screenshot: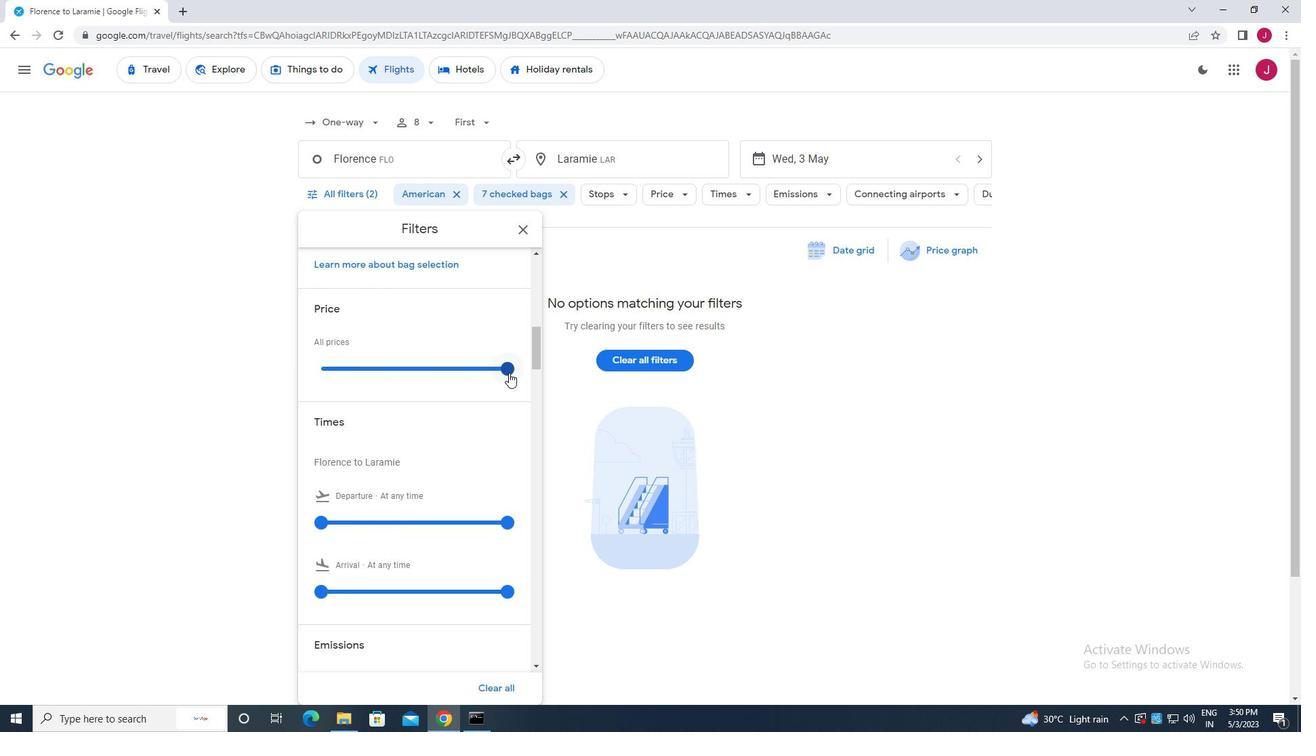 
Action: Mouse moved to (509, 371)
Screenshot: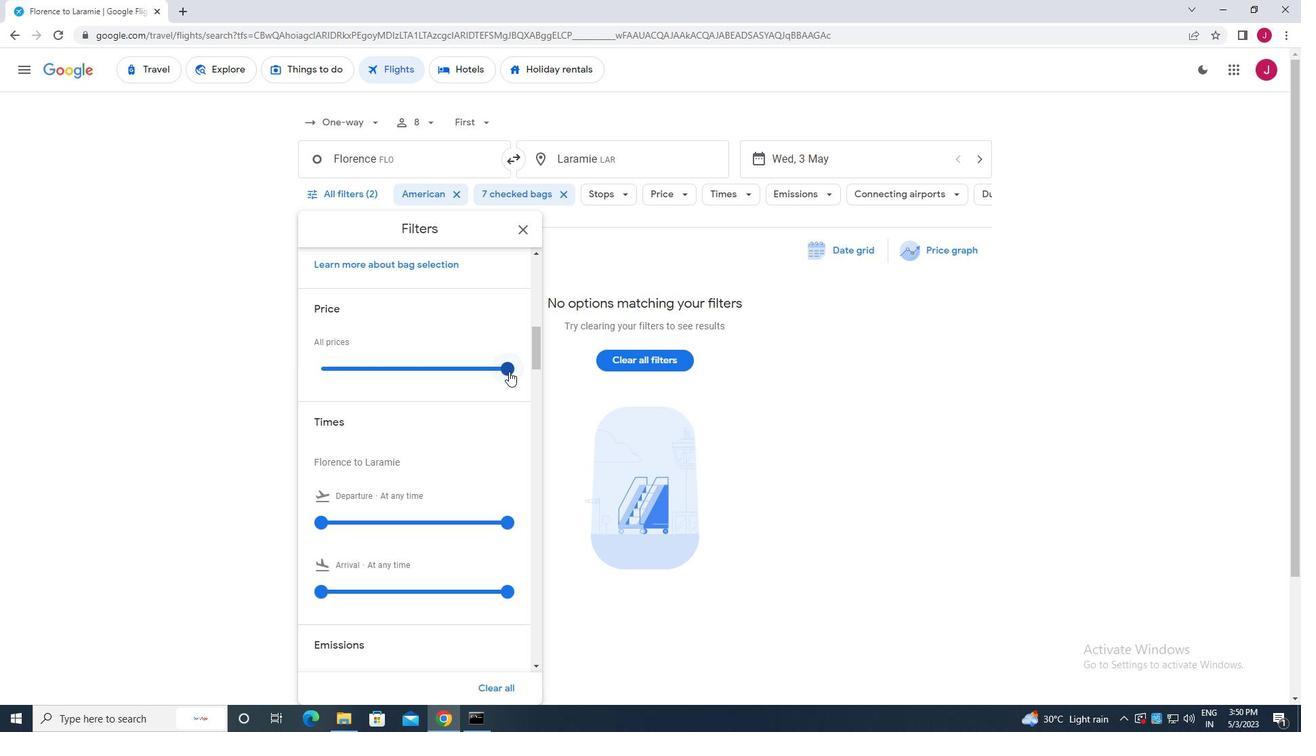 
Action: Mouse scrolled (509, 370) with delta (0, 0)
Screenshot: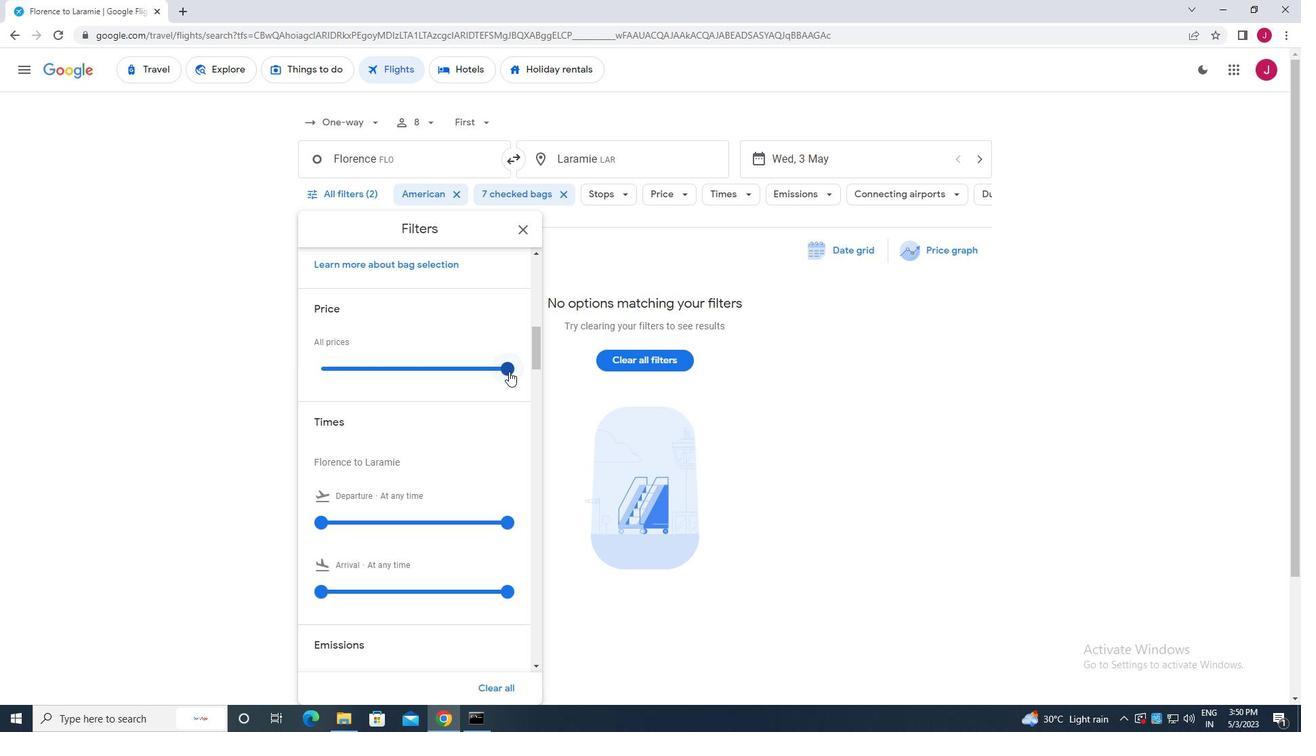 
Action: Mouse scrolled (509, 370) with delta (0, 0)
Screenshot: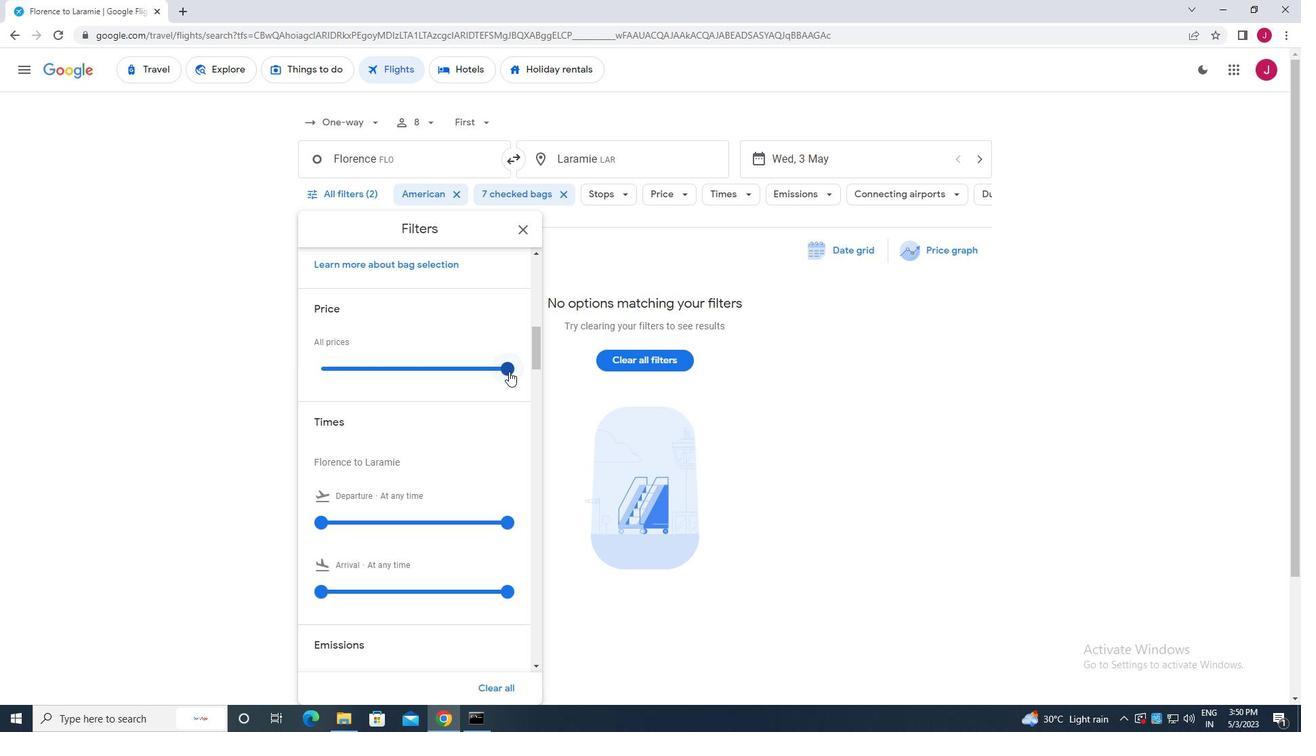 
Action: Mouse moved to (325, 391)
Screenshot: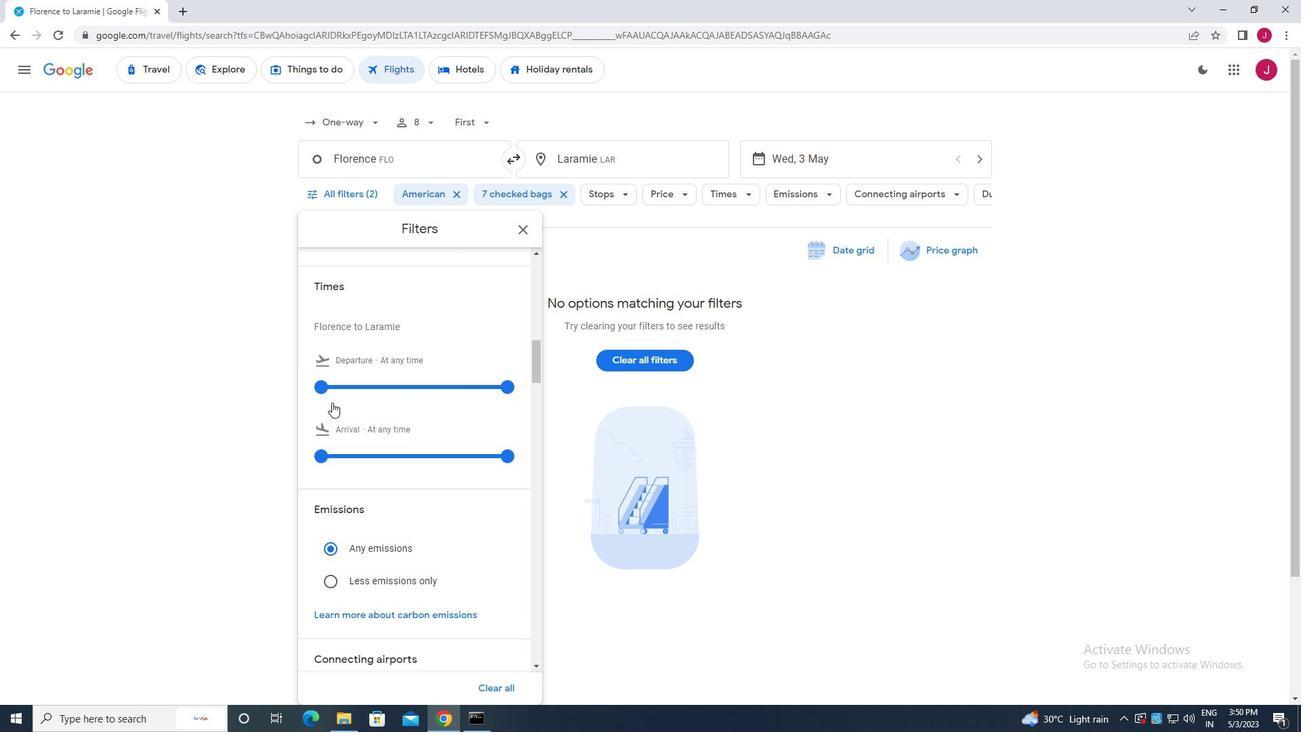 
Action: Mouse pressed left at (325, 391)
Screenshot: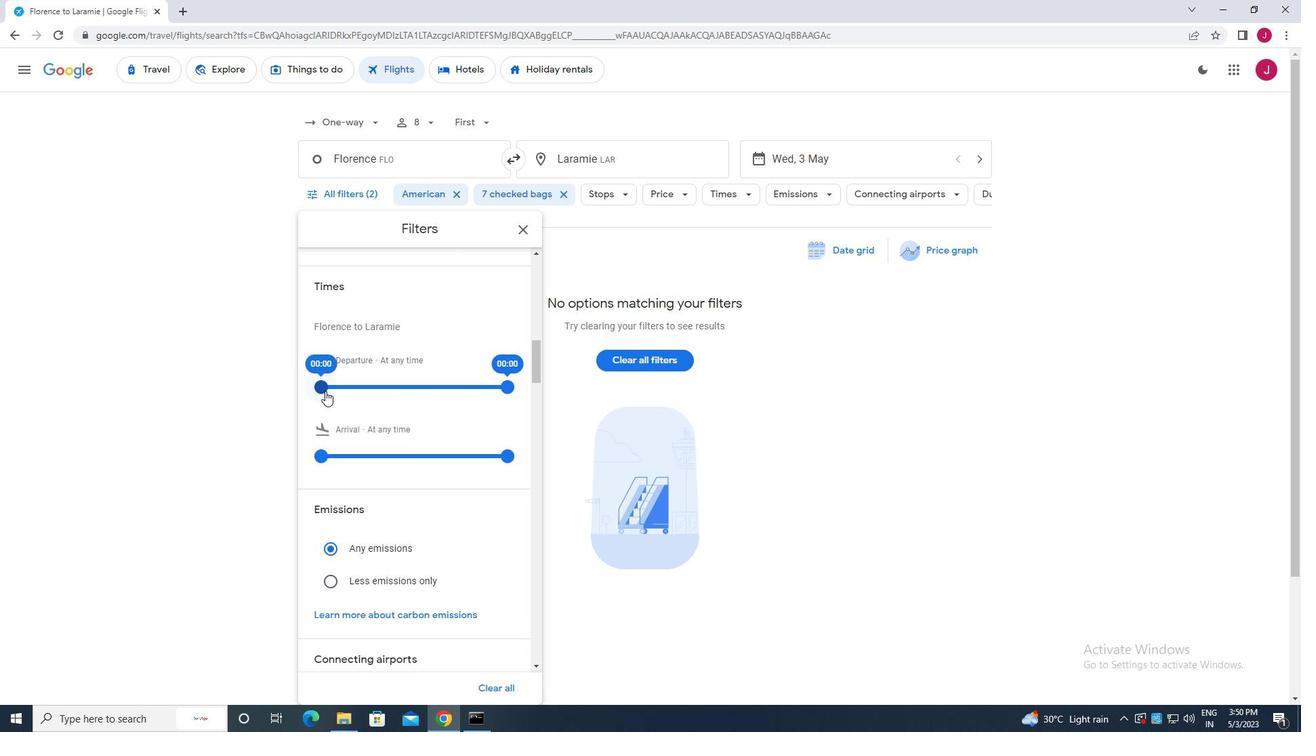 
Action: Mouse moved to (507, 384)
Screenshot: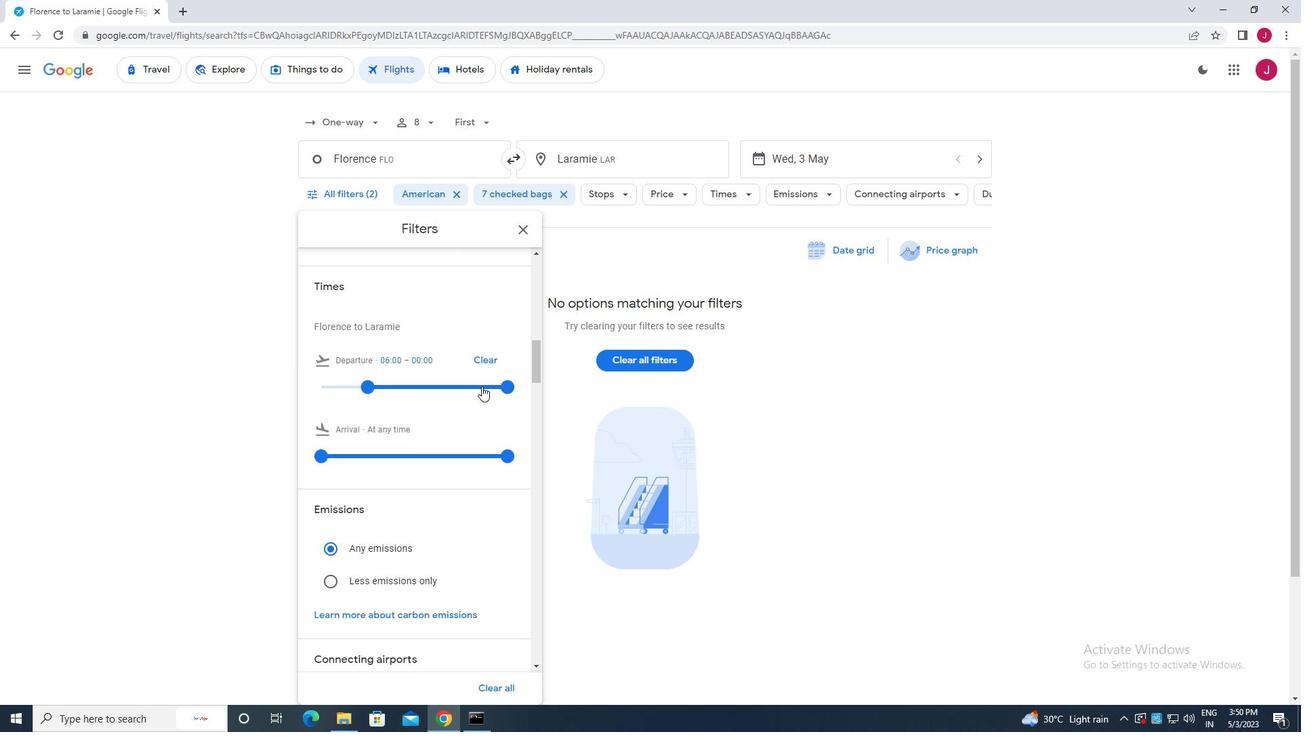 
Action: Mouse pressed left at (507, 384)
Screenshot: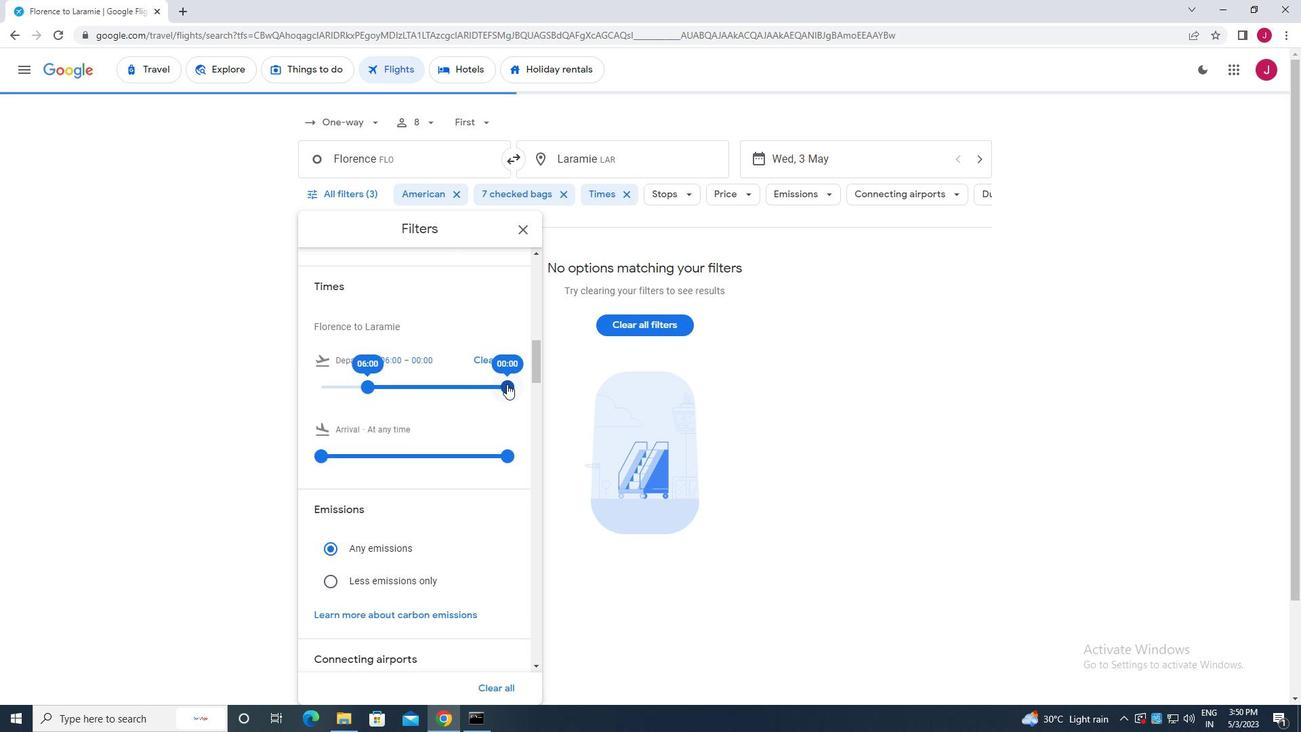 
Action: Mouse moved to (523, 227)
Screenshot: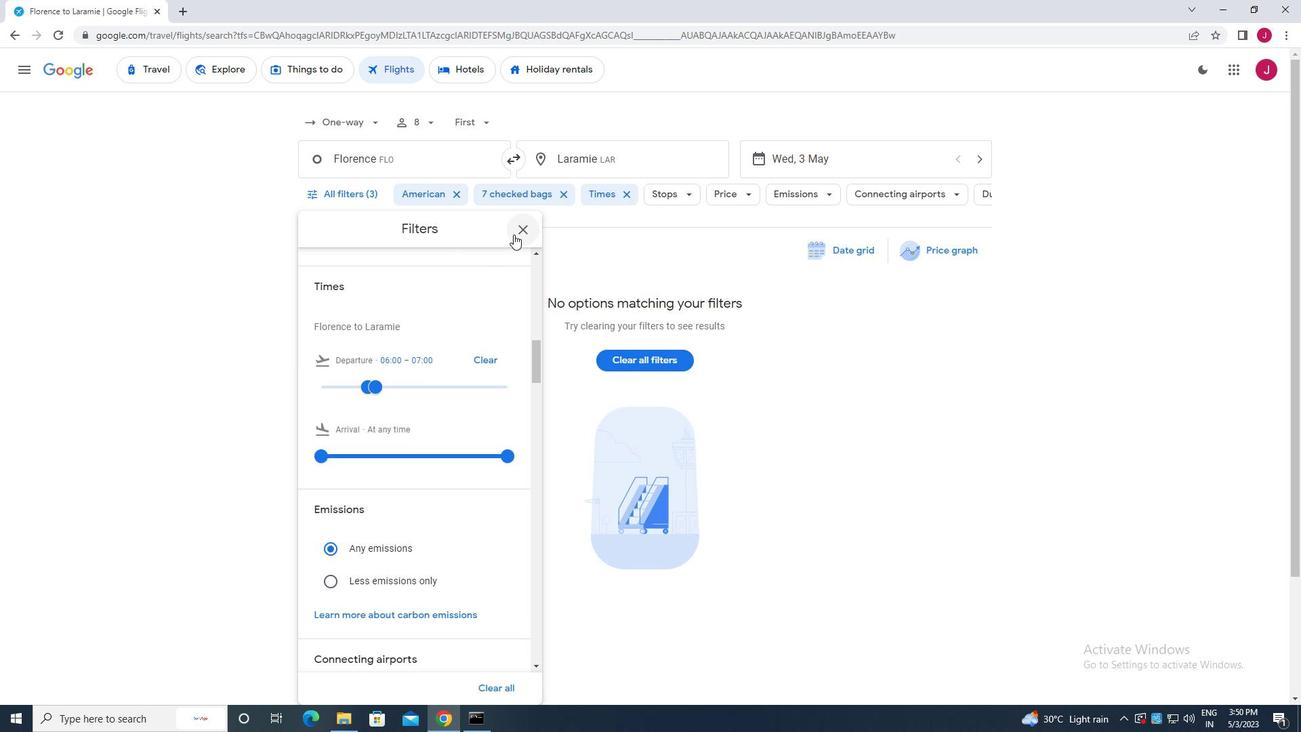 
Action: Mouse pressed left at (523, 227)
Screenshot: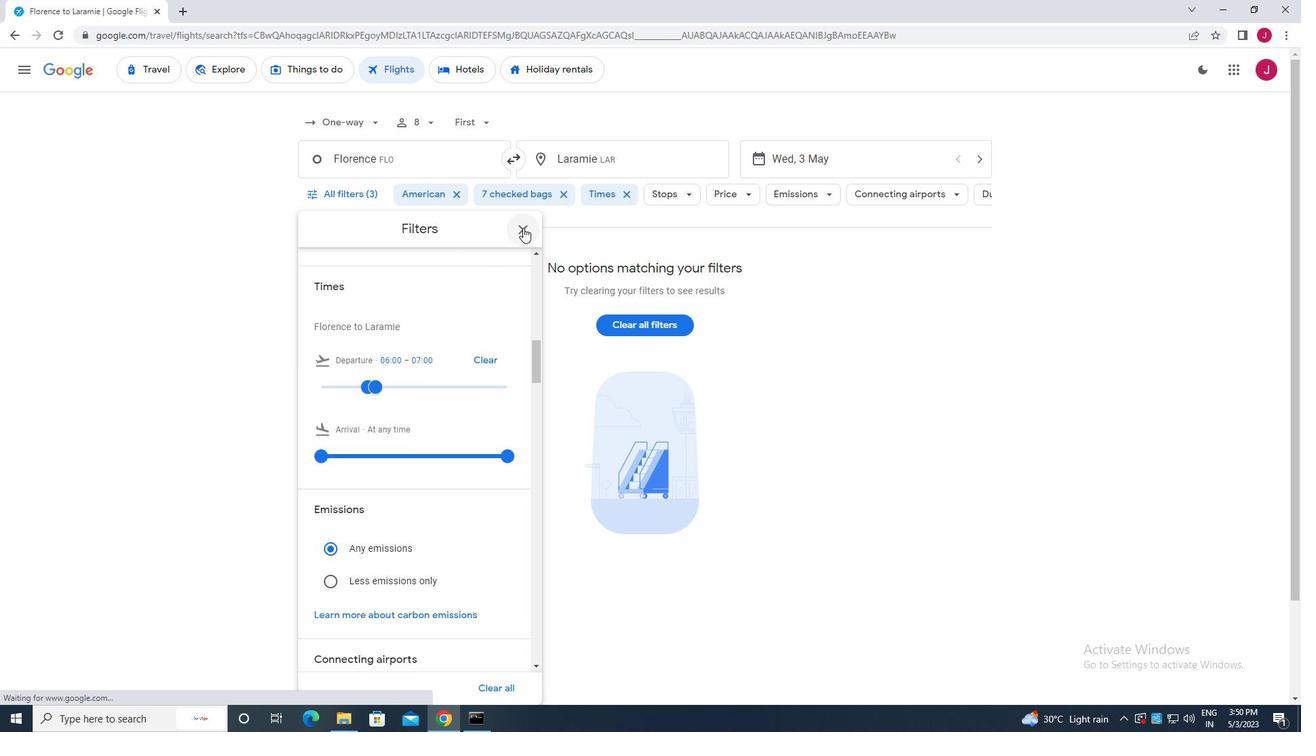 
Action: Mouse moved to (514, 234)
Screenshot: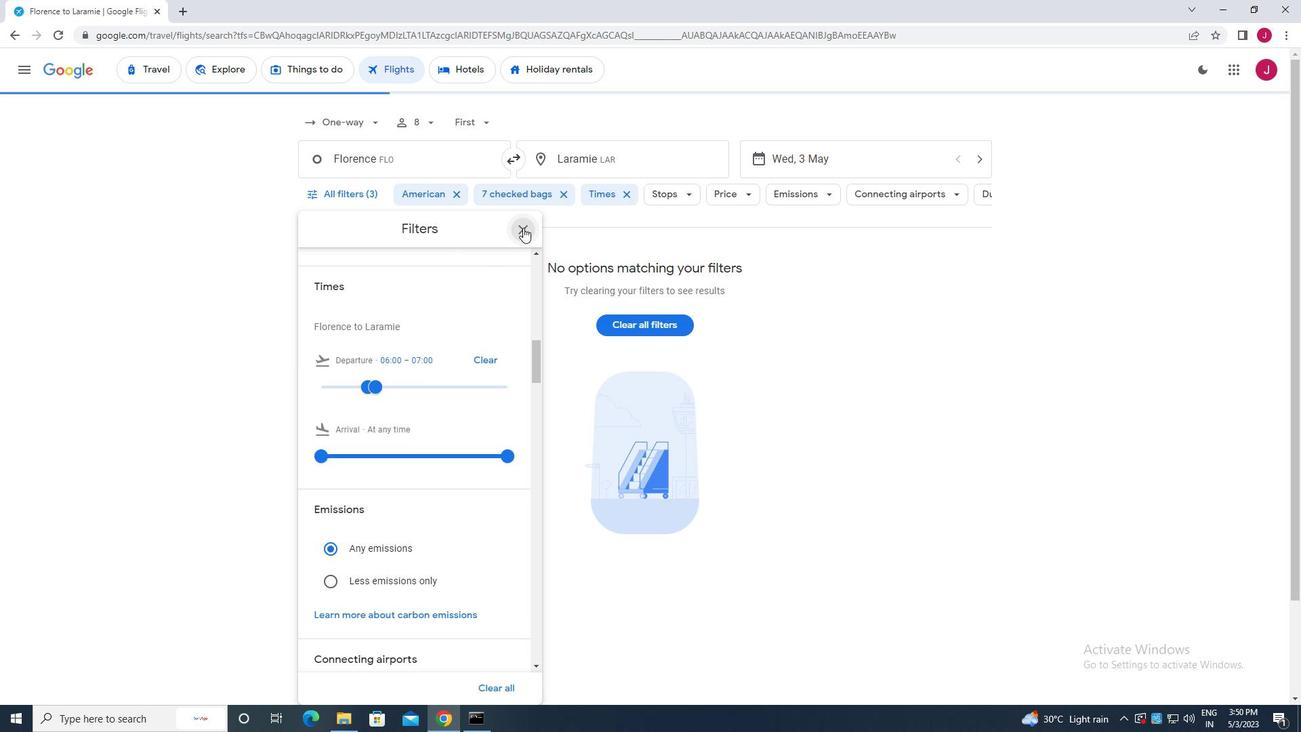
